 Task: In the Company family.co.jp, Create email and send with subject: 'Elevate Your Success: Introducing a Transformative Opportunity', and with mail content 'Good Morning!_x000D_
Ignite your passion for success. Our groundbreaking solution will unleash your potential and open doors to endless opportunities in your industry._x000D_
Best Regards', attach the document: Contract.pdf and insert image: visitingcard.jpg. Below Best Regards, write Wechat and insert the URL: www.wechat.com. Mark checkbox to create task to follow up : In 1 month.  Enter or choose an email address of recipient's from company's contact and send.. Logged in from softage.10@softage.net
Action: Mouse moved to (79, 66)
Screenshot: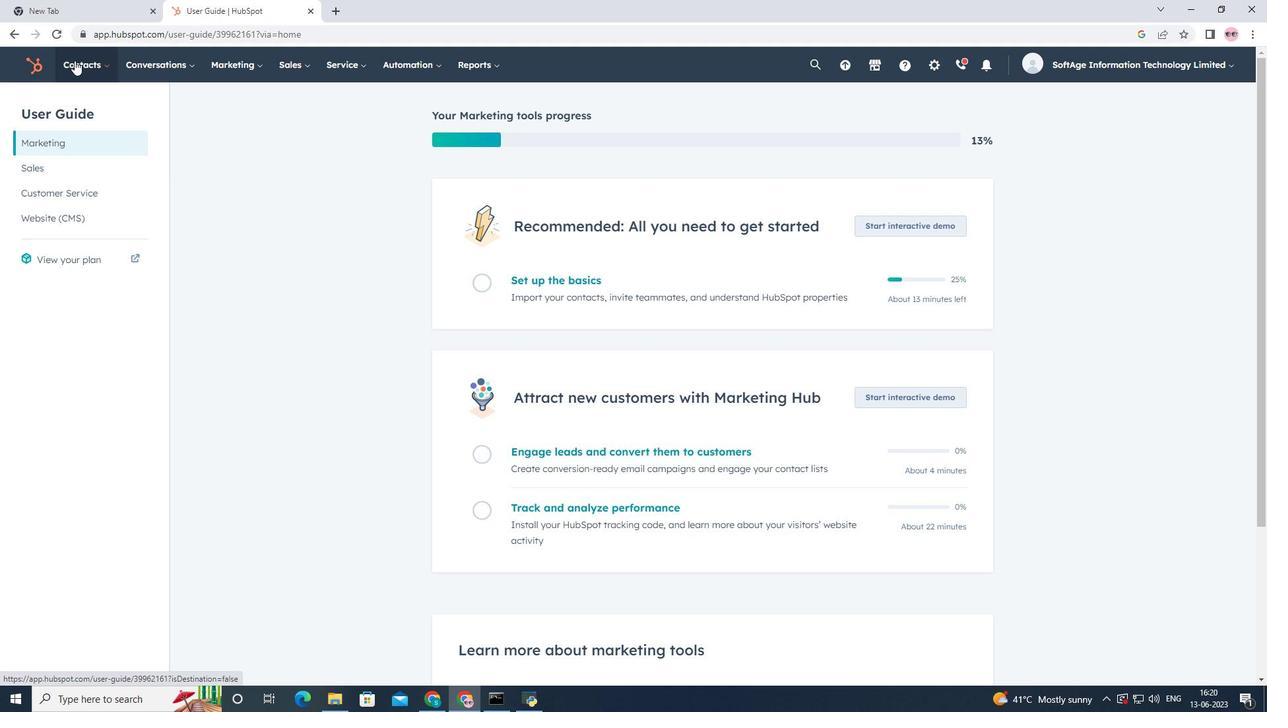 
Action: Mouse pressed left at (79, 66)
Screenshot: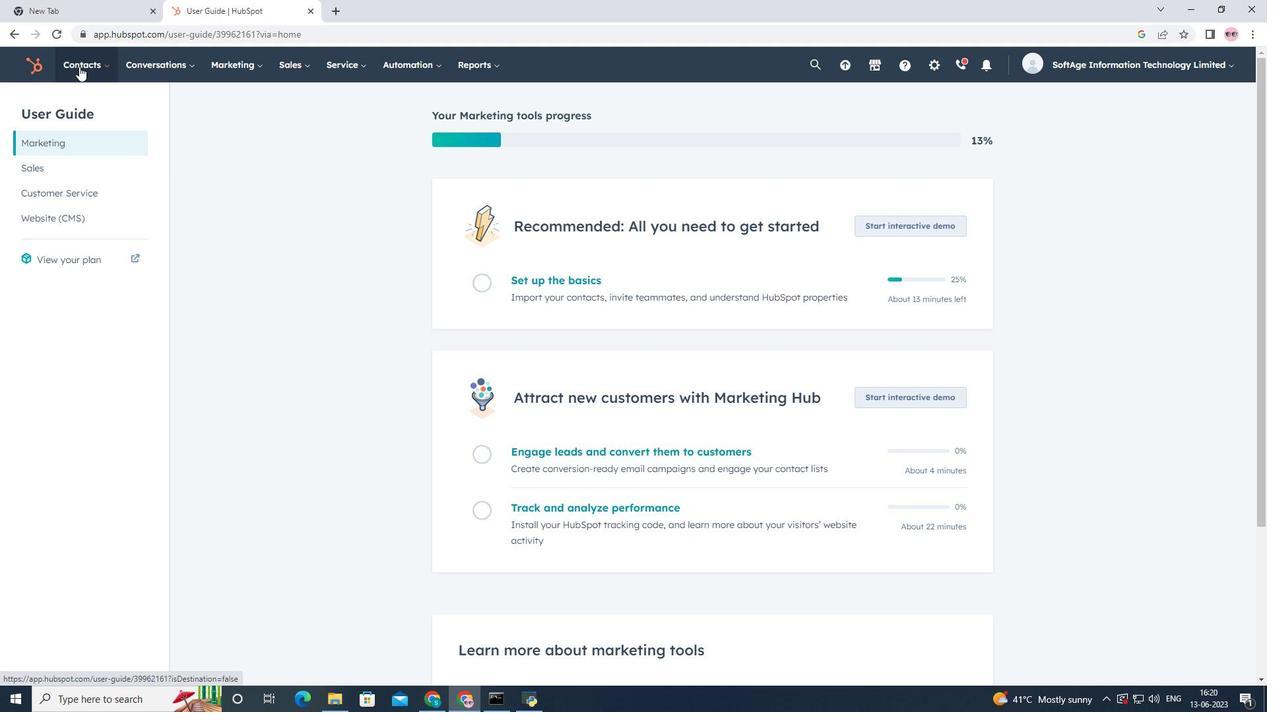 
Action: Mouse moved to (101, 127)
Screenshot: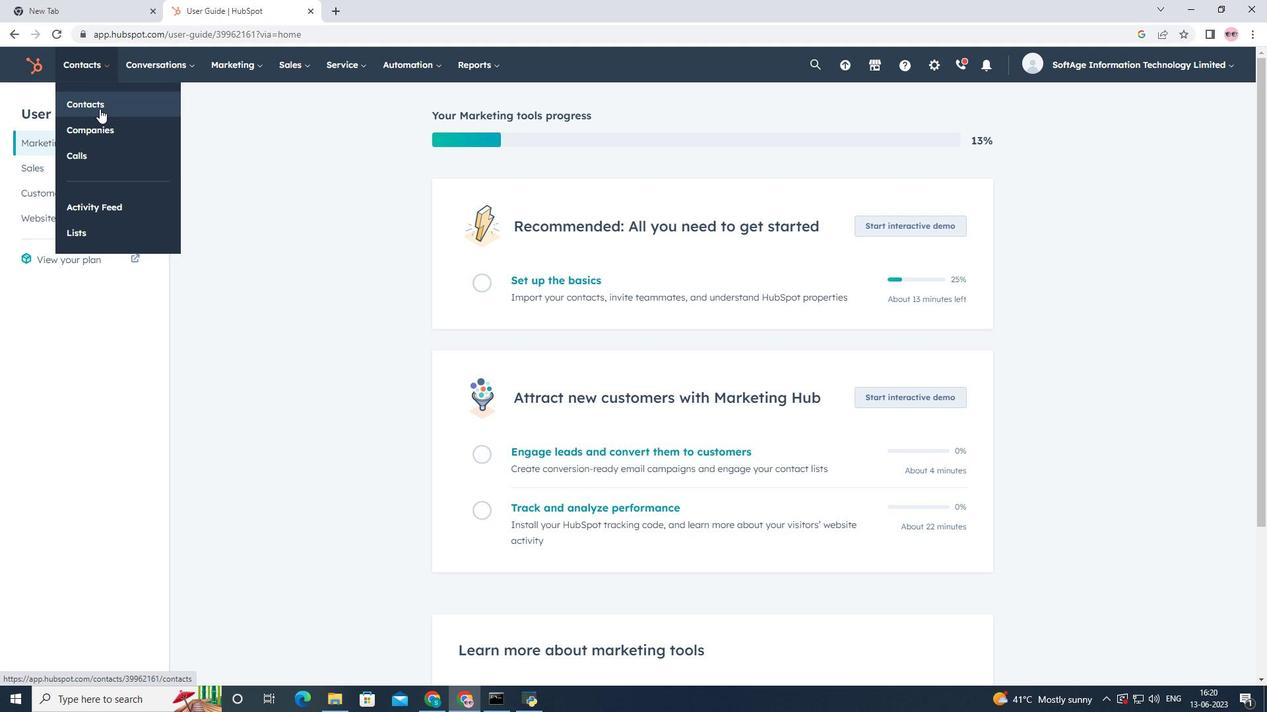 
Action: Mouse pressed left at (101, 127)
Screenshot: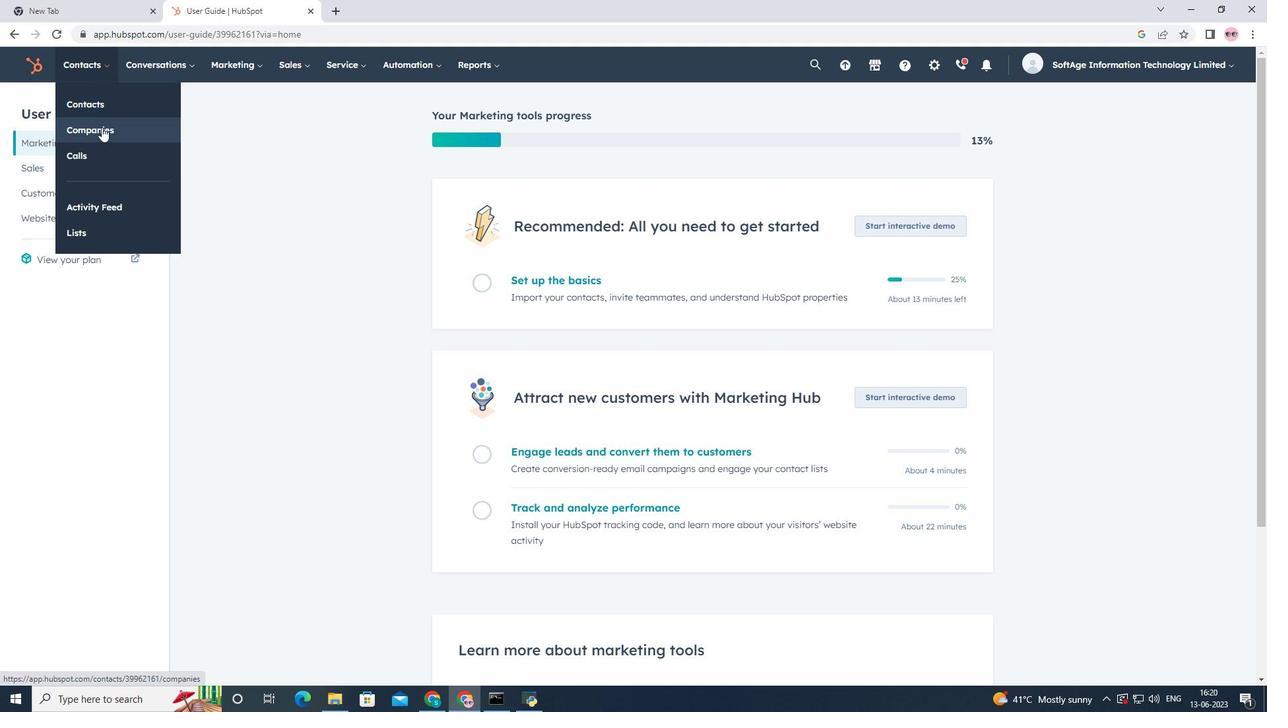 
Action: Mouse moved to (99, 211)
Screenshot: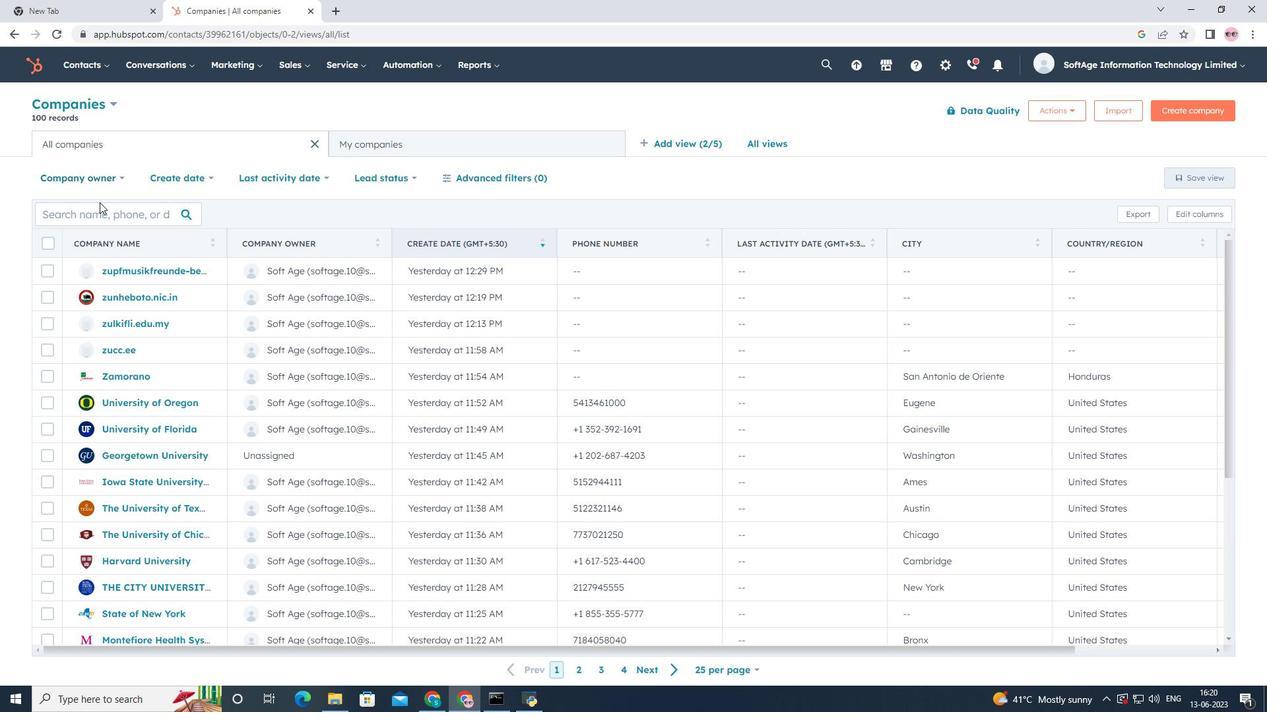 
Action: Mouse pressed left at (99, 211)
Screenshot: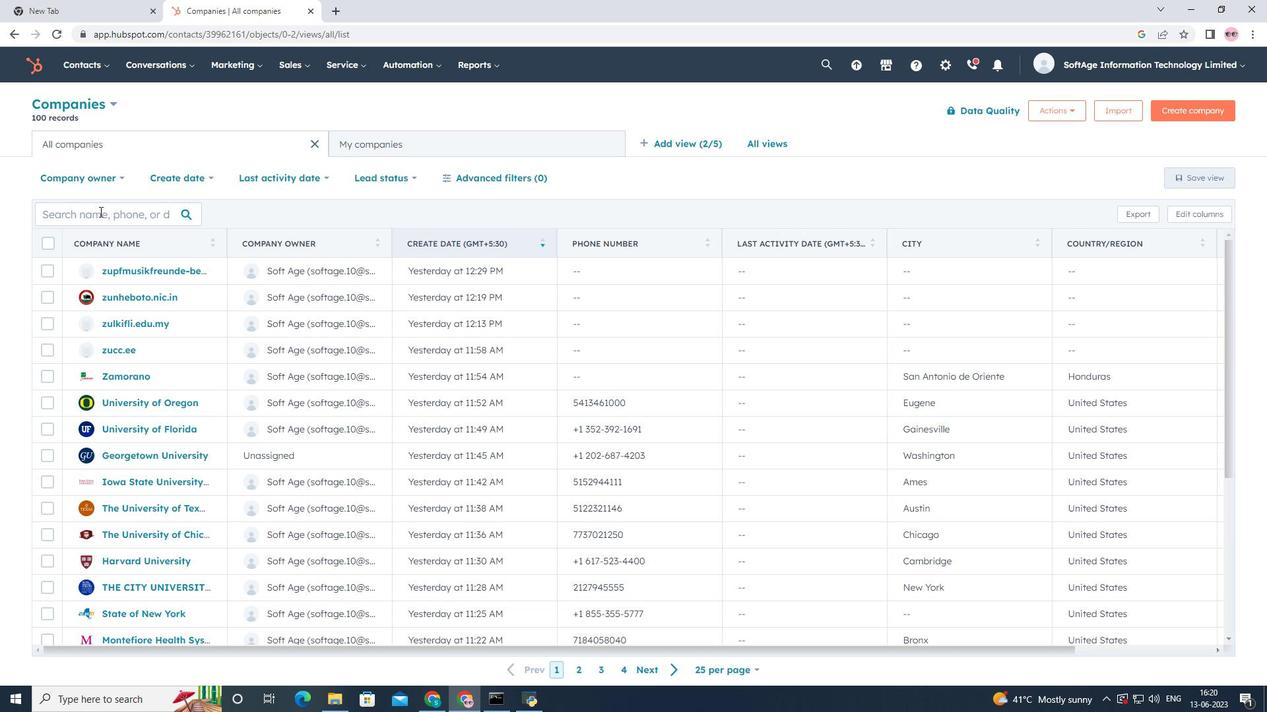 
Action: Key pressed family.co.jp
Screenshot: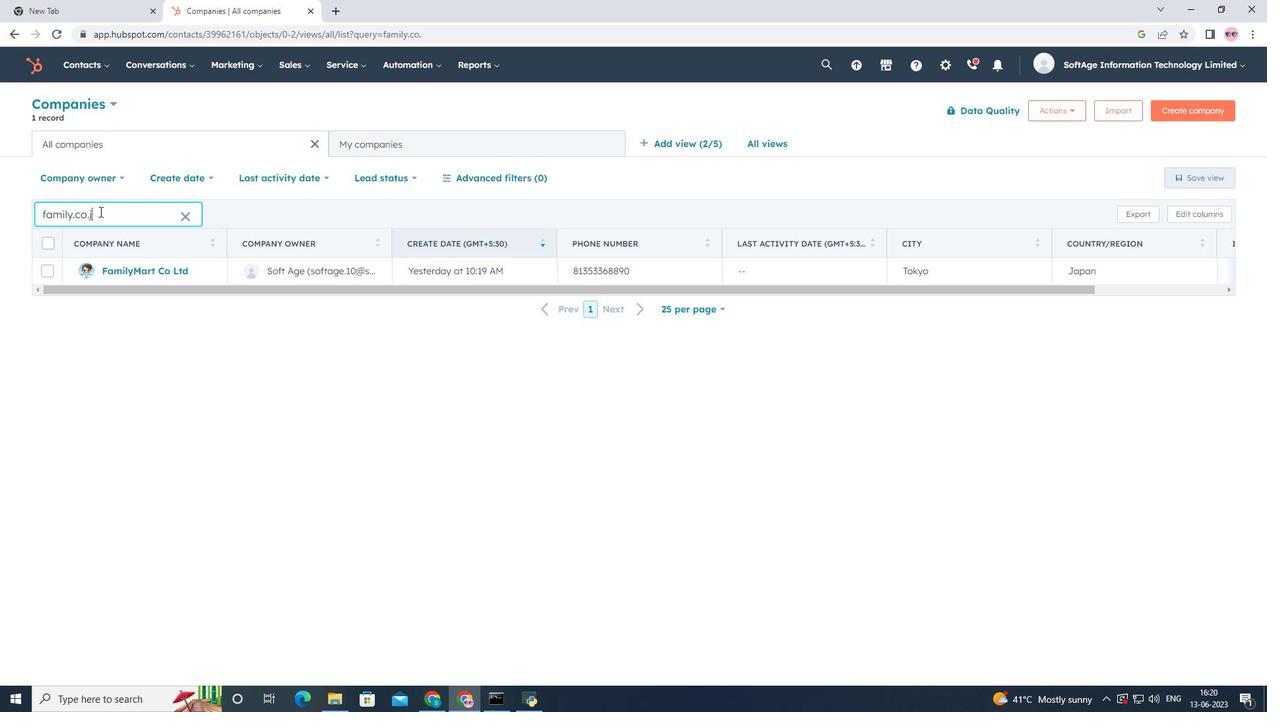 
Action: Mouse moved to (128, 273)
Screenshot: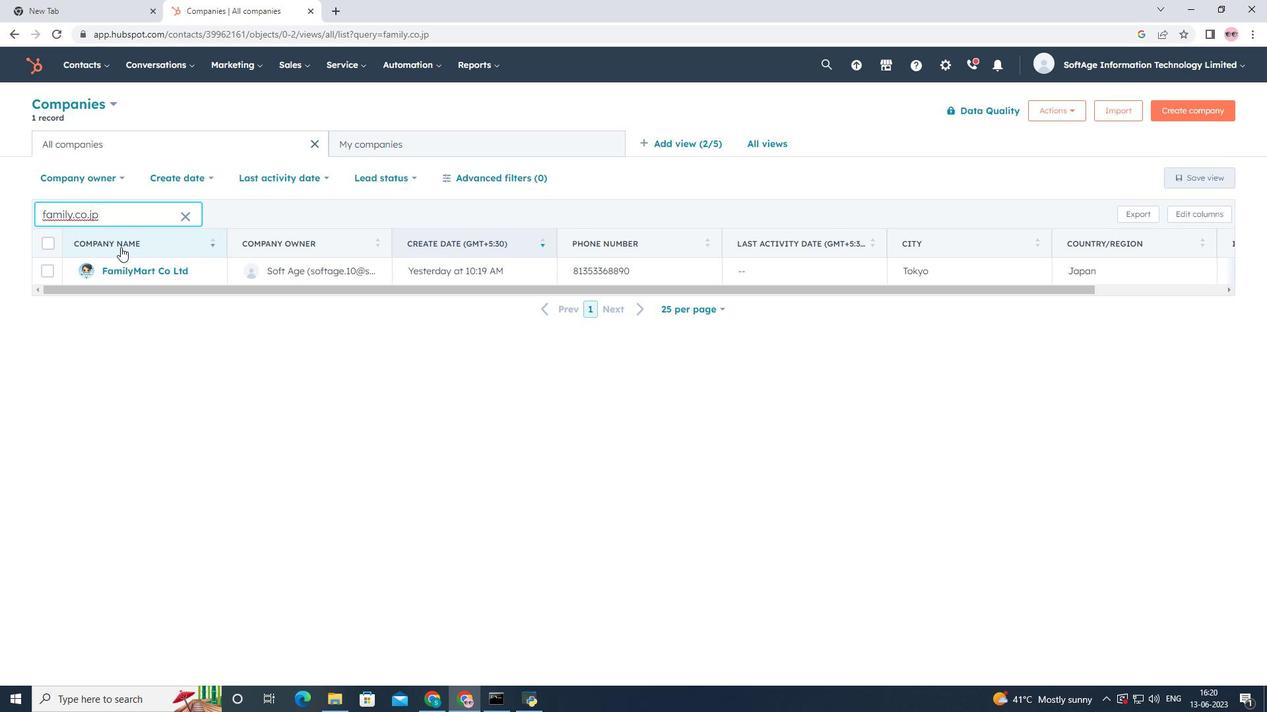 
Action: Mouse pressed left at (128, 273)
Screenshot: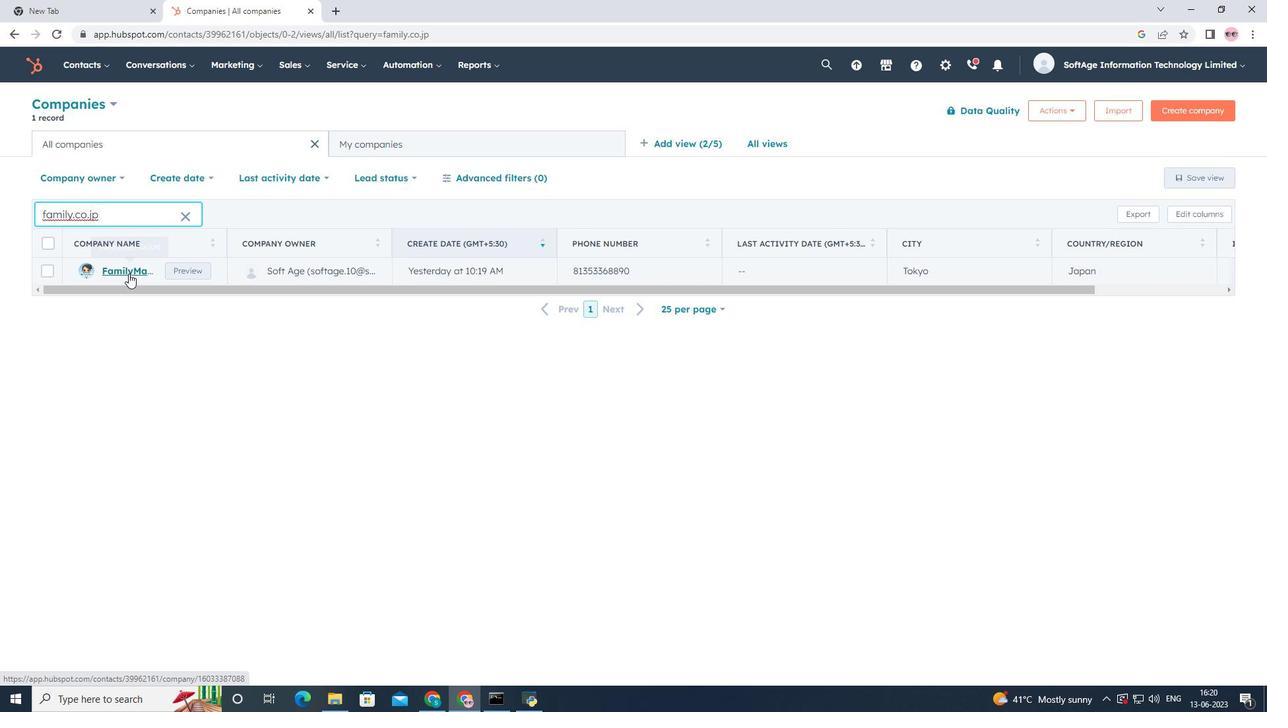 
Action: Mouse moved to (86, 224)
Screenshot: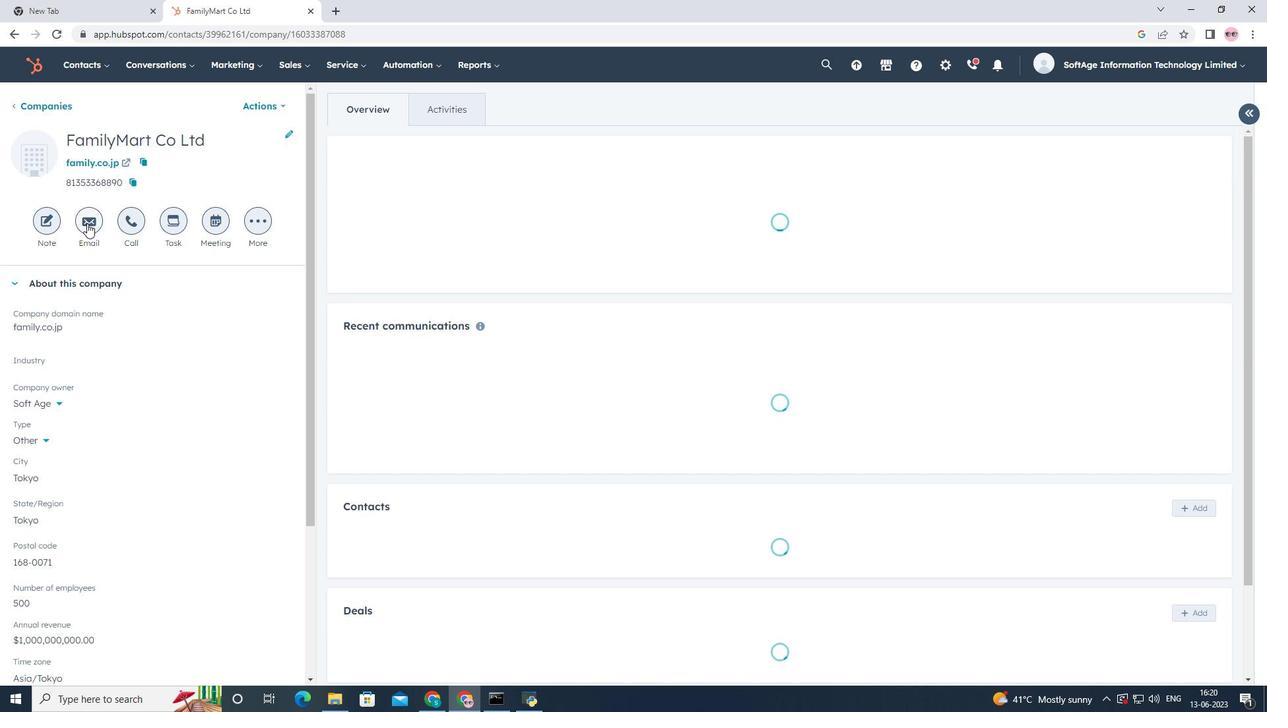 
Action: Mouse pressed left at (86, 224)
Screenshot: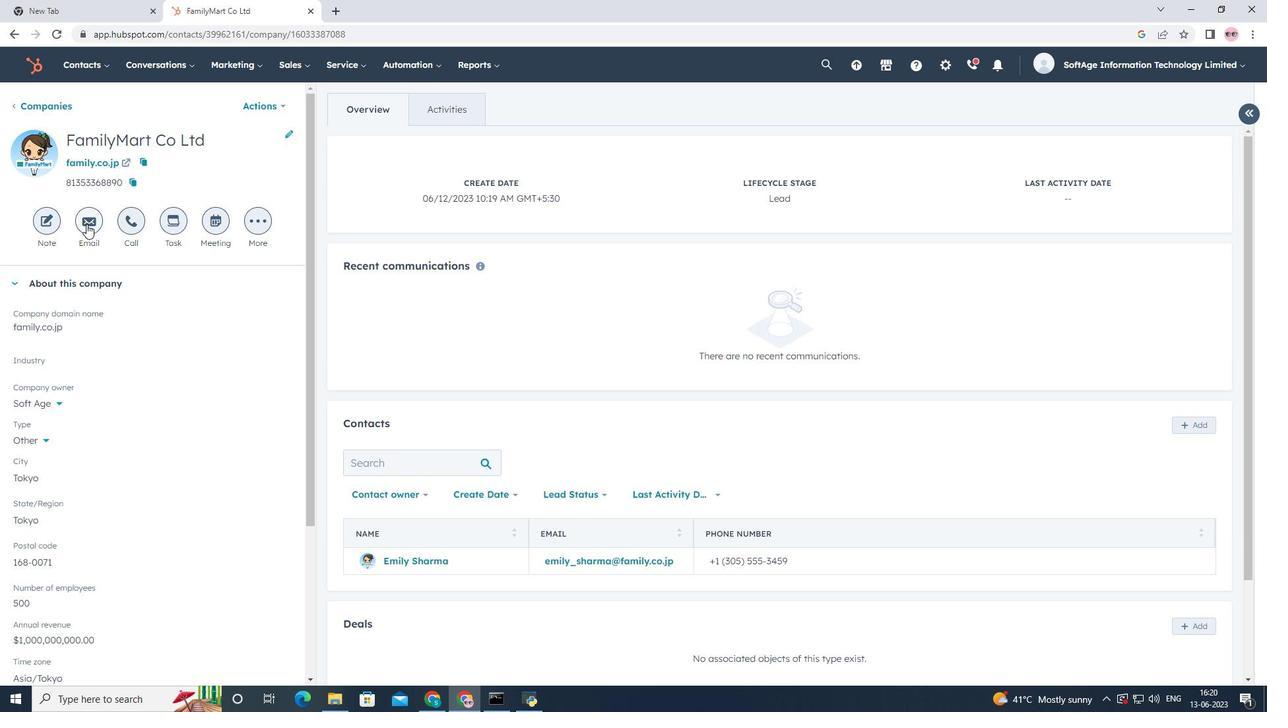 
Action: Mouse moved to (794, 448)
Screenshot: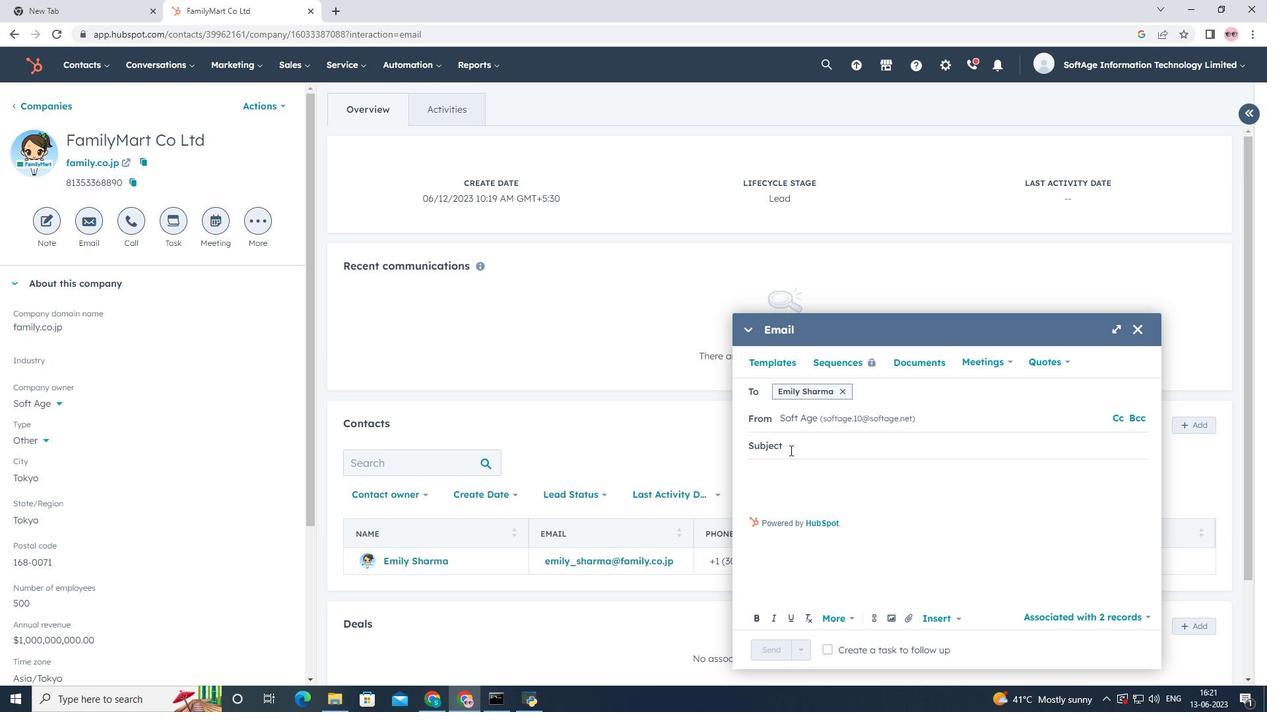 
Action: Mouse pressed left at (794, 448)
Screenshot: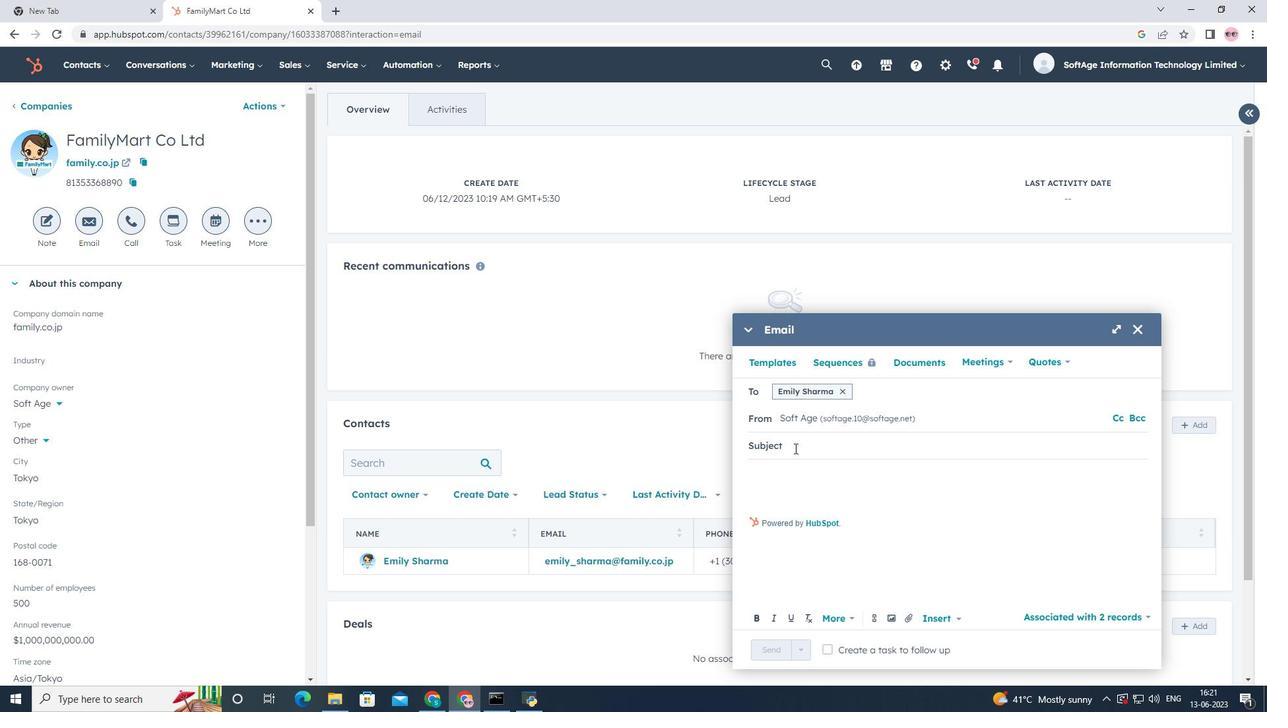 
Action: Key pressed <Key.shift>Elevate<Key.space>your<Key.space><Key.backspace><Key.backspace><Key.backspace><Key.backspace><Key.backspace><Key.shift><Key.shift><Key.shift>Your<Key.space><Key.shift><Key.shift><Key.shift><Key.shift><Key.shift><Key.shift><Key.shift><Key.shift><Key.shift><Key.shift><Key.shift><Key.shift><Key.shift><Key.shift><Key.shift><Key.shift><Key.shift><Key.shift><Key.shift><Key.shift><Key.shift><Key.shift><Key.shift><Key.shift><Key.shift><Key.shift><Key.shift><Key.shift>Success<Key.shift>:<Key.space><Key.shift><Key.shift><Key.shift><Key.shift><Key.shift><Key.shift><Key.shift><Key.shift><Key.shift><Key.shift><Key.shift><Key.shift><Key.shift><Key.shift><Key.shift><Key.shift><Key.shift><Key.shift><Key.shift><Key.shift><Key.shift><Key.shift><Key.shift><Key.shift><Key.shift><Key.shift><Key.shift><Key.shift><Key.shift><Key.shift><Key.shift><Key.shift>Introducing<Key.space>a<Key.space><Key.shift>Transformative<Key.space><Key.shift>Opportunity
Screenshot: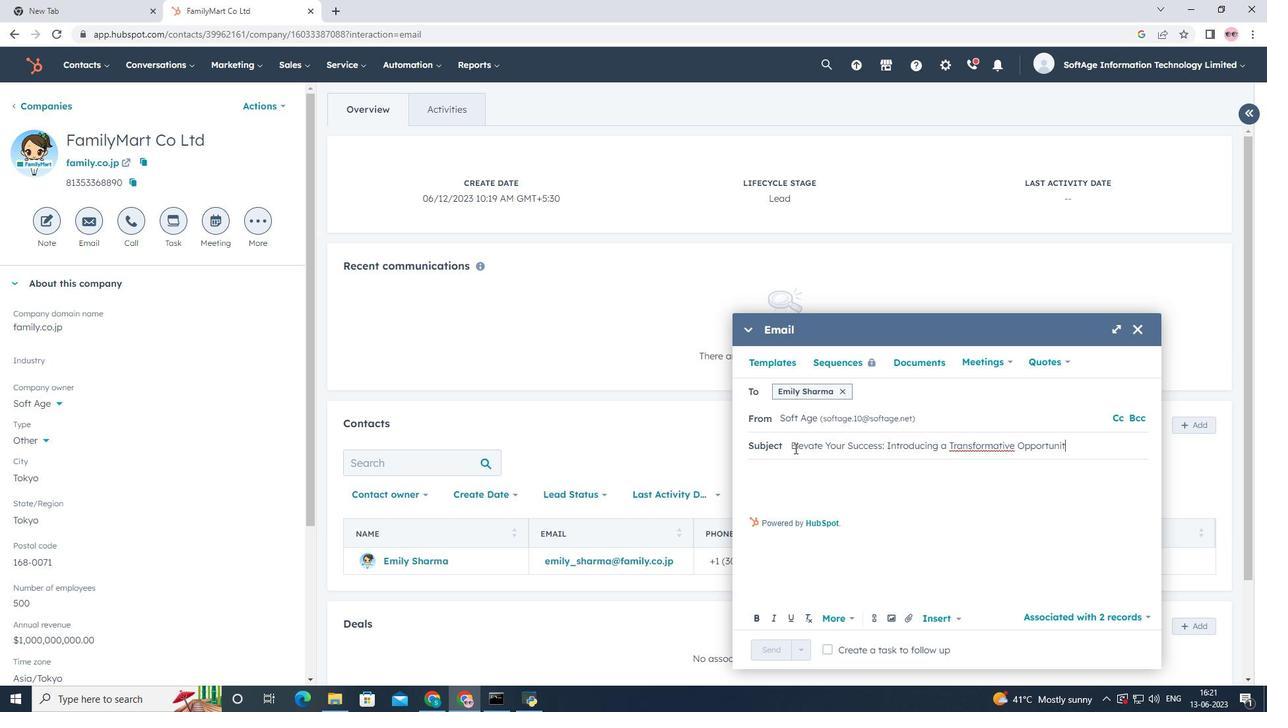 
Action: Mouse moved to (813, 475)
Screenshot: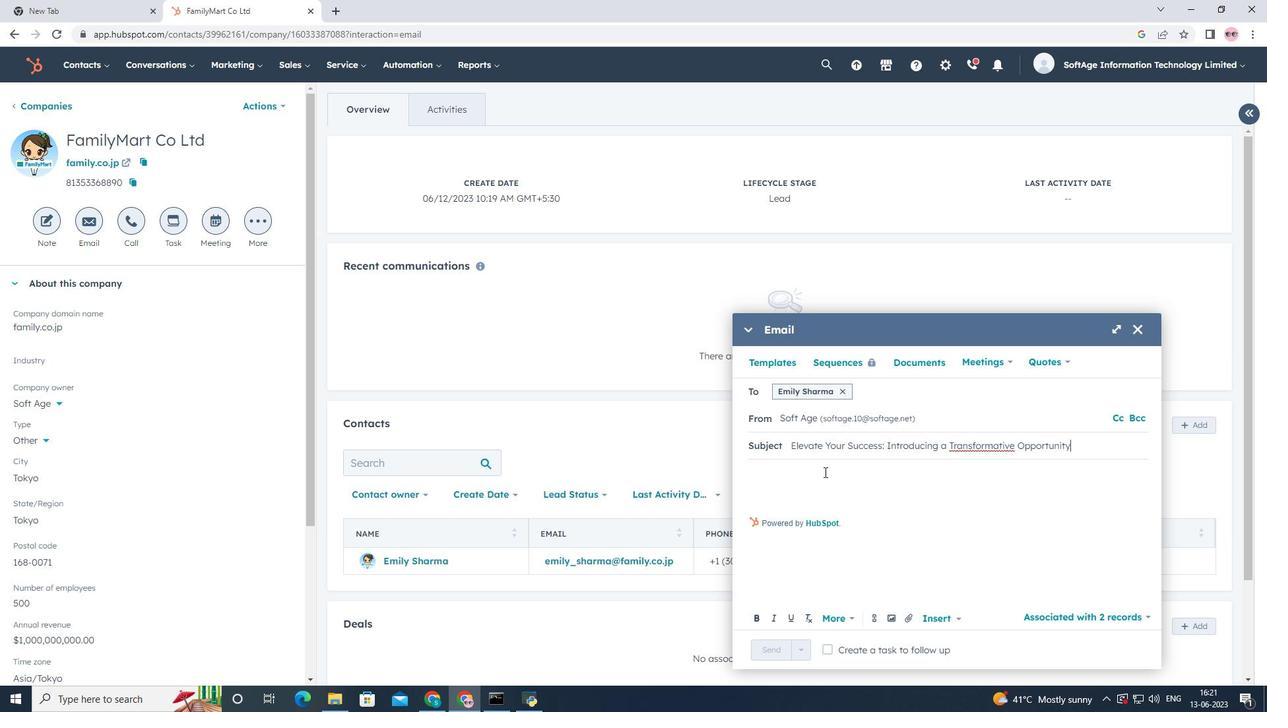 
Action: Mouse pressed left at (813, 475)
Screenshot: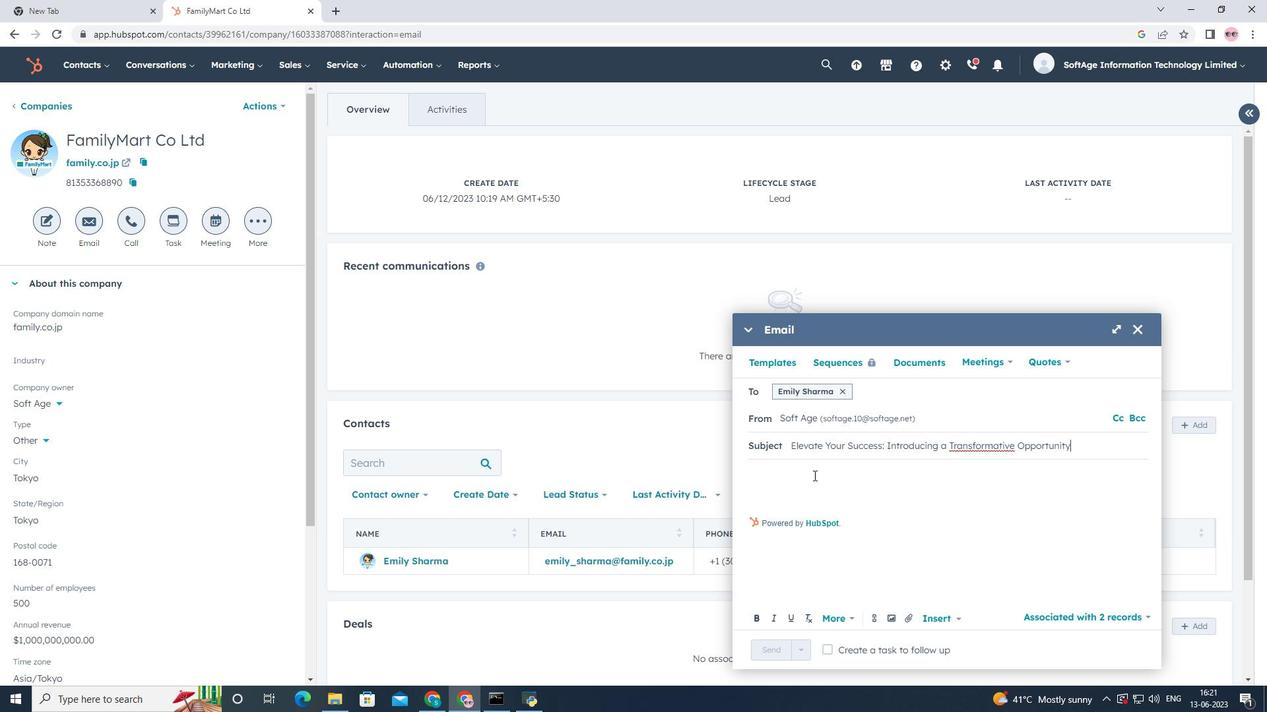 
Action: Key pressed <Key.shift><Key.shift><Key.shift>Good<Key.space><Key.shift>Morning<Key.shift><Key.shift><Key.shift><Key.shift>!<Key.enter><Key.shift><Key.shift><Key.shift><Key.shift><Key.shift><Key.shift><Key.shift><Key.shift><Key.shift><Key.shift><Key.shift><Key.shift>Ignite<Key.space>your<Key.space>passion<Key.space>for<Key.space>success.<Key.space><Key.shift>Our<Key.space>groundbreaking<Key.space>solution<Key.space>will<Key.space>unleash<Key.space>your<Key.space>potential<Key.space>and<Key.space>open<Key.space>doors<Key.space>to<Key.space>endless<Key.space>opportunities<Key.space>in<Key.space>your<Key.space>industry.<Key.enter><Key.shift>Best<Key.space><Key.shift><Key.shift><Key.shift><Key.shift><Key.shift><Key.shift><Key.shift><Key.shift><Key.shift><Key.shift><Key.shift><Key.shift><Key.shift><Key.shift><Key.shift><Key.shift><Key.shift>Regards
Screenshot: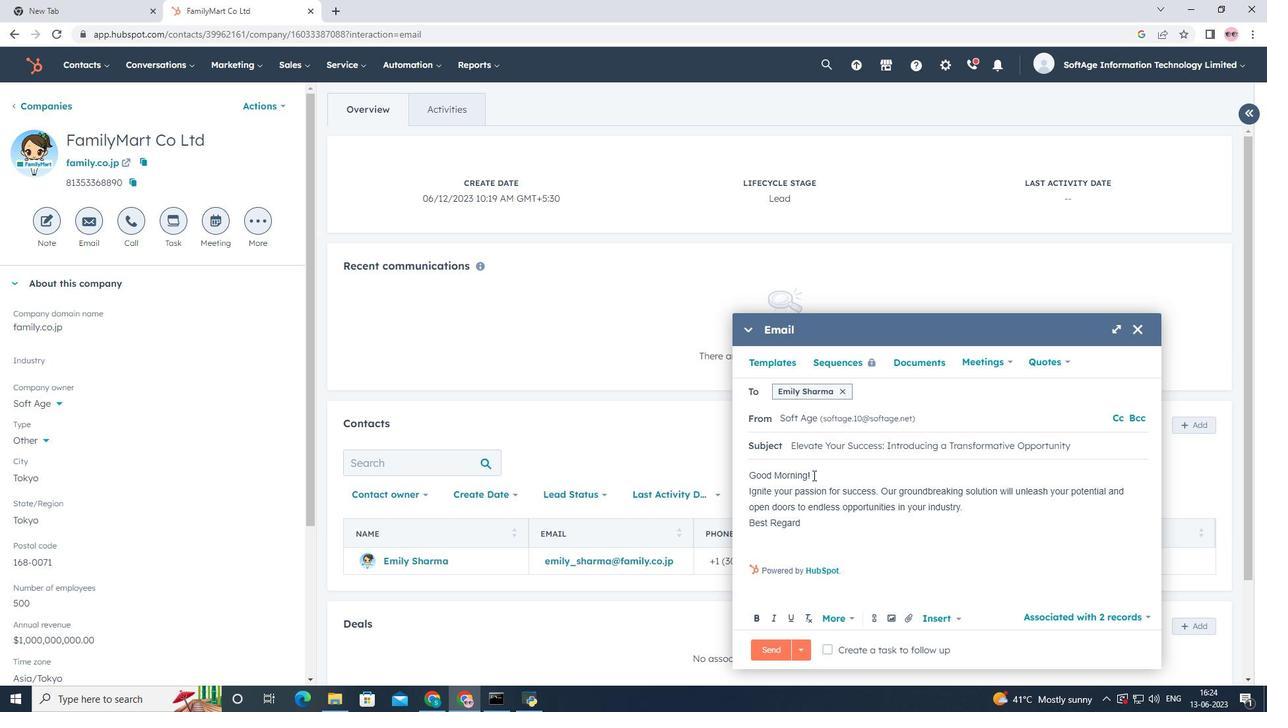 
Action: Mouse moved to (821, 521)
Screenshot: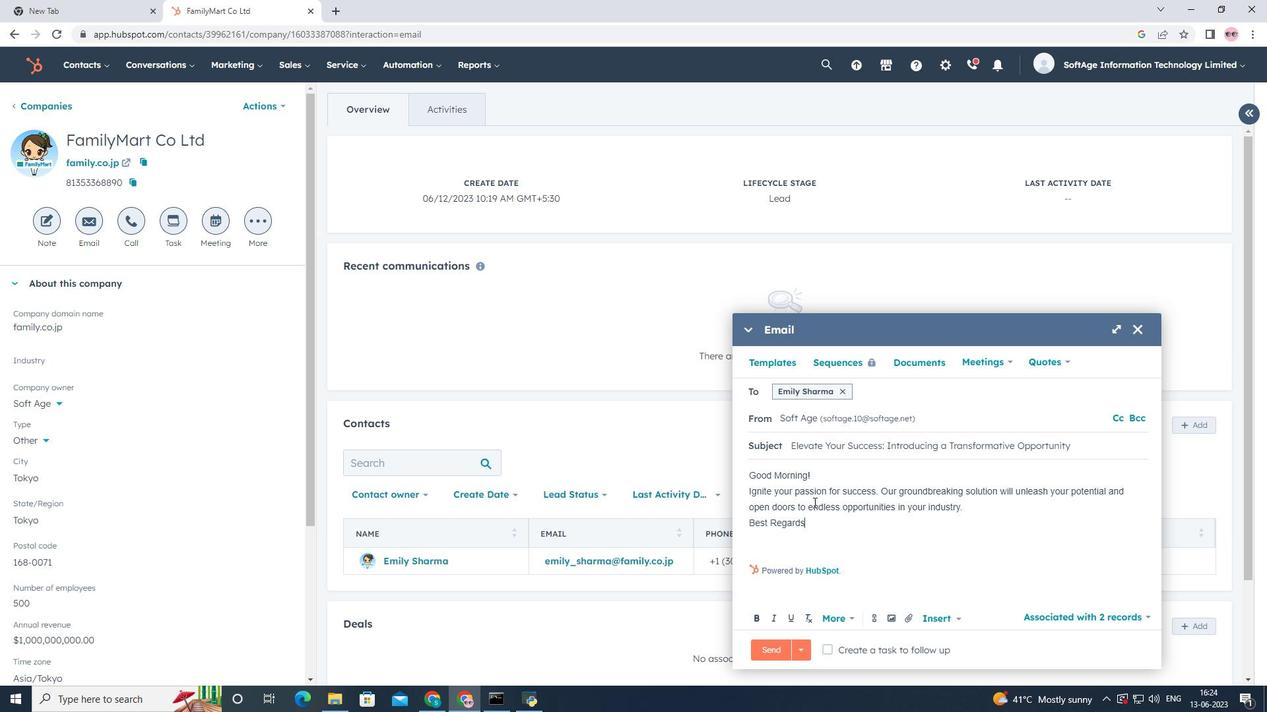 
Action: Key pressed <Key.enter>
Screenshot: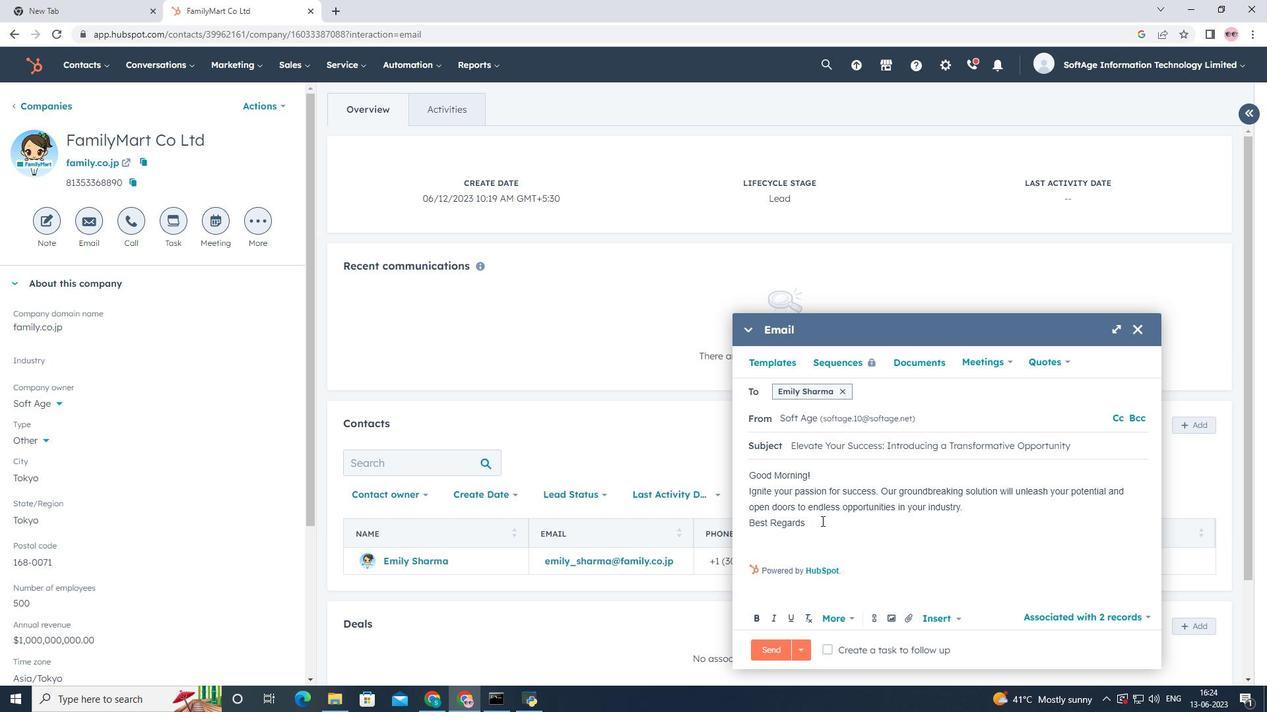 
Action: Mouse moved to (904, 622)
Screenshot: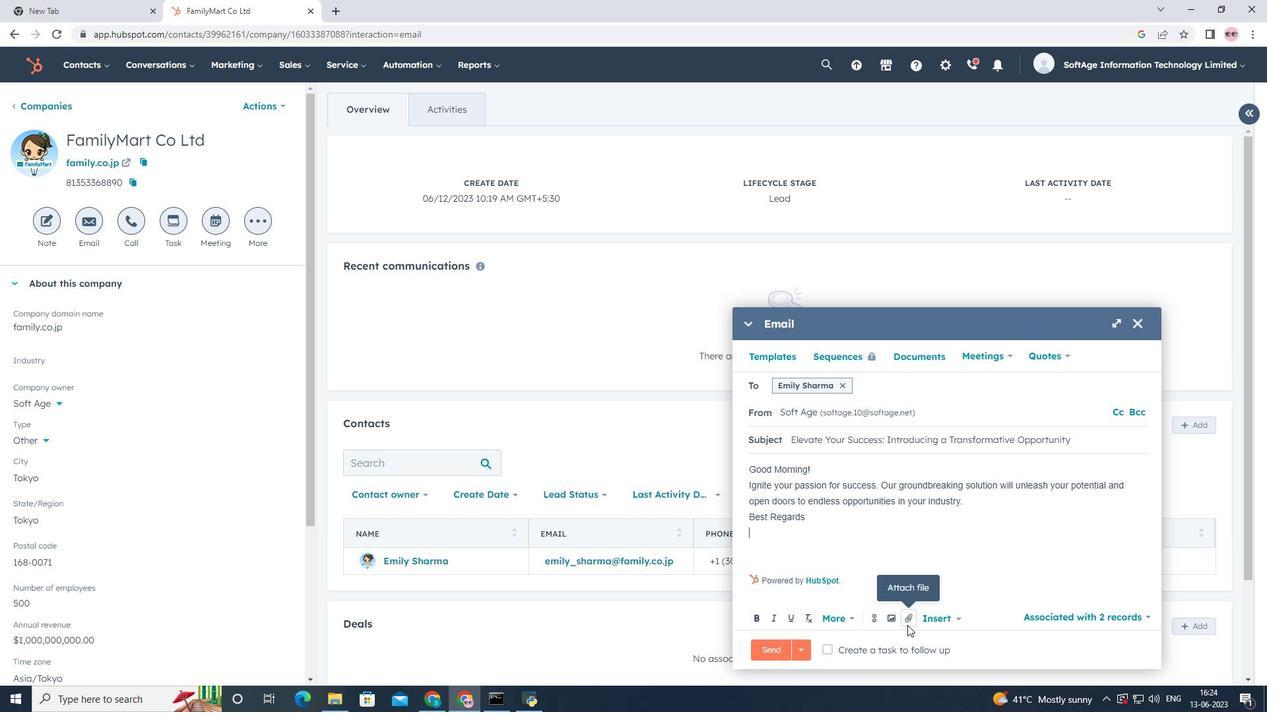 
Action: Mouse pressed left at (904, 622)
Screenshot: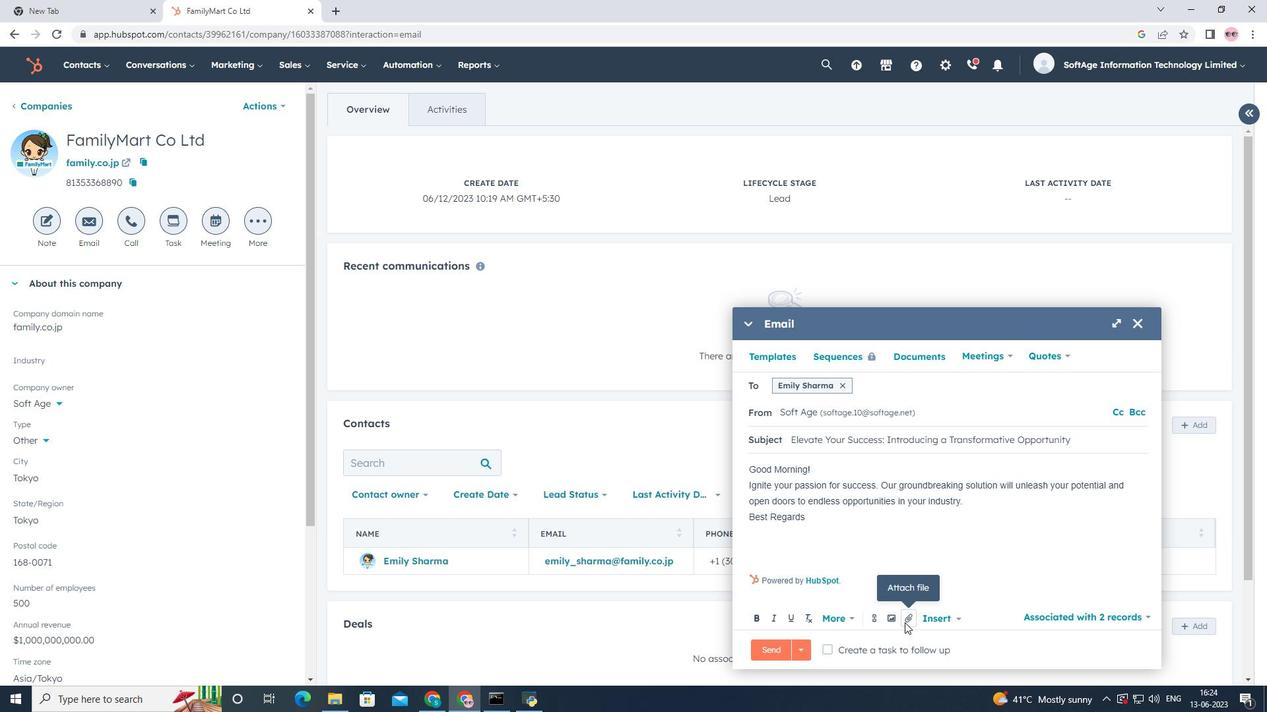 
Action: Mouse moved to (930, 587)
Screenshot: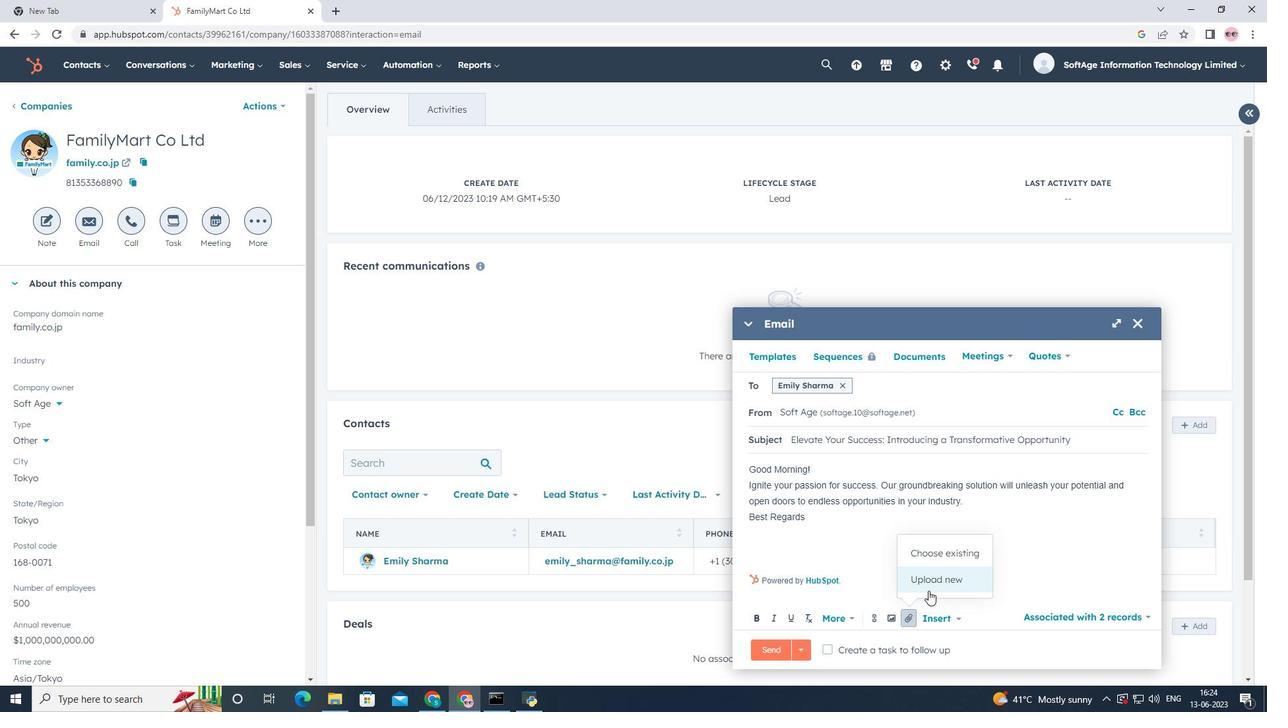 
Action: Mouse pressed left at (930, 587)
Screenshot: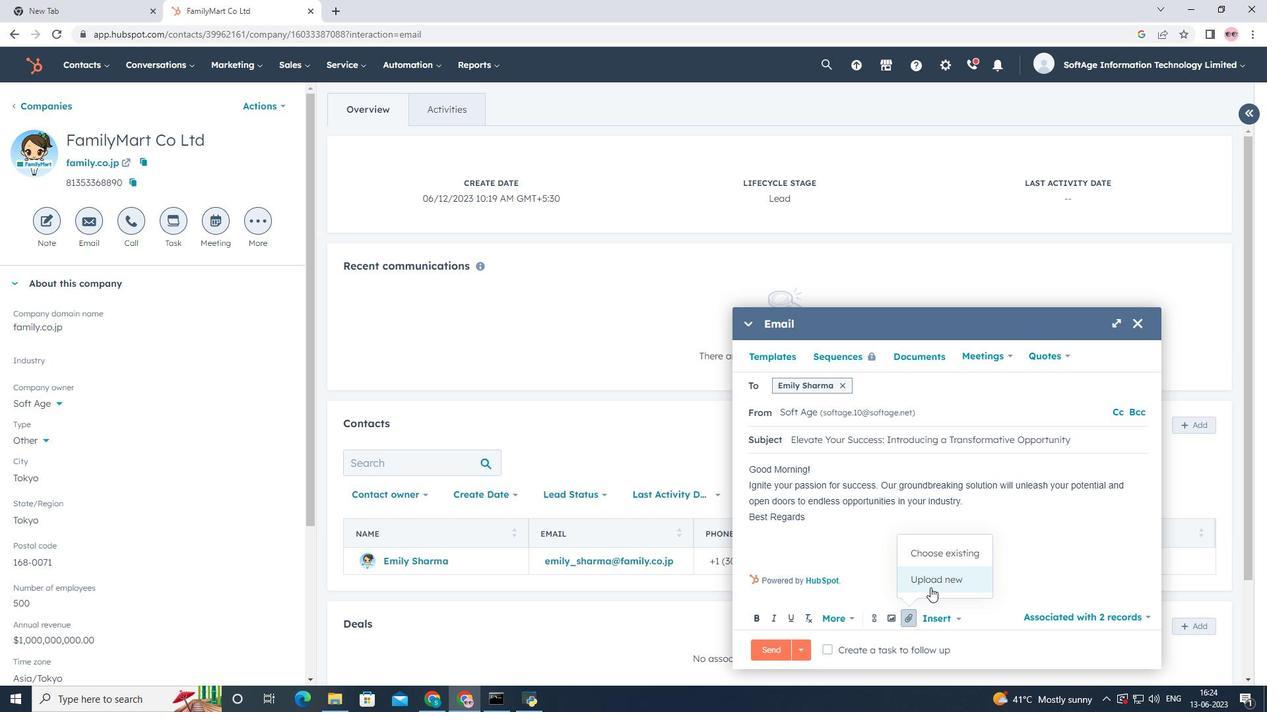 
Action: Mouse moved to (62, 165)
Screenshot: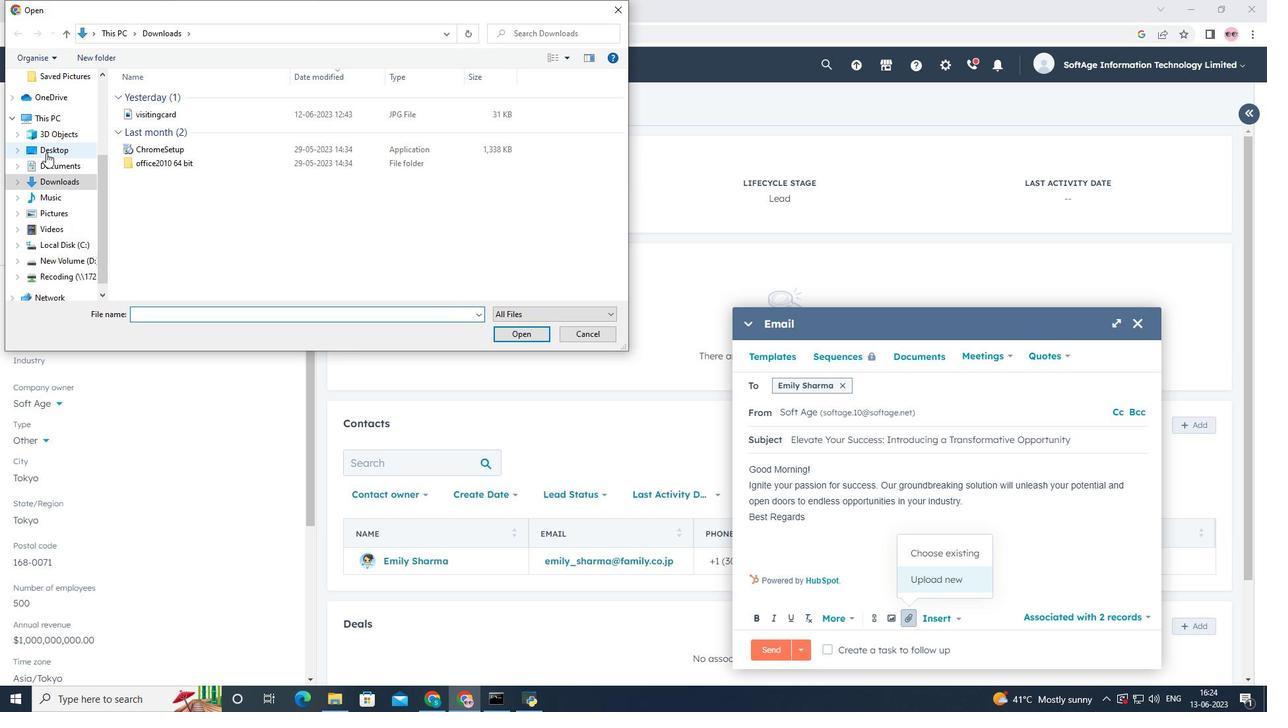 
Action: Mouse pressed left at (62, 165)
Screenshot: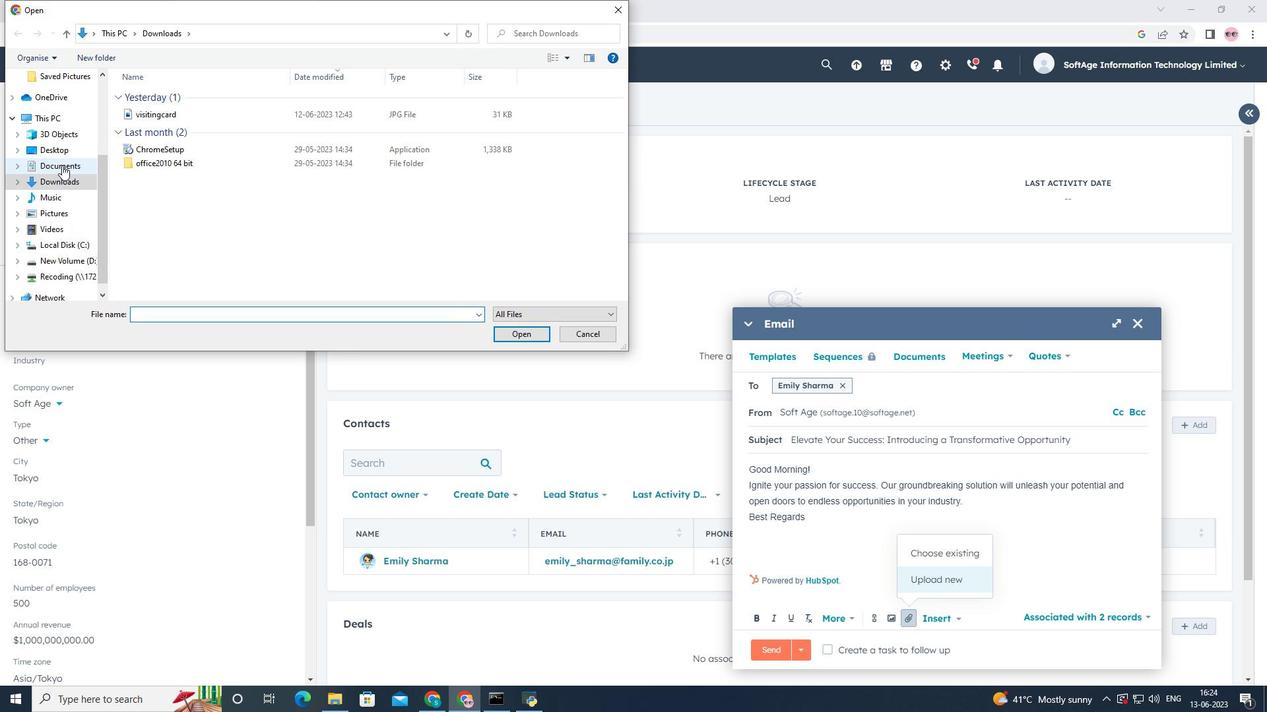
Action: Mouse moved to (169, 126)
Screenshot: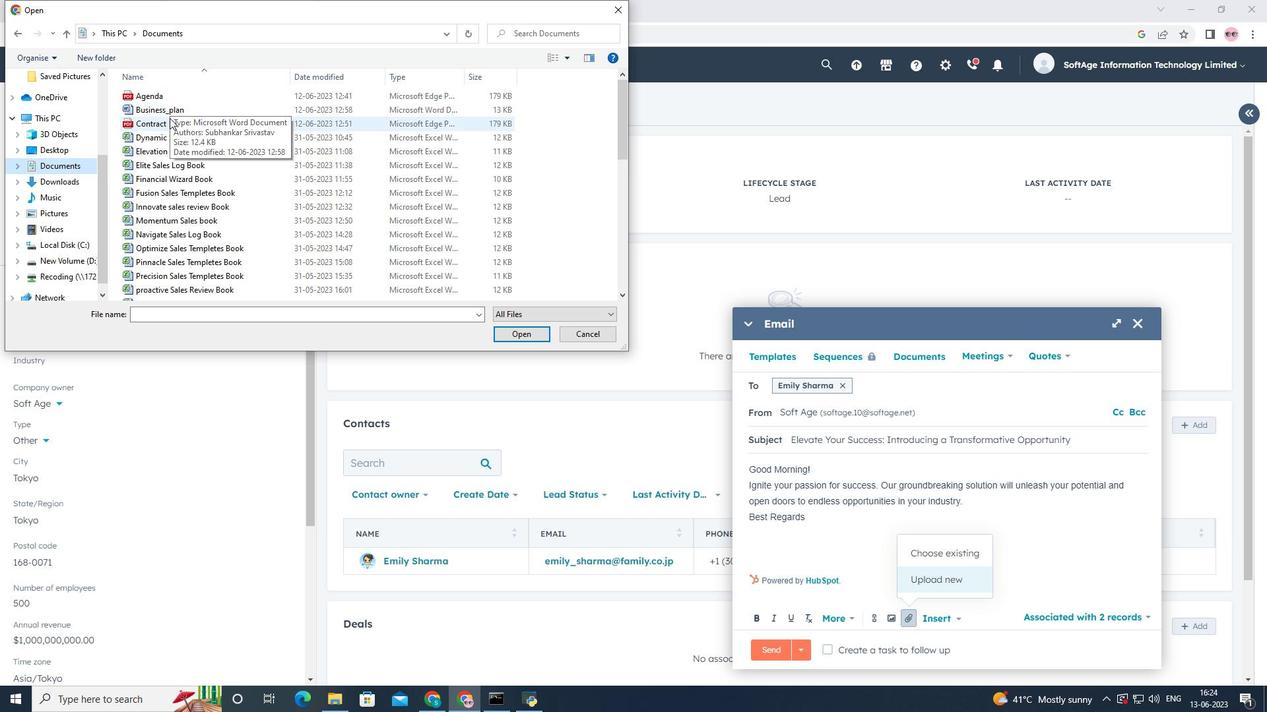 
Action: Mouse pressed left at (169, 126)
Screenshot: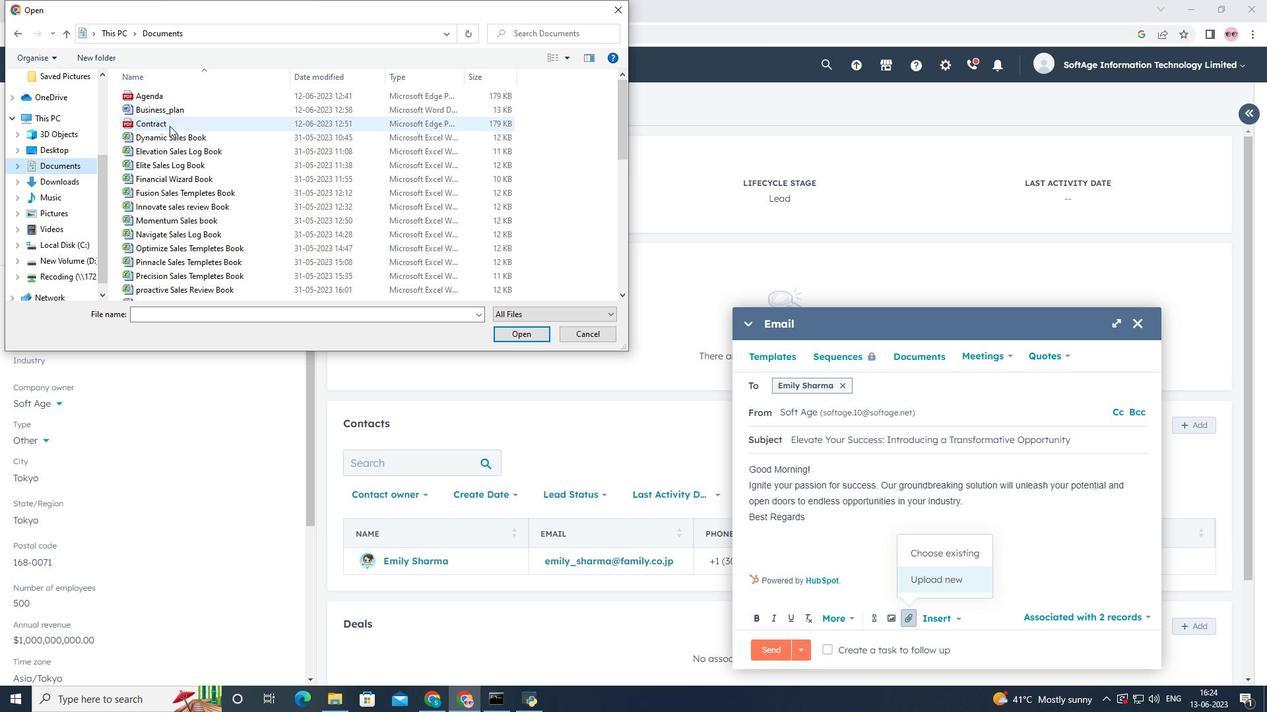 
Action: Mouse moved to (508, 329)
Screenshot: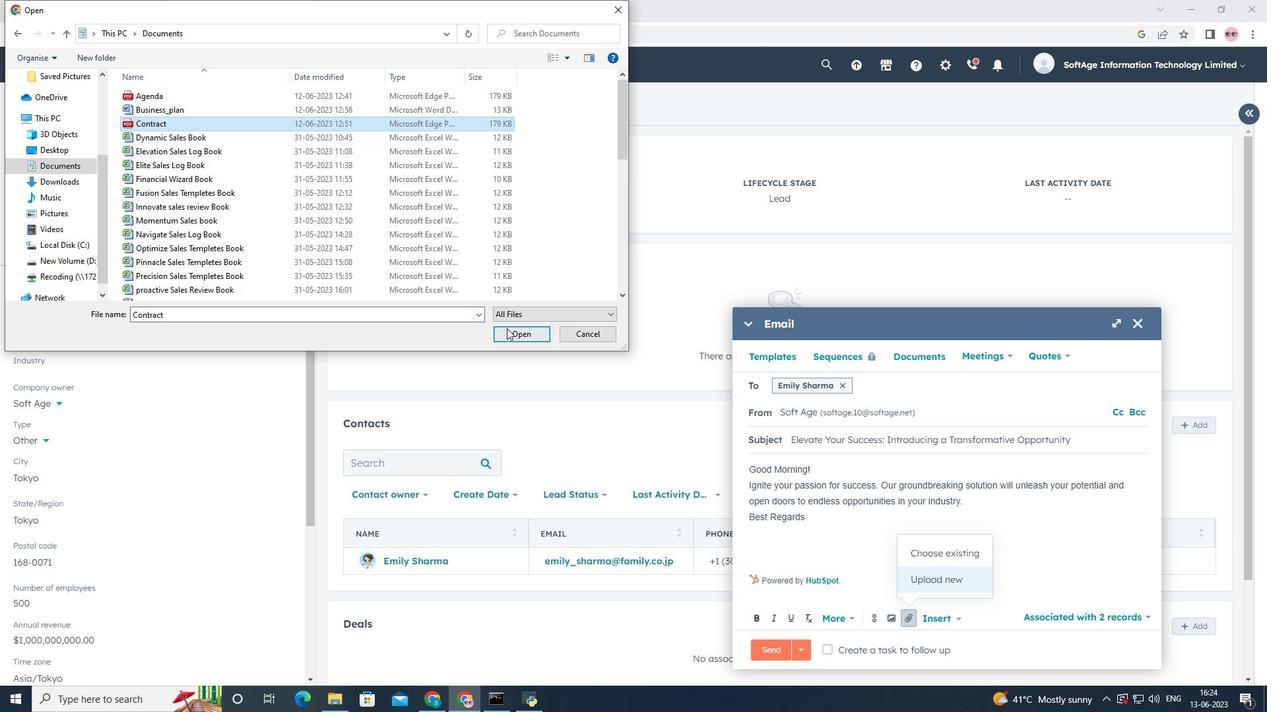 
Action: Mouse pressed left at (508, 329)
Screenshot: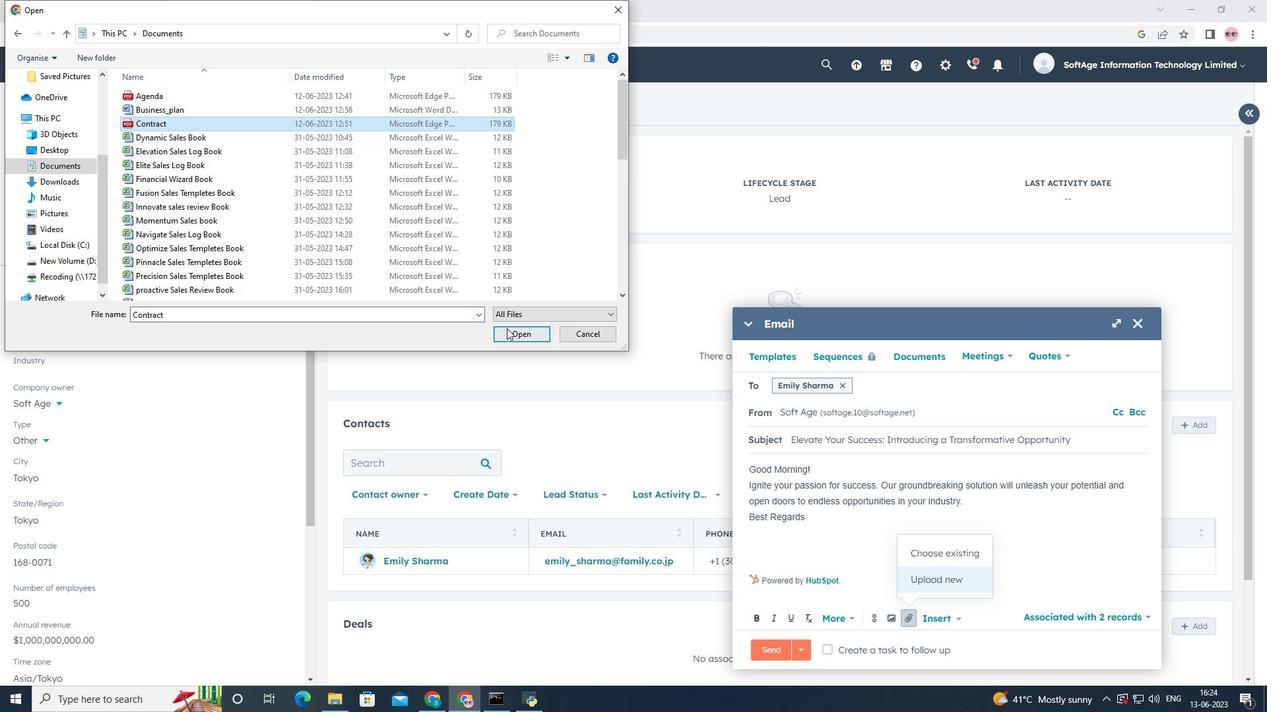 
Action: Mouse moved to (894, 585)
Screenshot: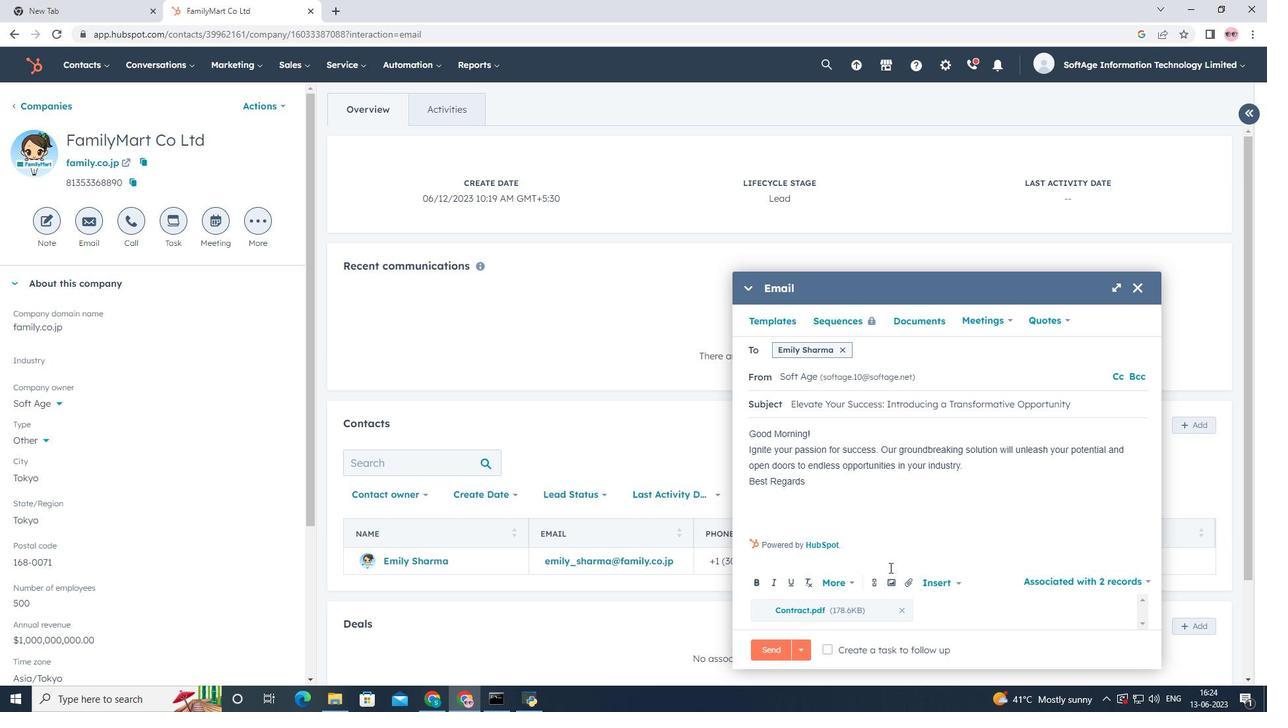 
Action: Mouse pressed left at (894, 585)
Screenshot: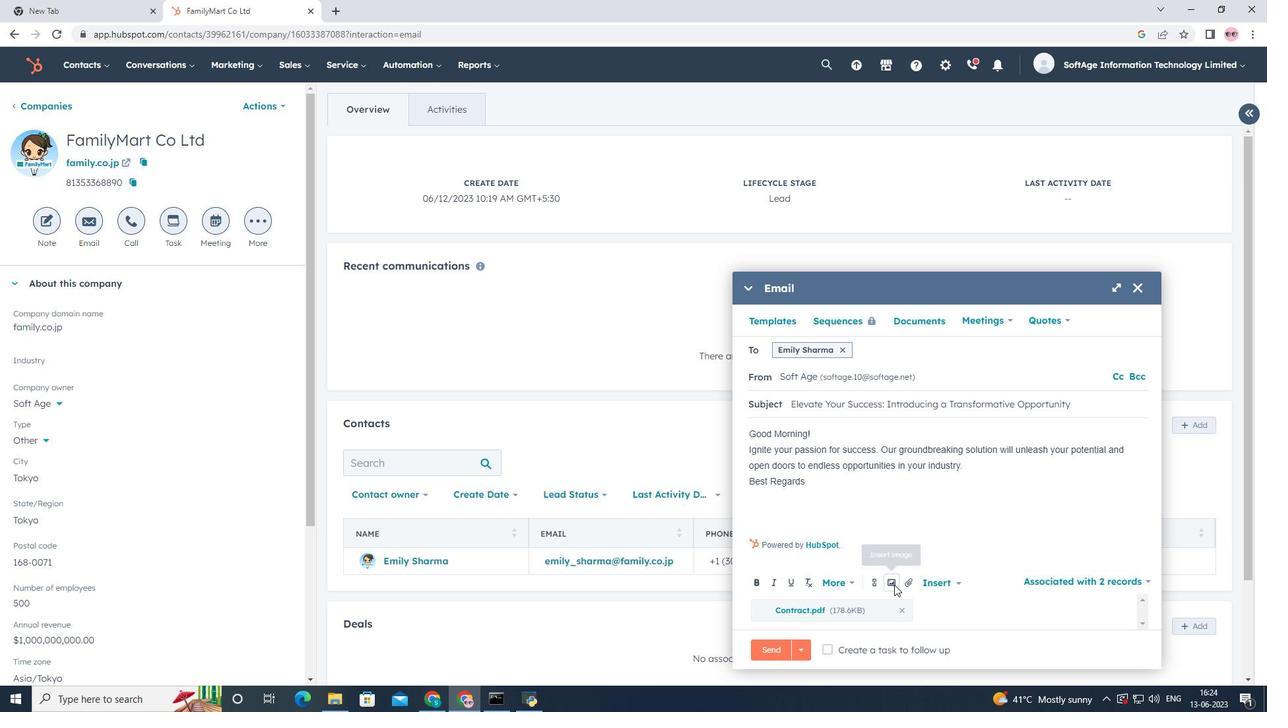 
Action: Mouse moved to (880, 551)
Screenshot: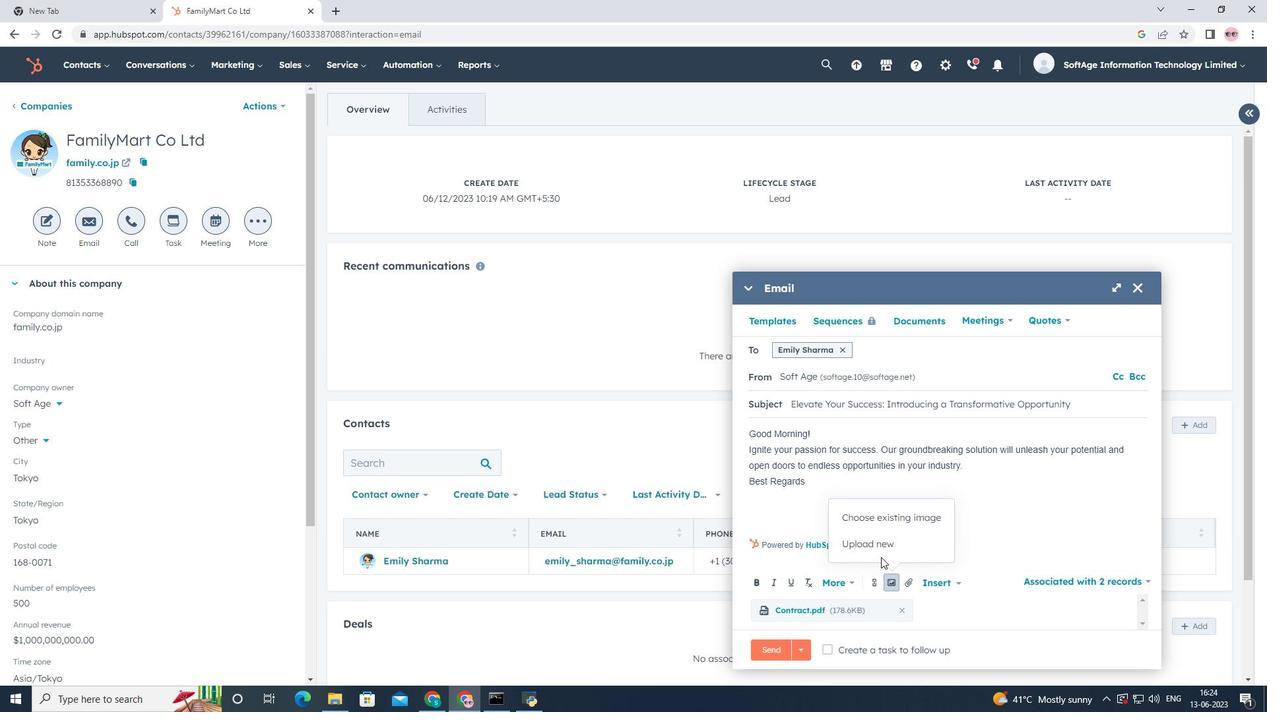 
Action: Mouse pressed left at (880, 551)
Screenshot: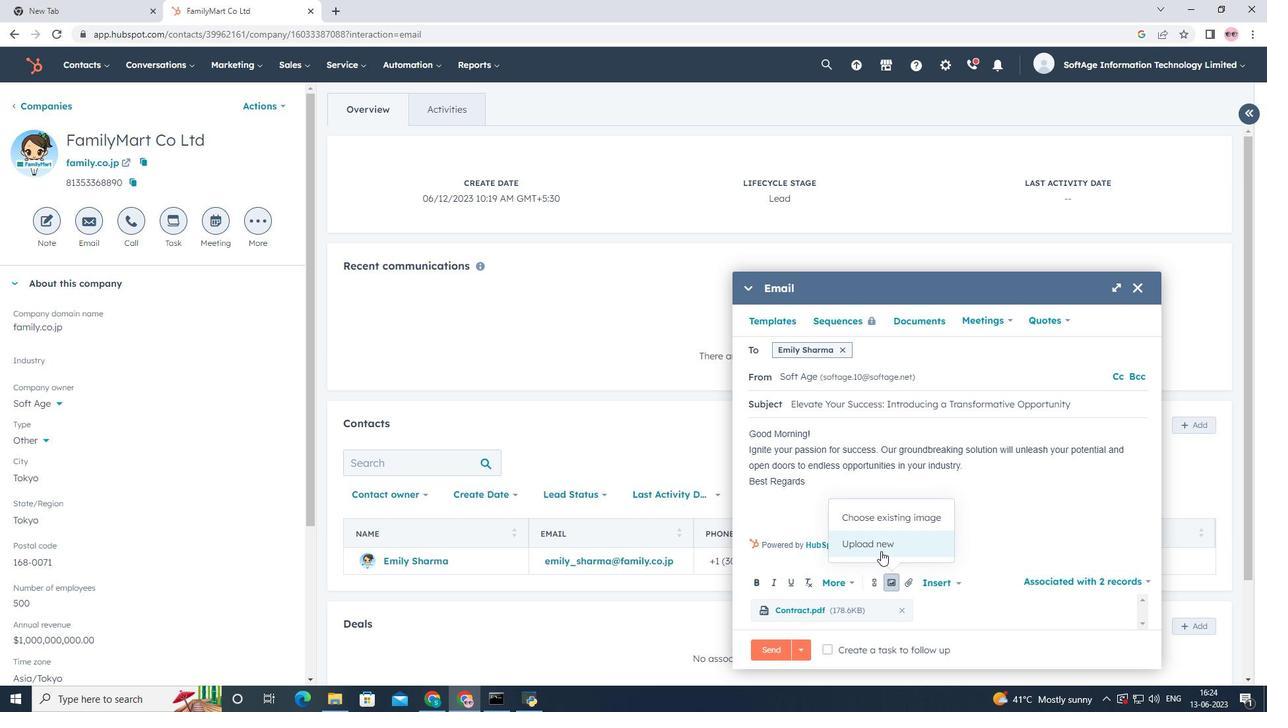 
Action: Mouse moved to (58, 181)
Screenshot: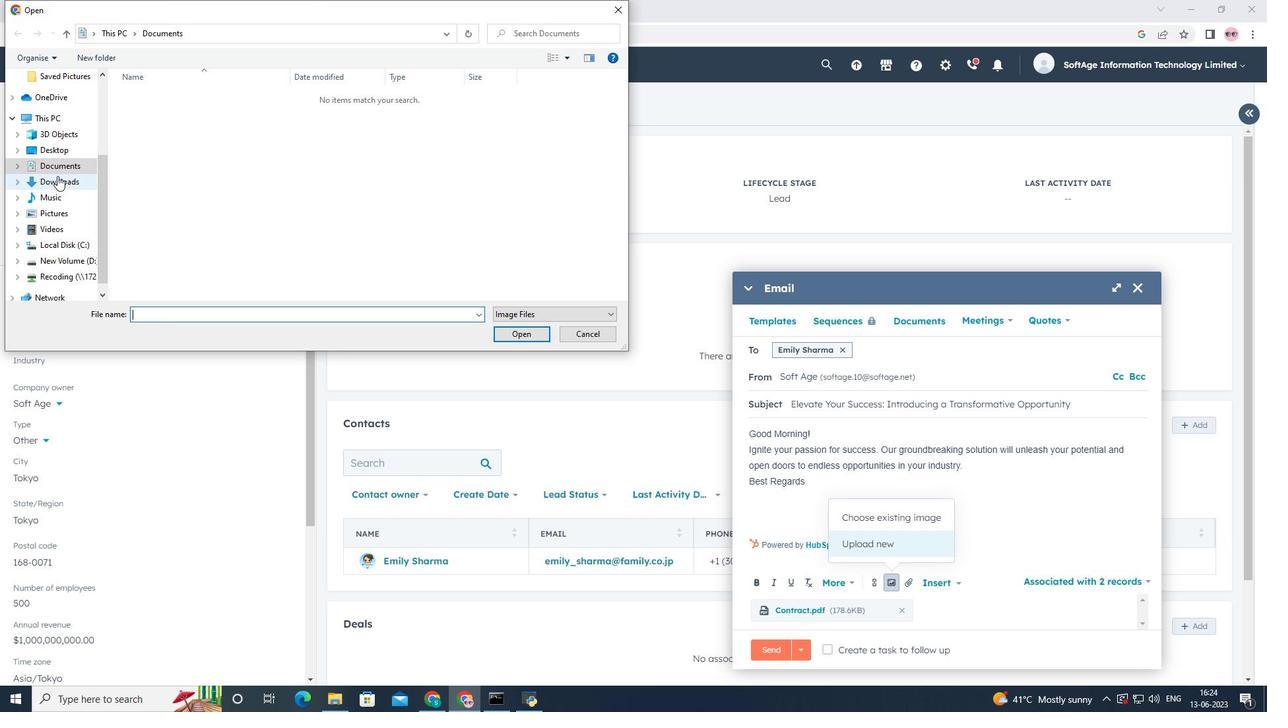 
Action: Mouse pressed left at (58, 181)
Screenshot: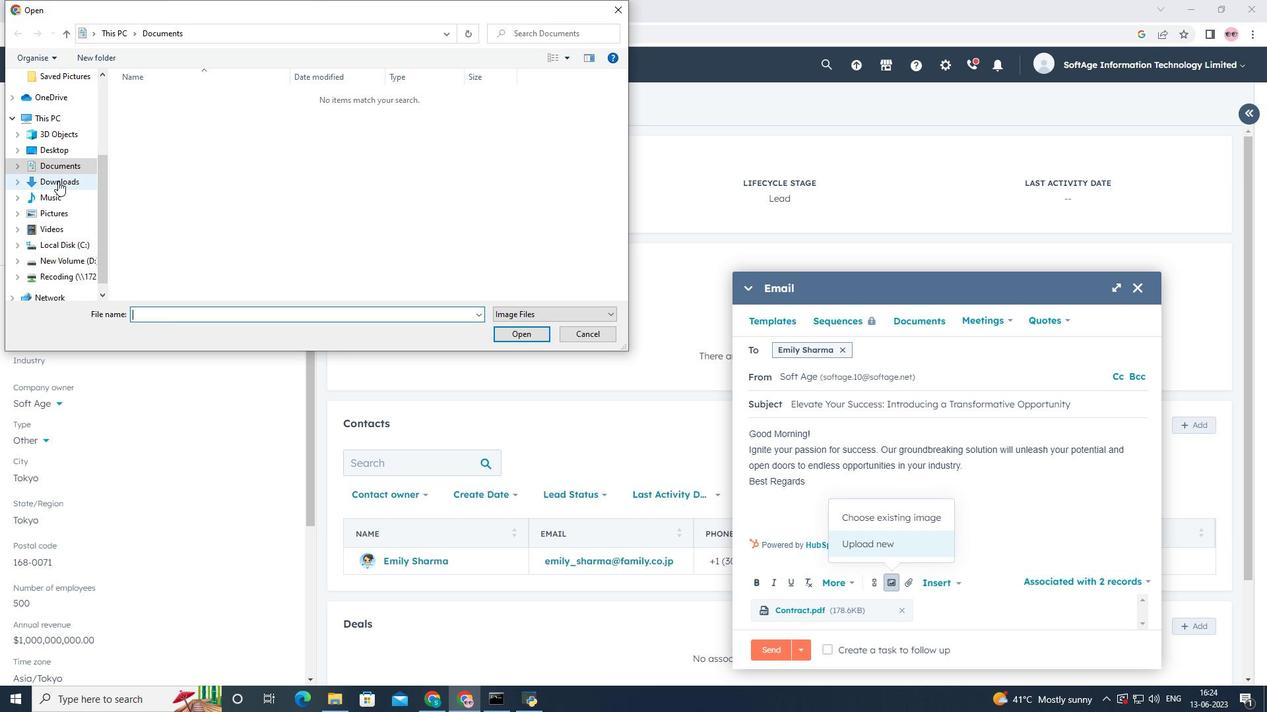 
Action: Mouse moved to (154, 115)
Screenshot: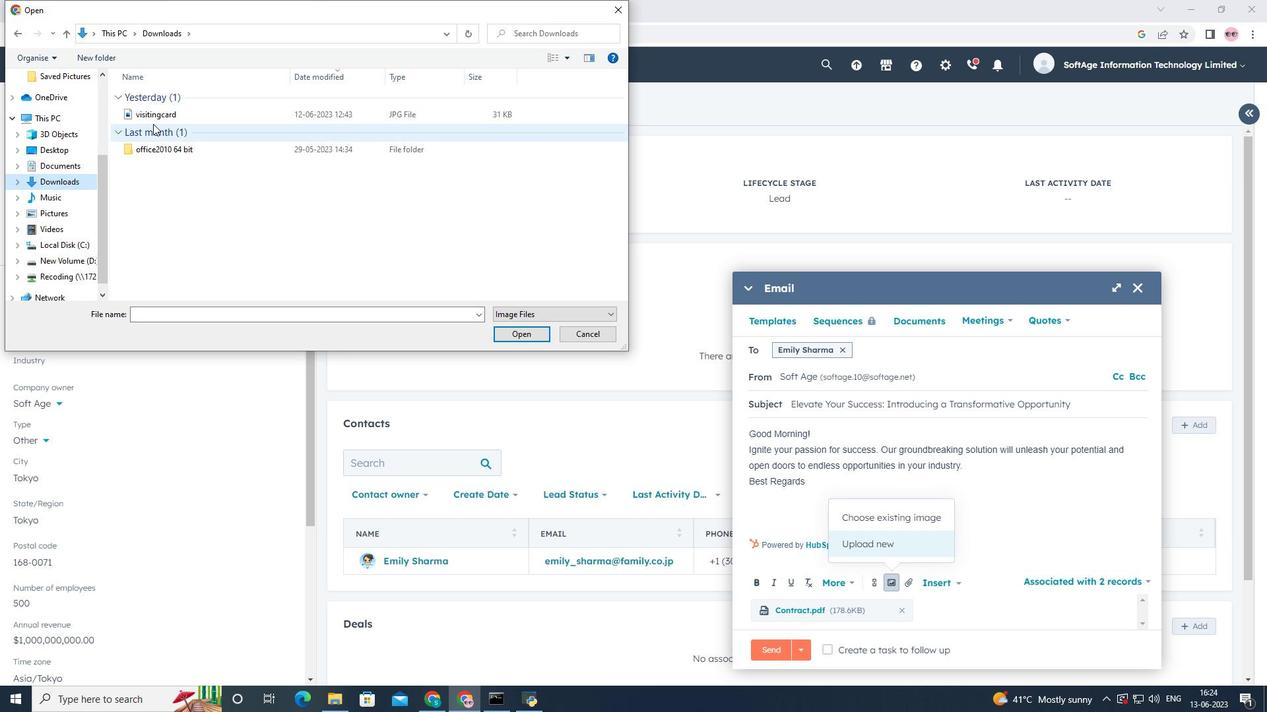 
Action: Mouse pressed left at (154, 115)
Screenshot: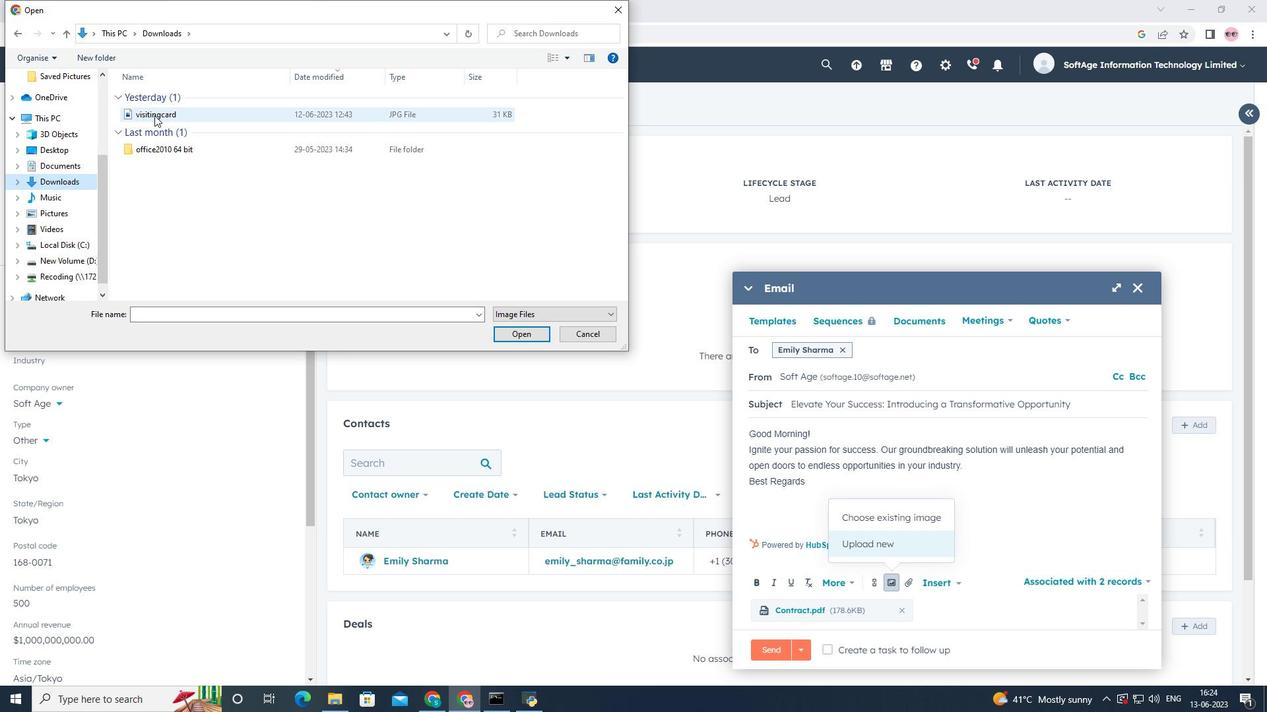 
Action: Mouse moved to (535, 336)
Screenshot: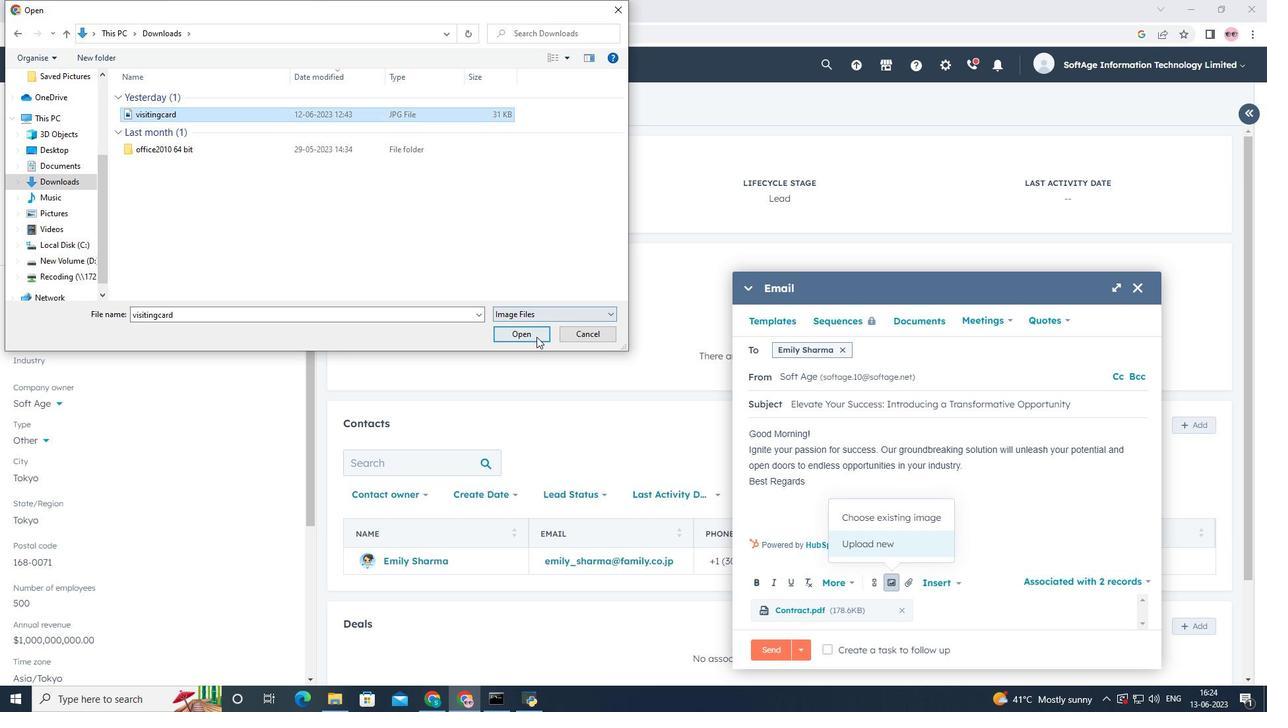 
Action: Mouse pressed left at (535, 336)
Screenshot: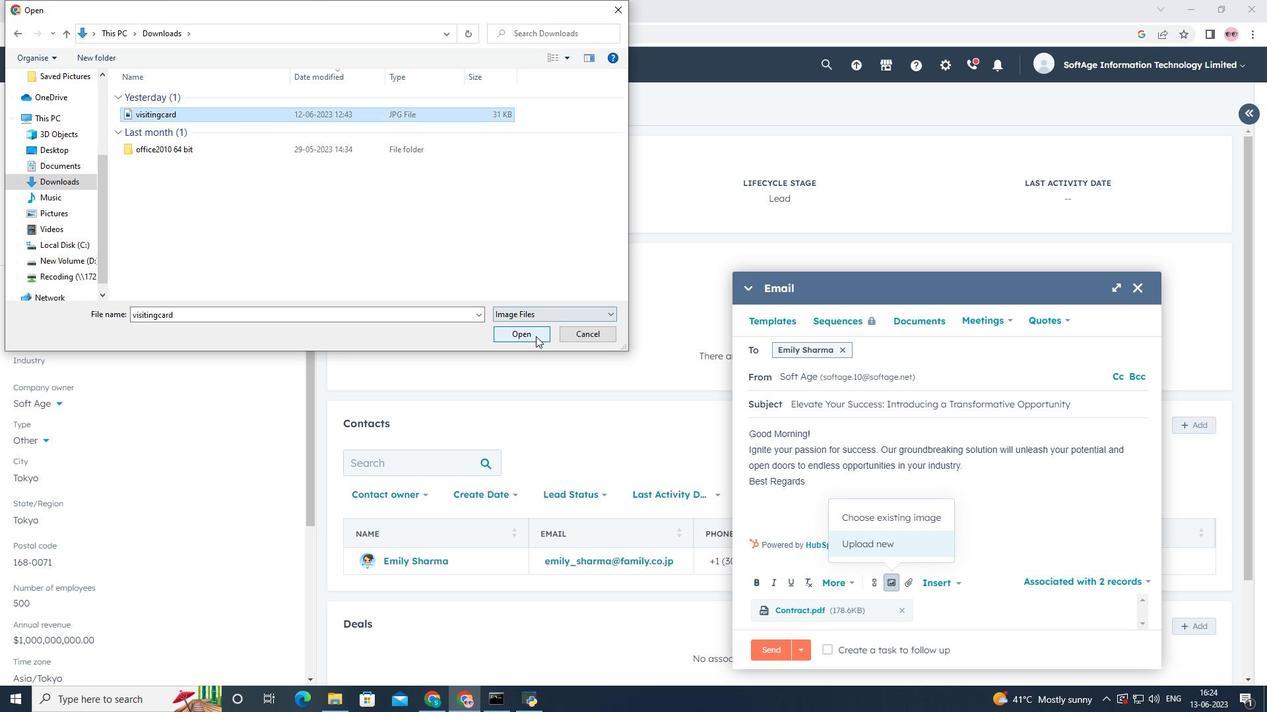 
Action: Mouse moved to (753, 360)
Screenshot: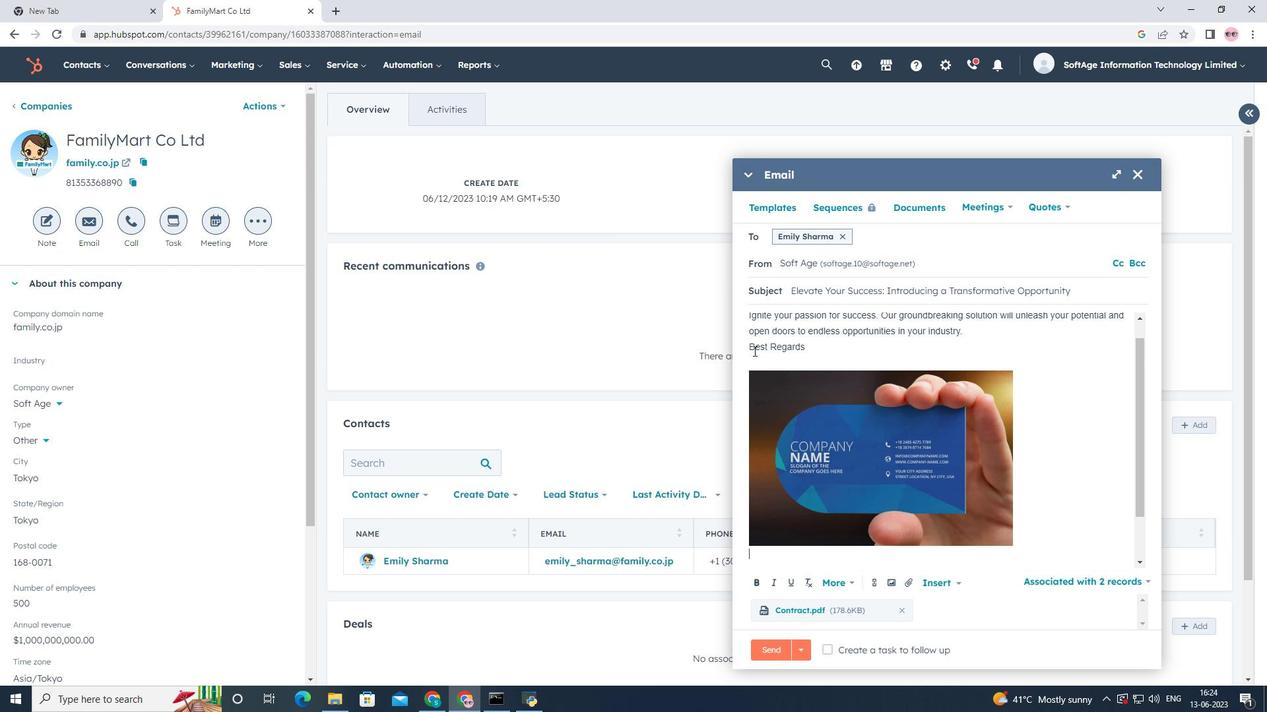 
Action: Mouse pressed left at (753, 360)
Screenshot: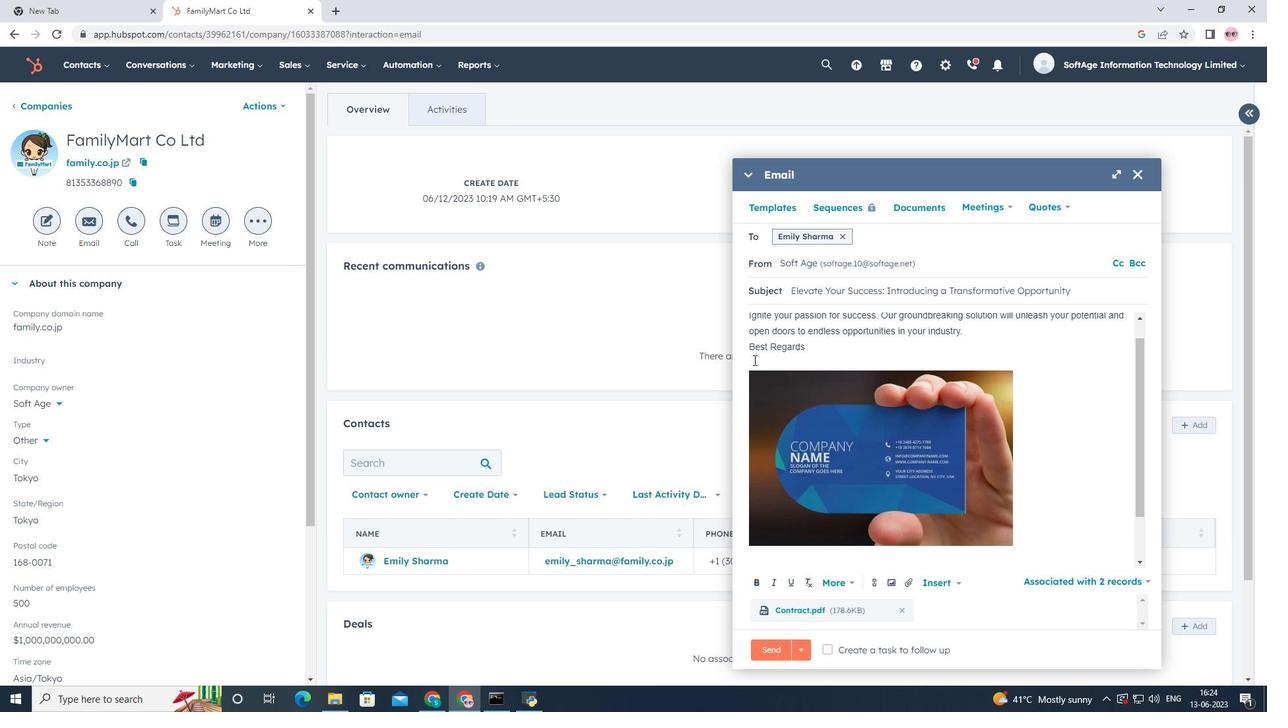 
Action: Mouse moved to (863, 461)
Screenshot: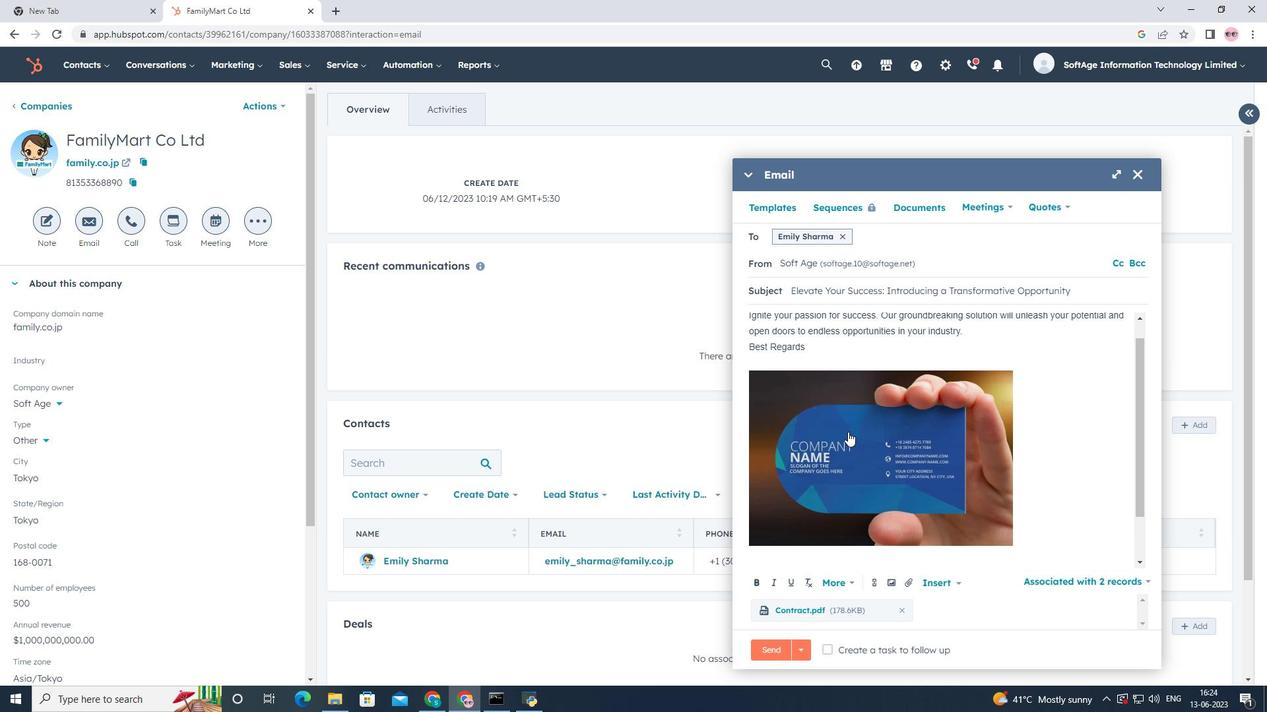 
Action: Key pressed we<Key.backspace><Key.backspace><Key.shift>Wechat
Screenshot: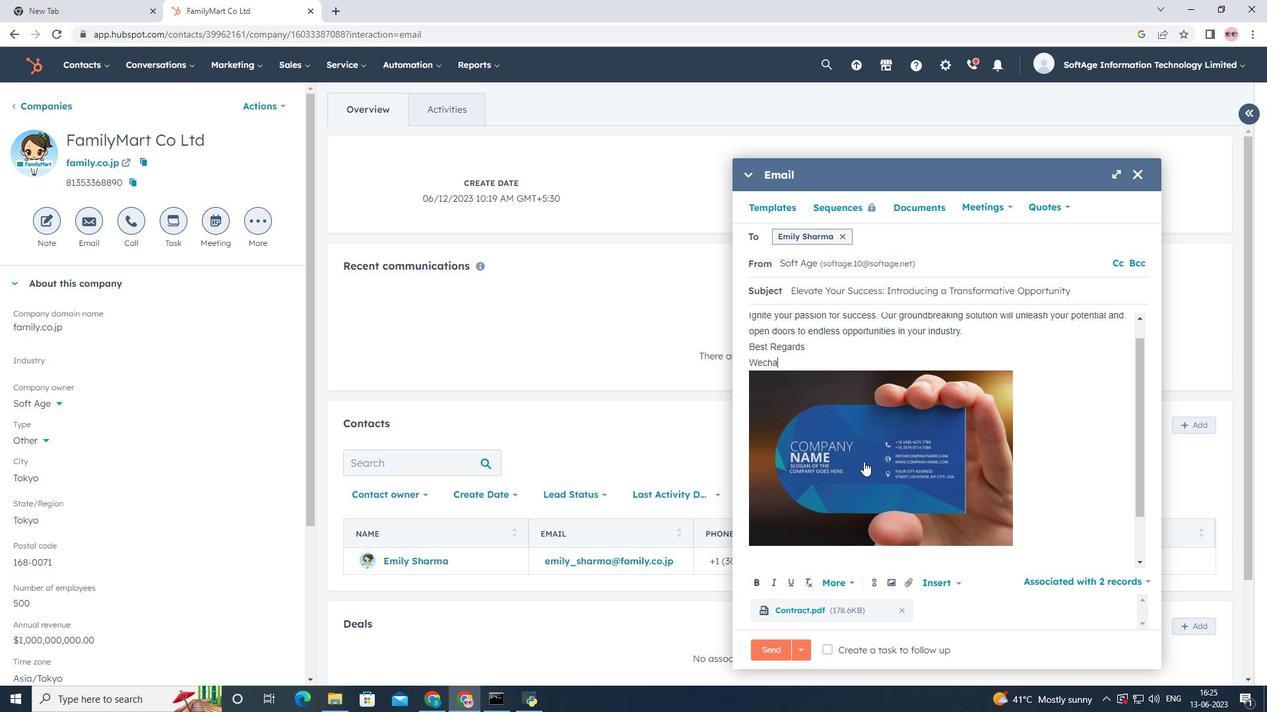 
Action: Mouse moved to (816, 468)
Screenshot: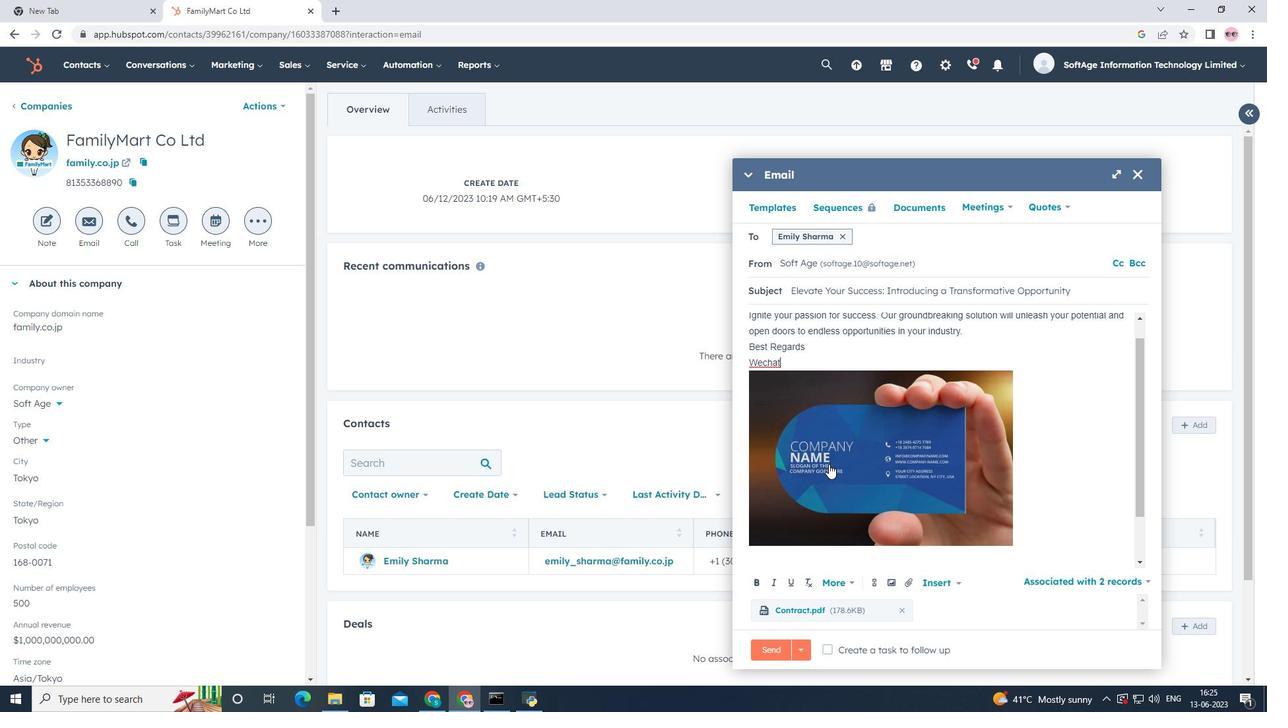 
Action: Key pressed <Key.space>
Screenshot: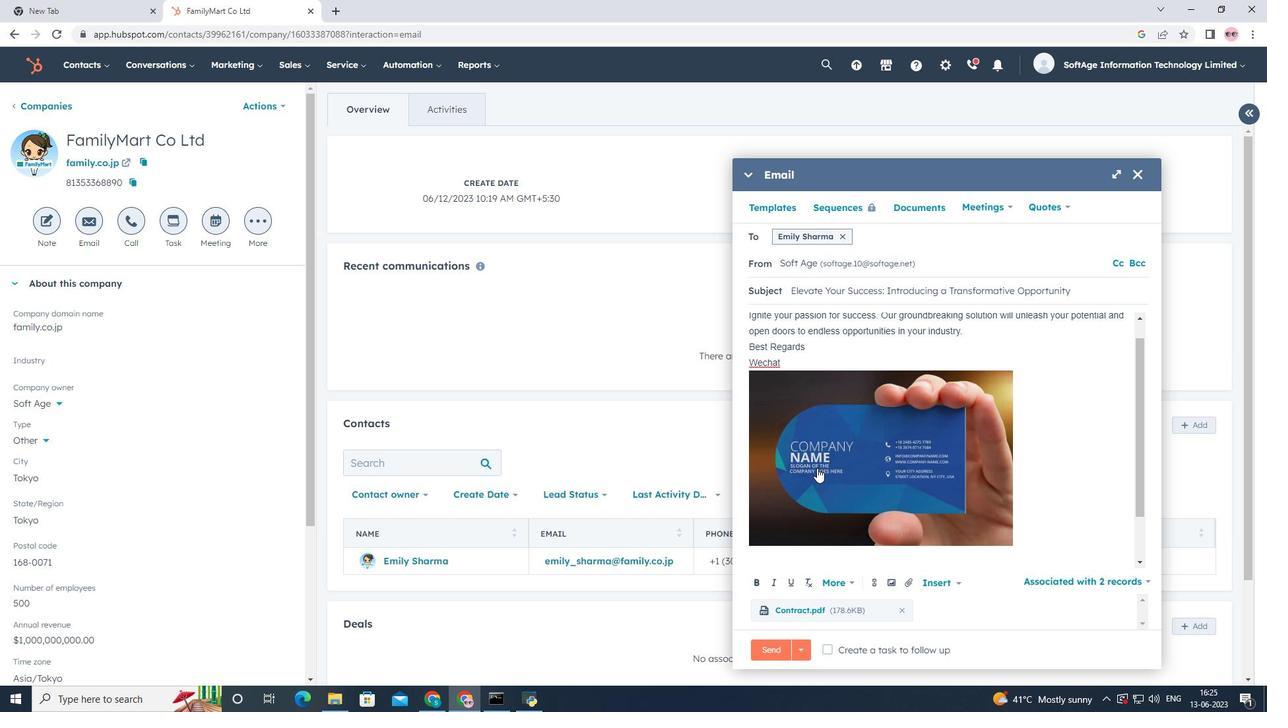 
Action: Mouse moved to (876, 585)
Screenshot: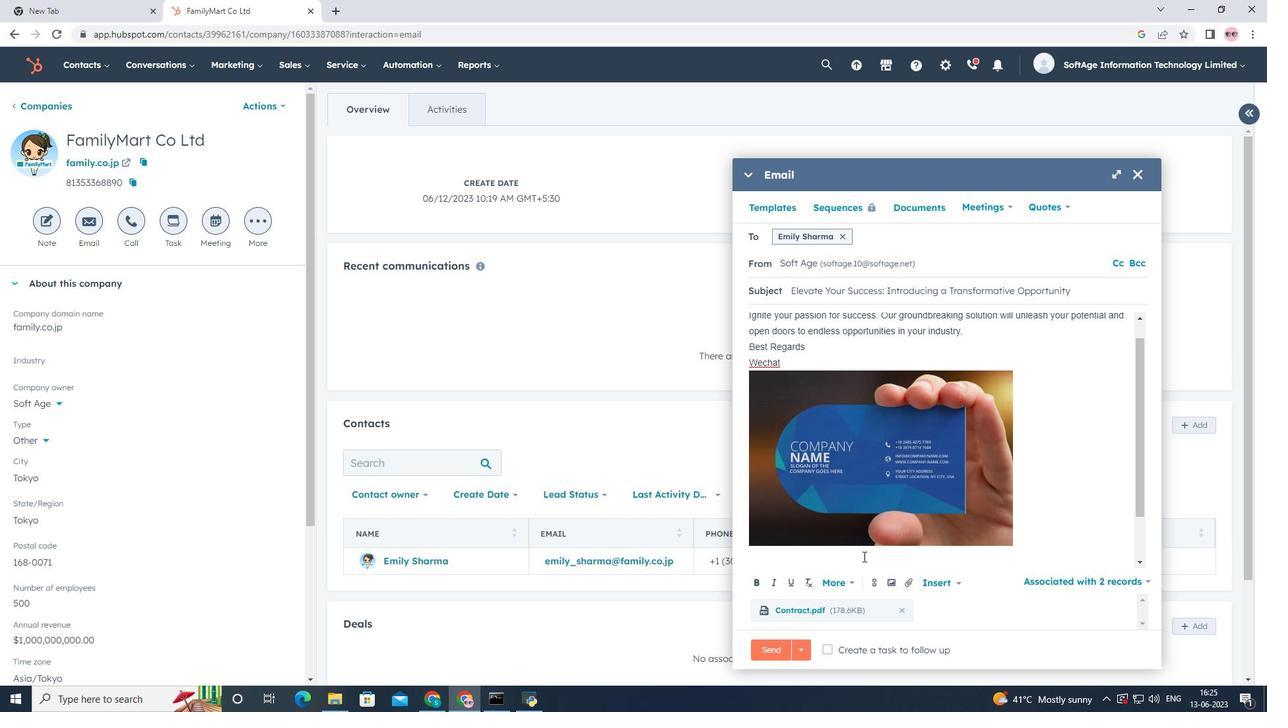
Action: Mouse pressed left at (876, 585)
Screenshot: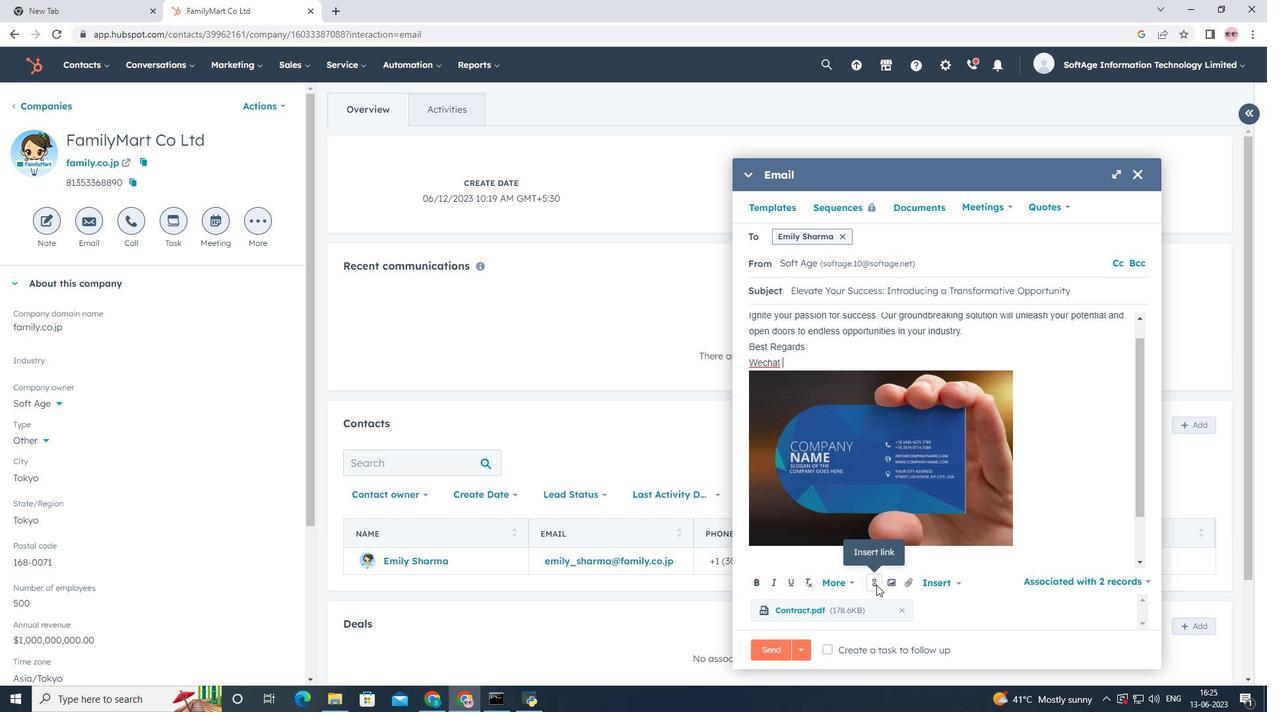 
Action: Mouse moved to (911, 506)
Screenshot: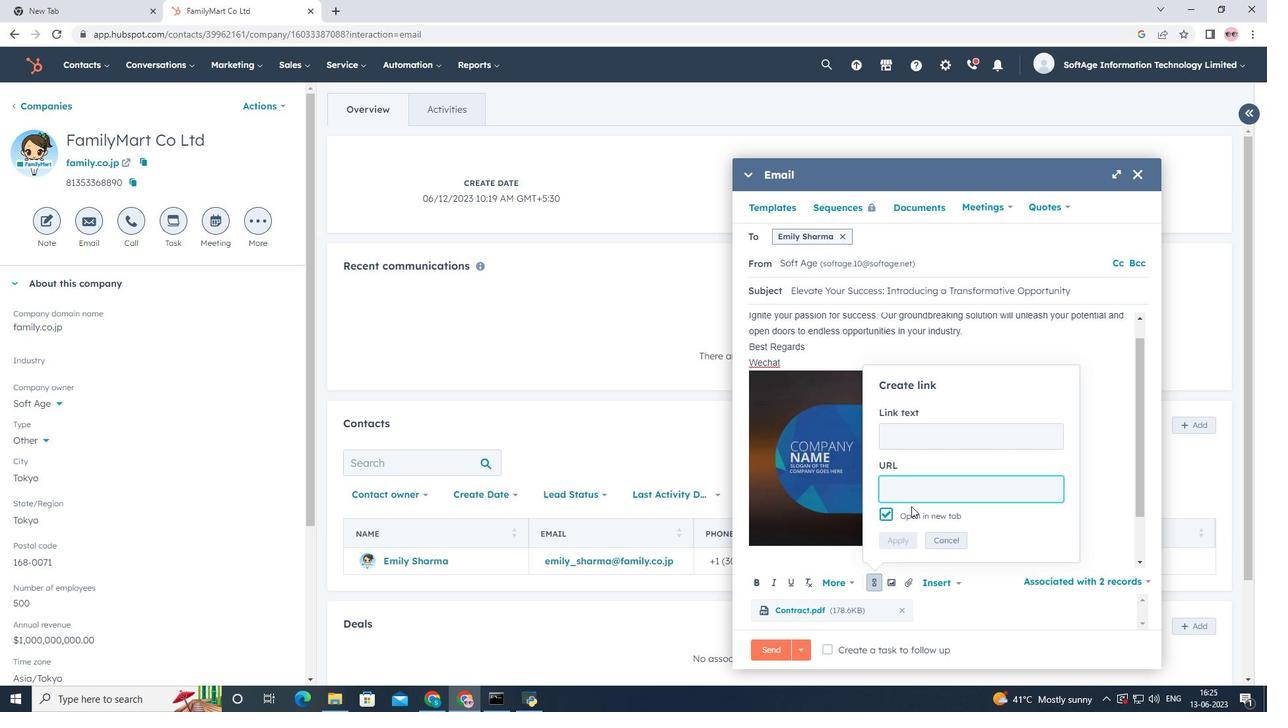 
Action: Key pressed www.wechat.com
Screenshot: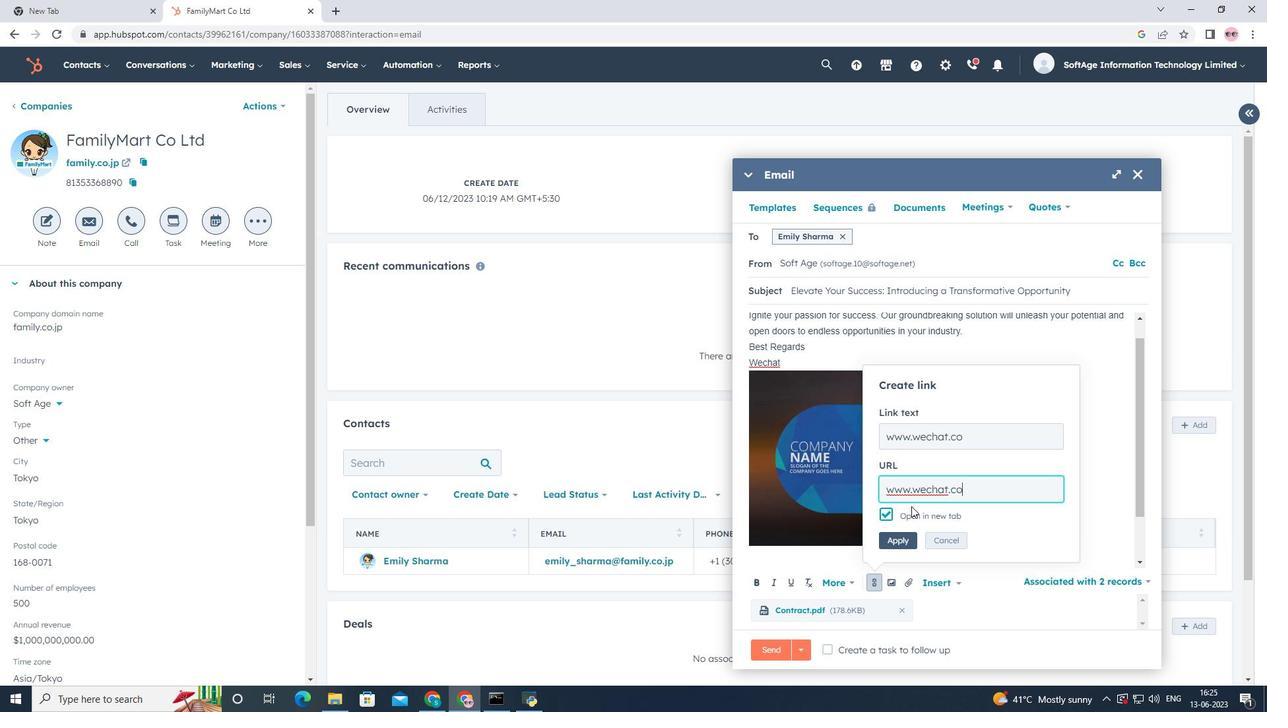 
Action: Mouse moved to (902, 536)
Screenshot: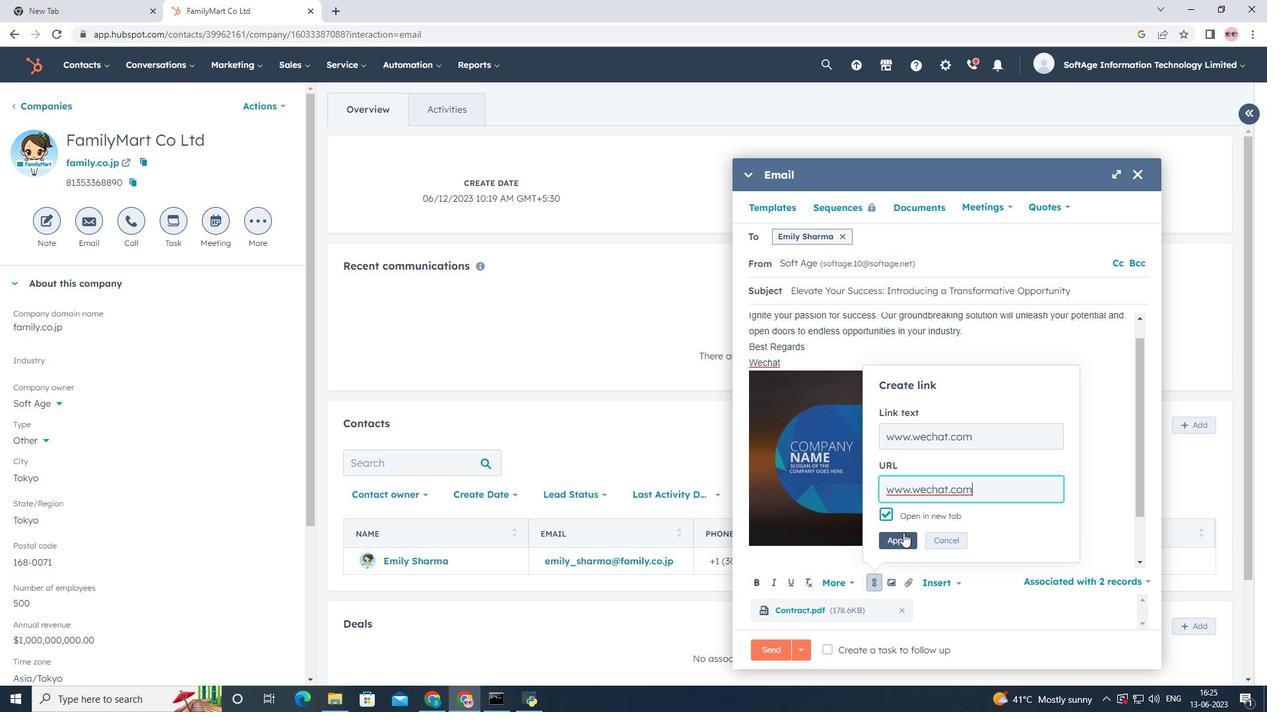 
Action: Mouse pressed left at (902, 536)
Screenshot: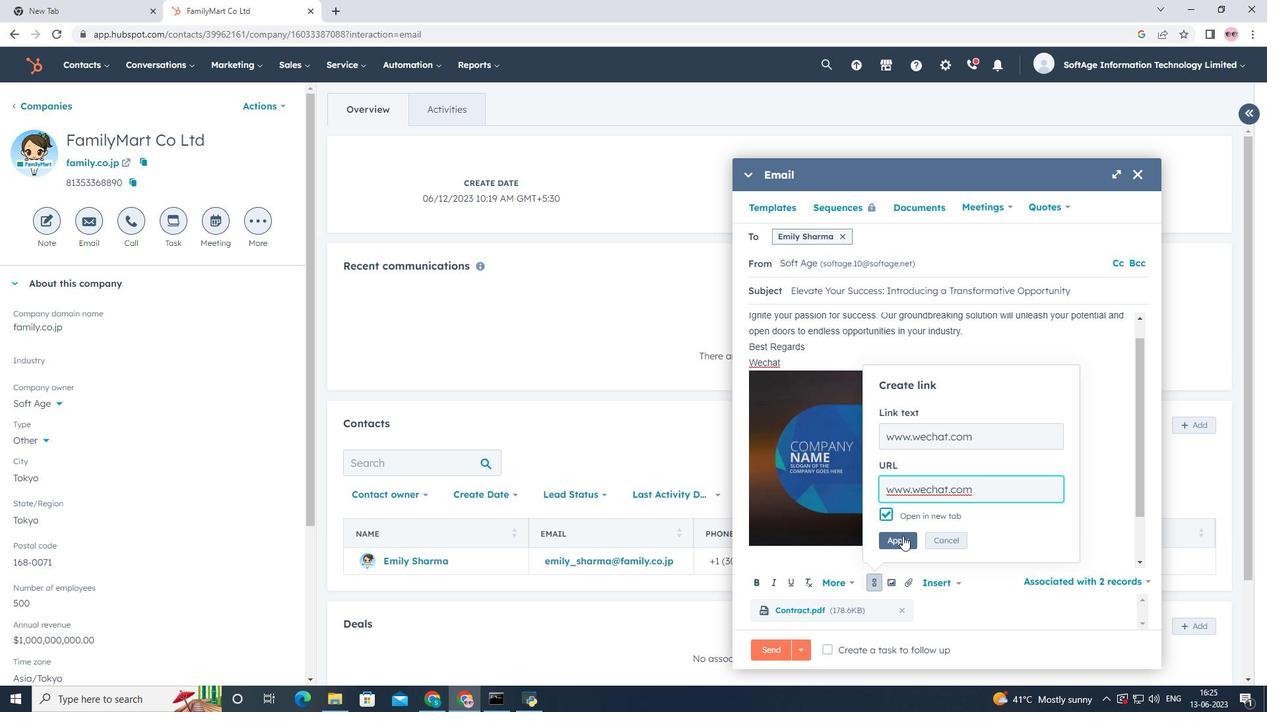 
Action: Mouse moved to (903, 502)
Screenshot: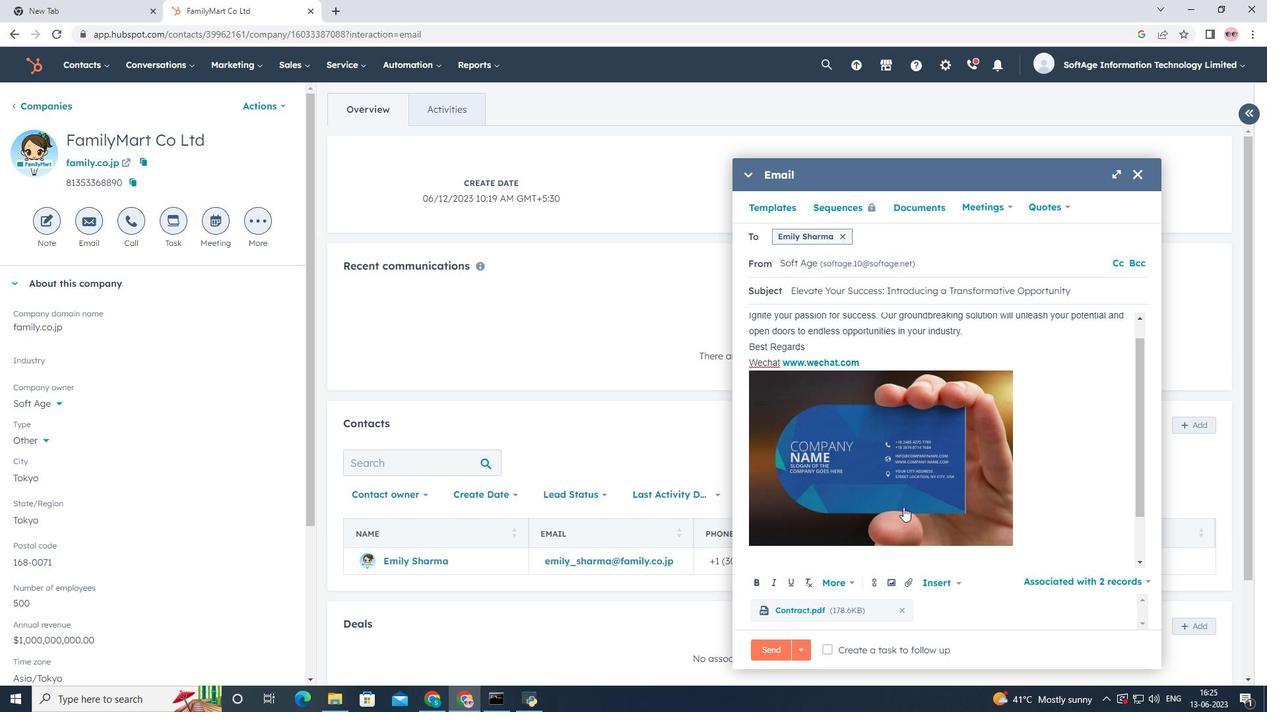 
Action: Mouse scrolled (903, 501) with delta (0, 0)
Screenshot: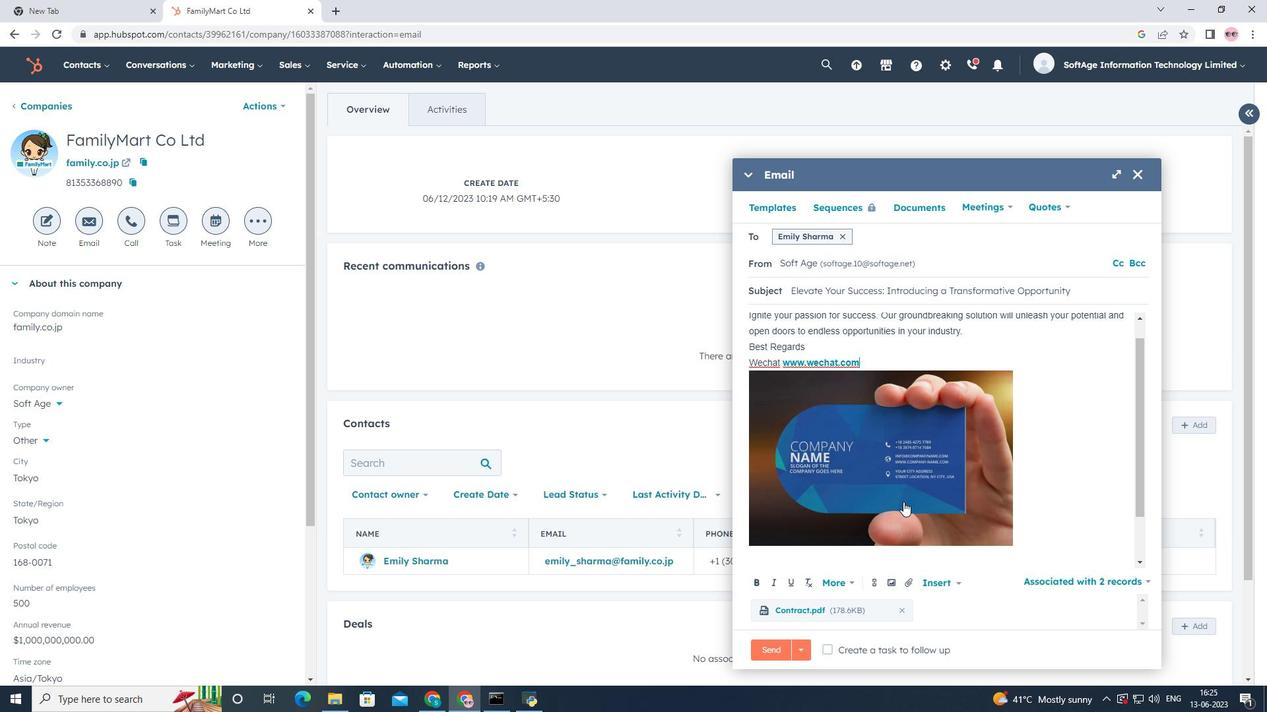 
Action: Mouse scrolled (903, 501) with delta (0, 0)
Screenshot: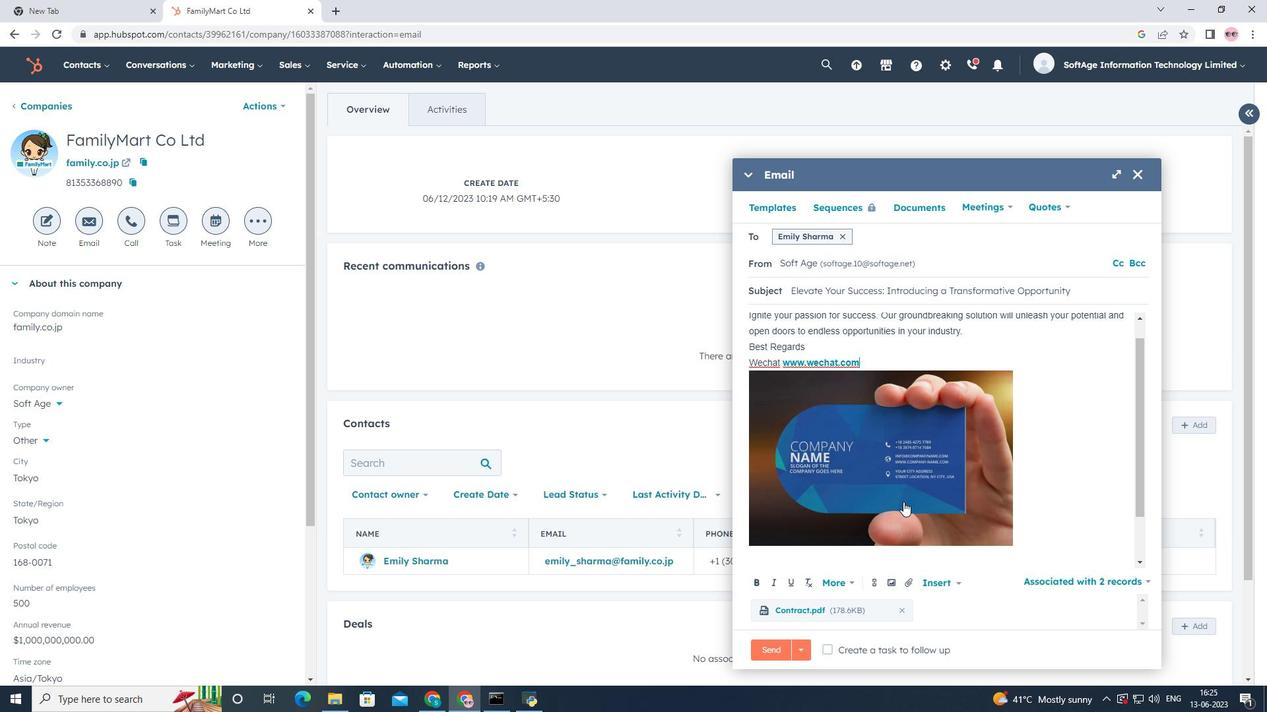 
Action: Mouse scrolled (903, 501) with delta (0, 0)
Screenshot: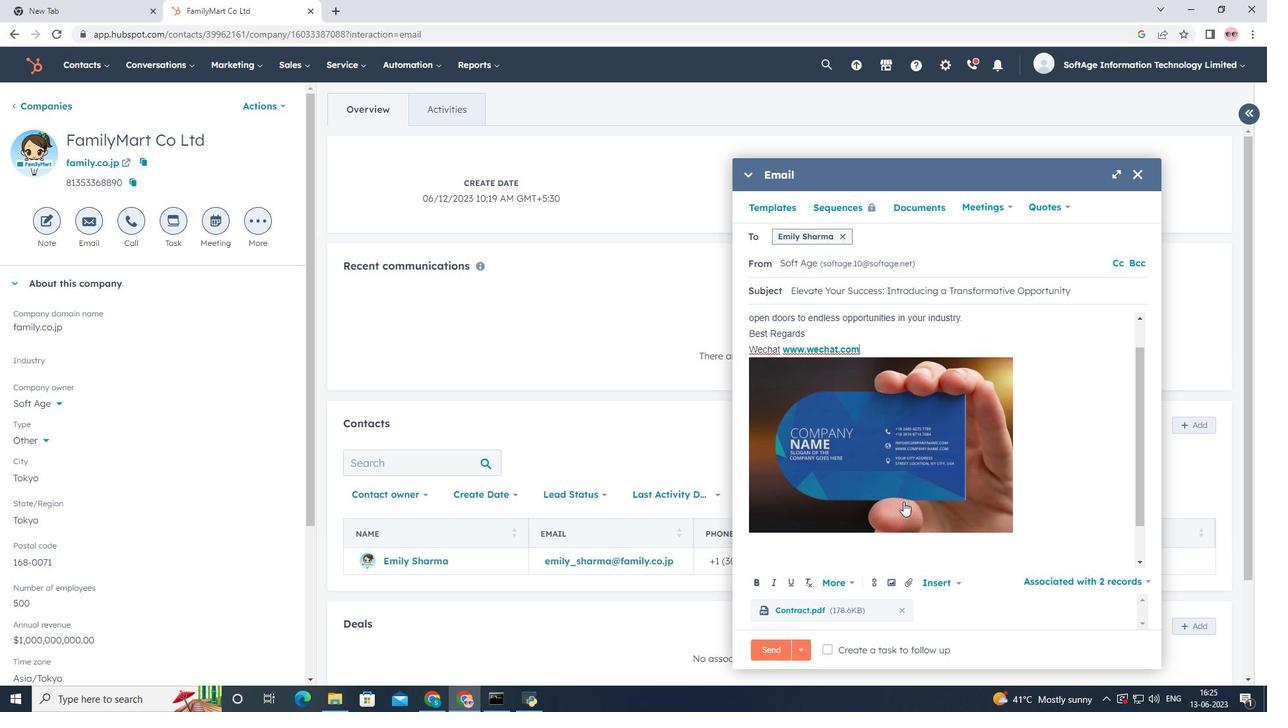 
Action: Mouse scrolled (903, 501) with delta (0, 0)
Screenshot: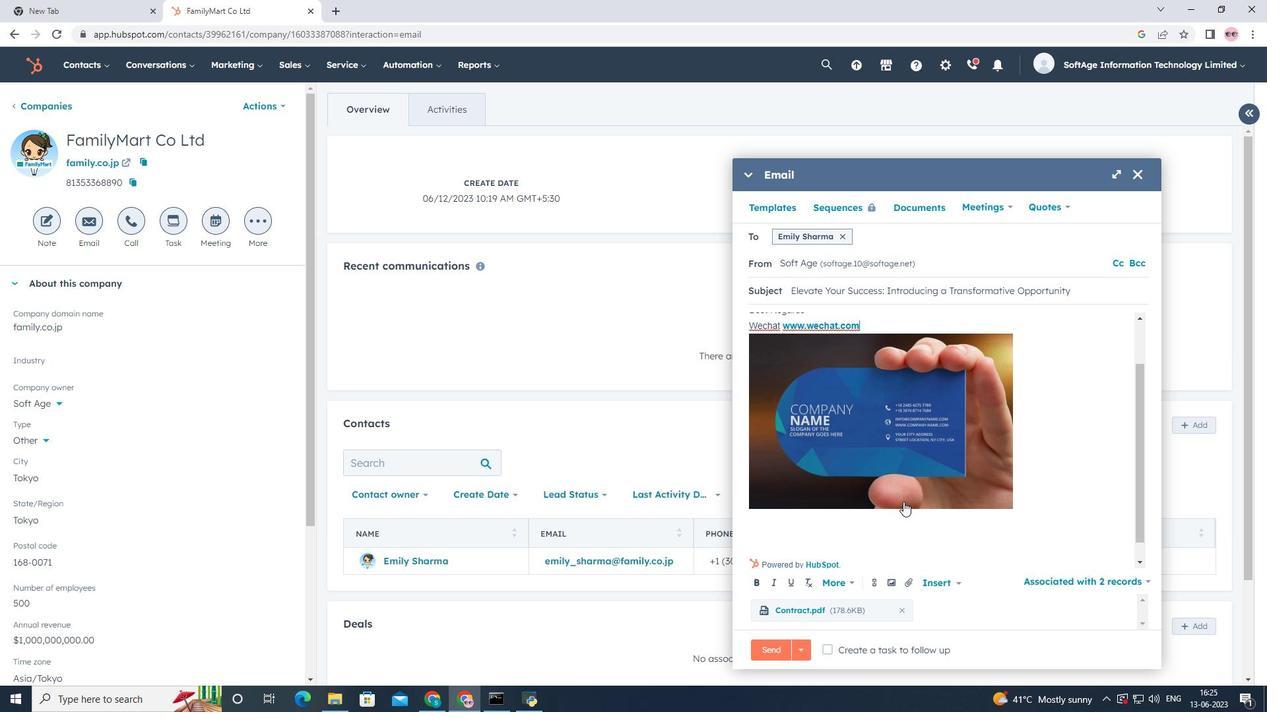 
Action: Mouse scrolled (903, 502) with delta (0, 0)
Screenshot: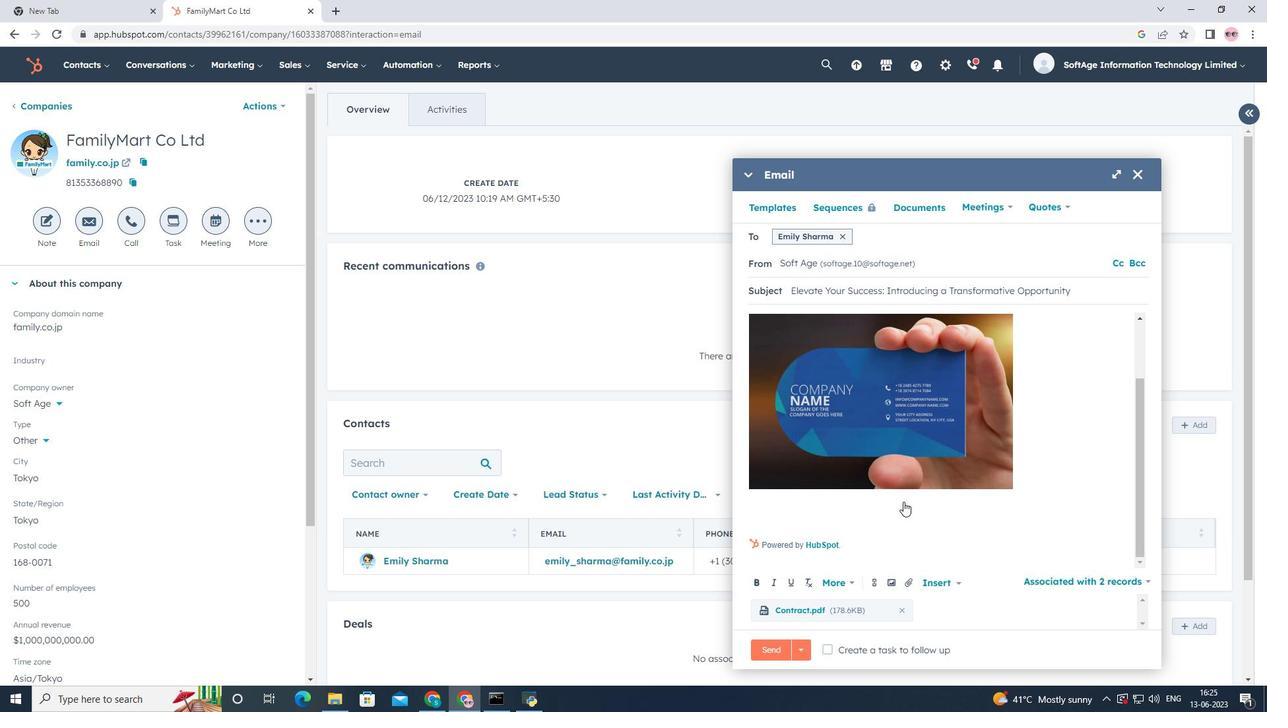 
Action: Mouse scrolled (903, 502) with delta (0, 0)
Screenshot: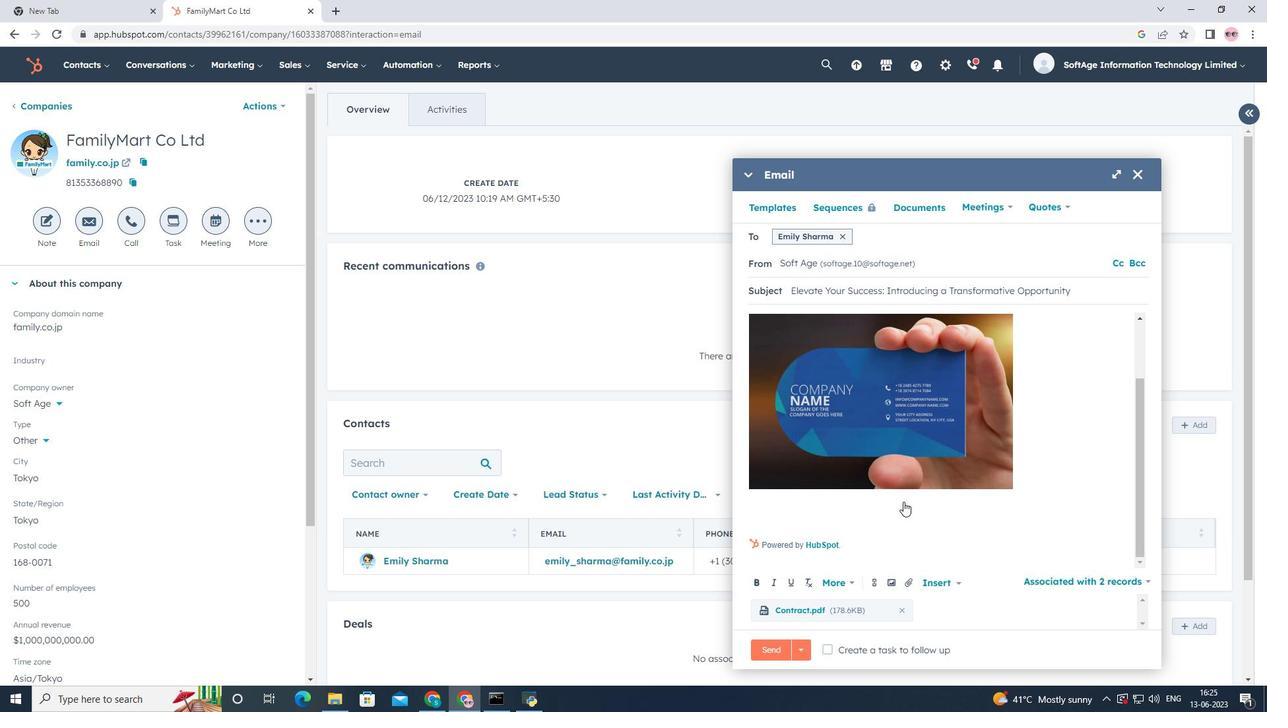 
Action: Mouse scrolled (903, 502) with delta (0, 0)
Screenshot: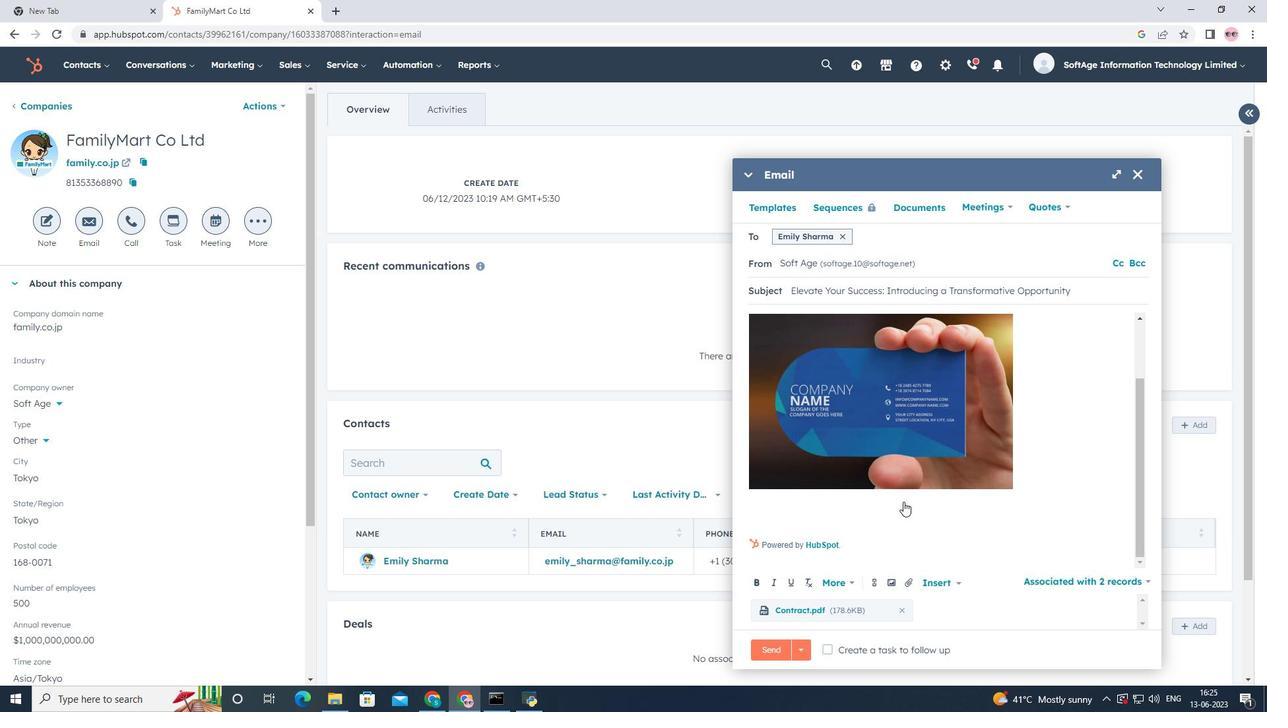 
Action: Mouse moved to (905, 646)
Screenshot: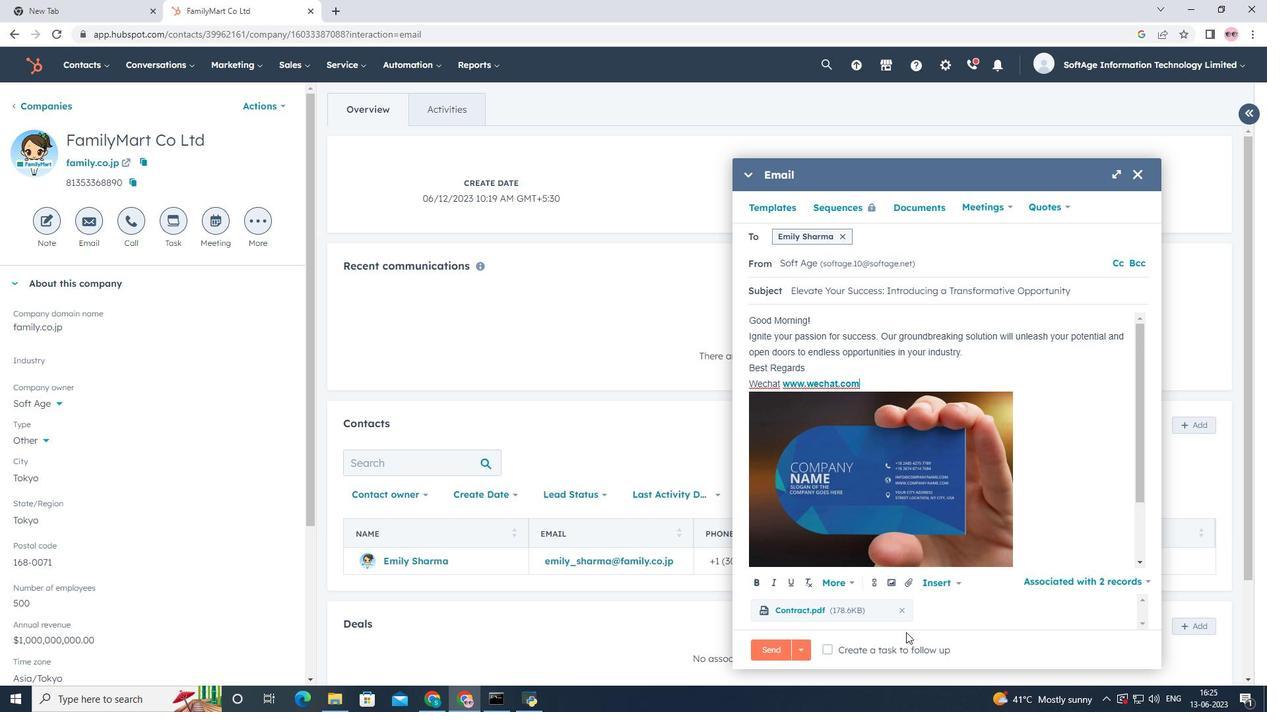 
Action: Mouse pressed left at (905, 646)
Screenshot: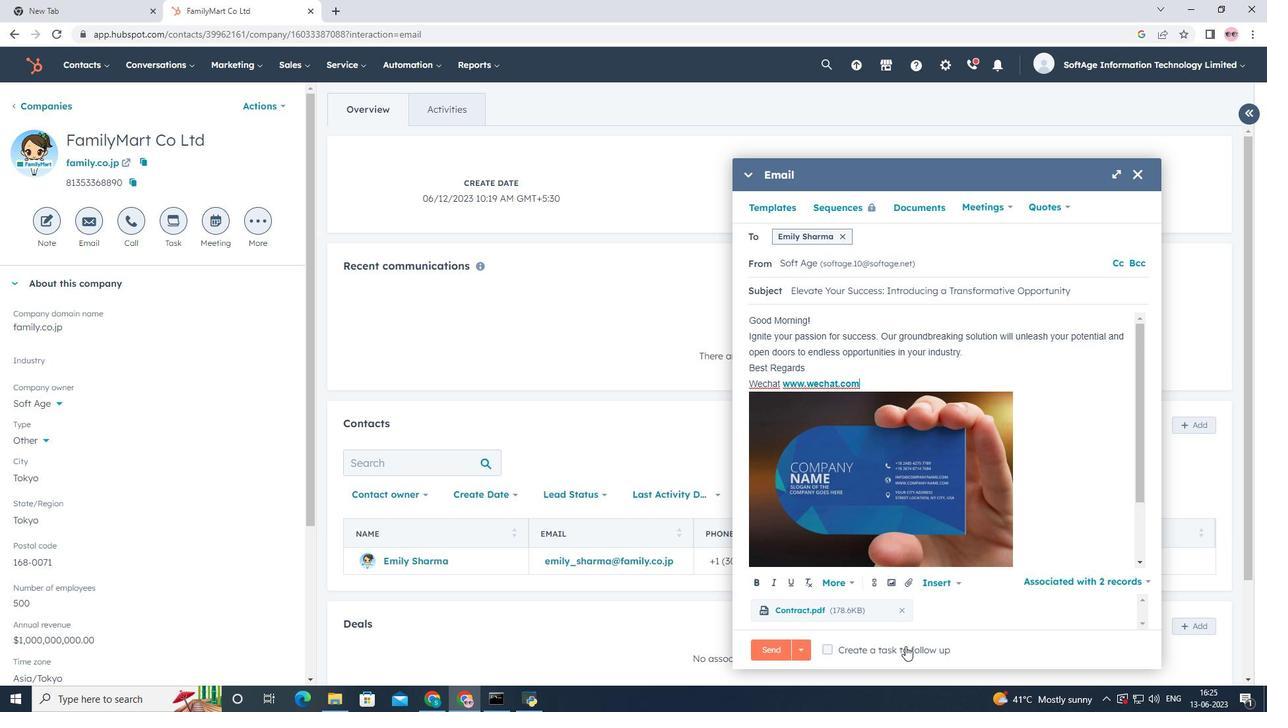 
Action: Mouse moved to (997, 646)
Screenshot: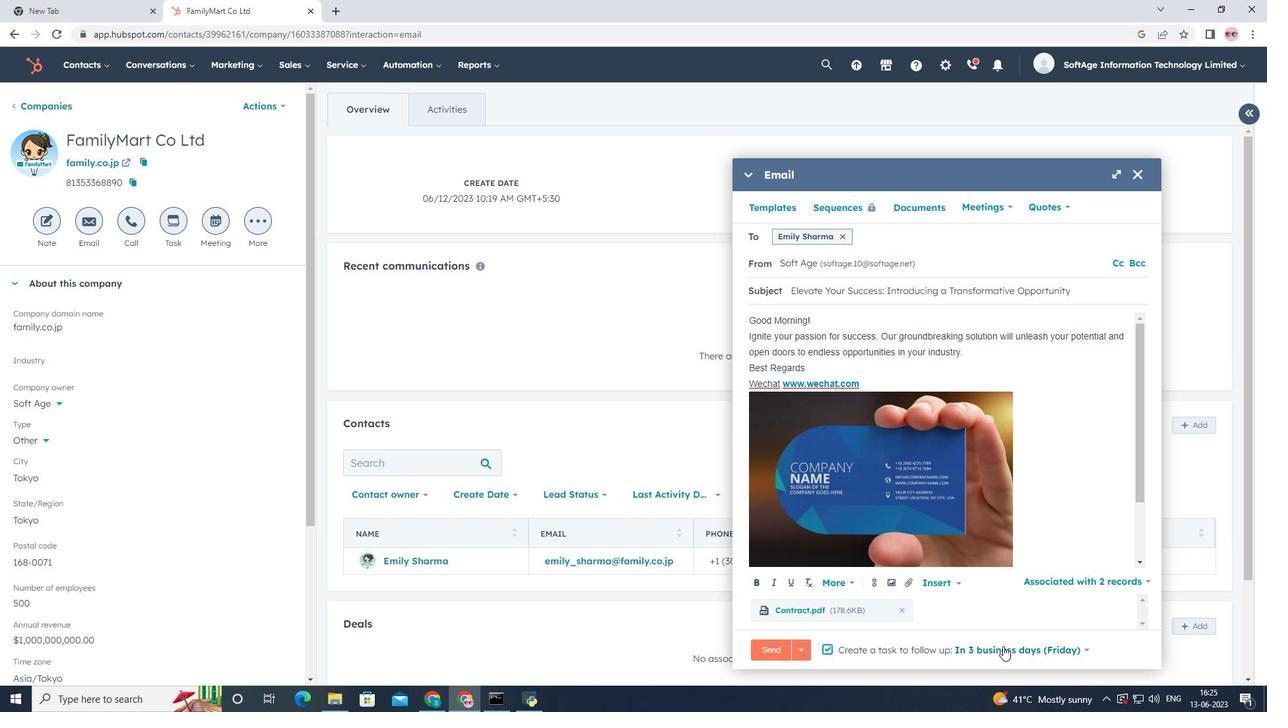 
Action: Mouse pressed left at (997, 646)
Screenshot: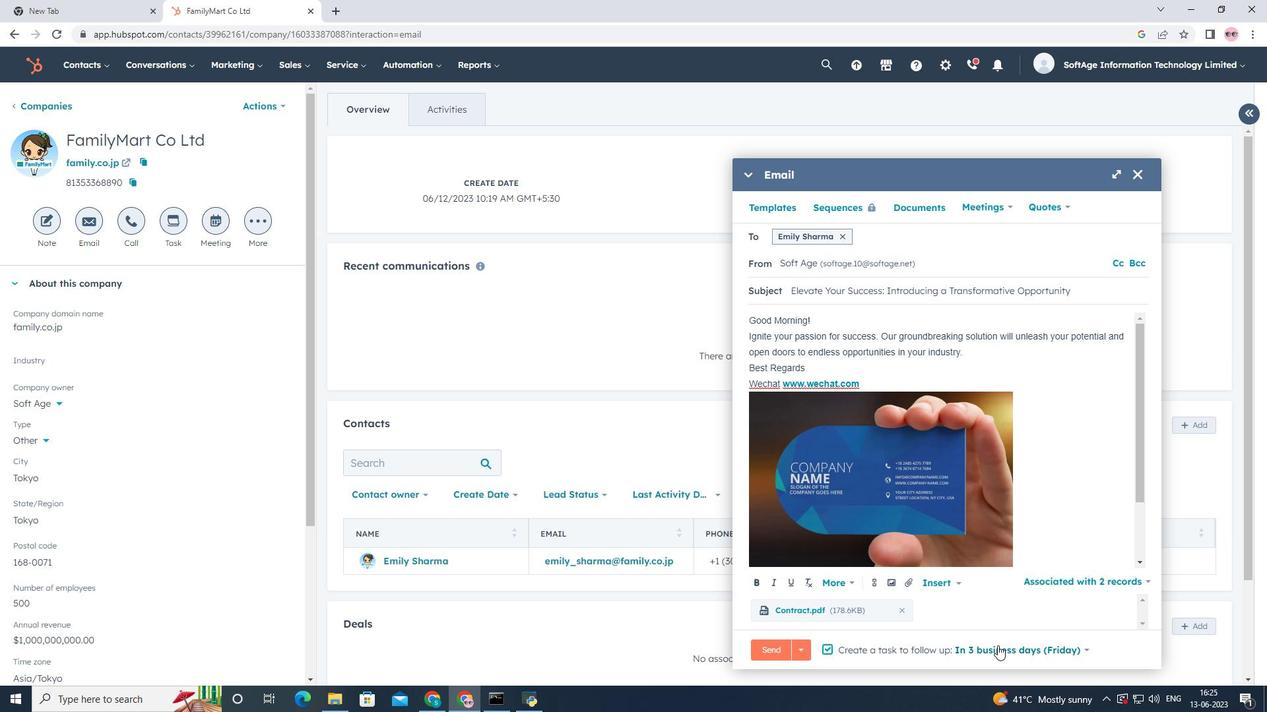 
Action: Mouse moved to (991, 600)
Screenshot: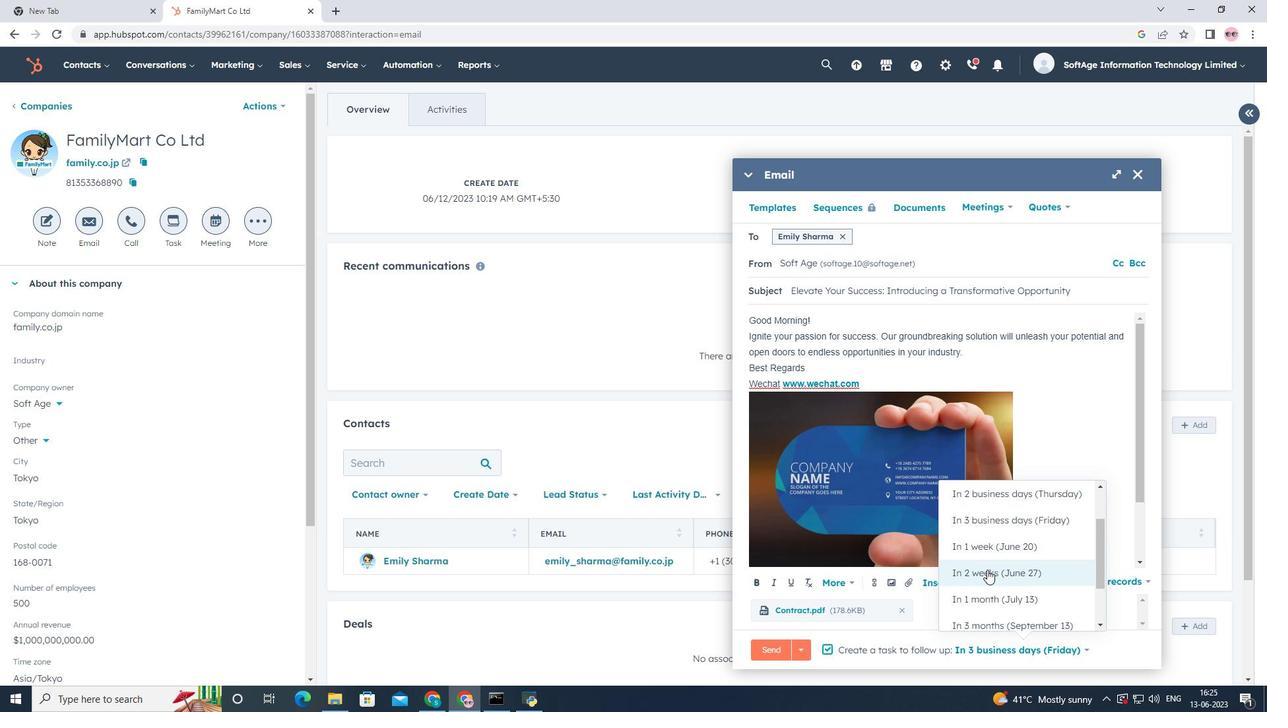 
Action: Mouse pressed left at (991, 600)
Screenshot: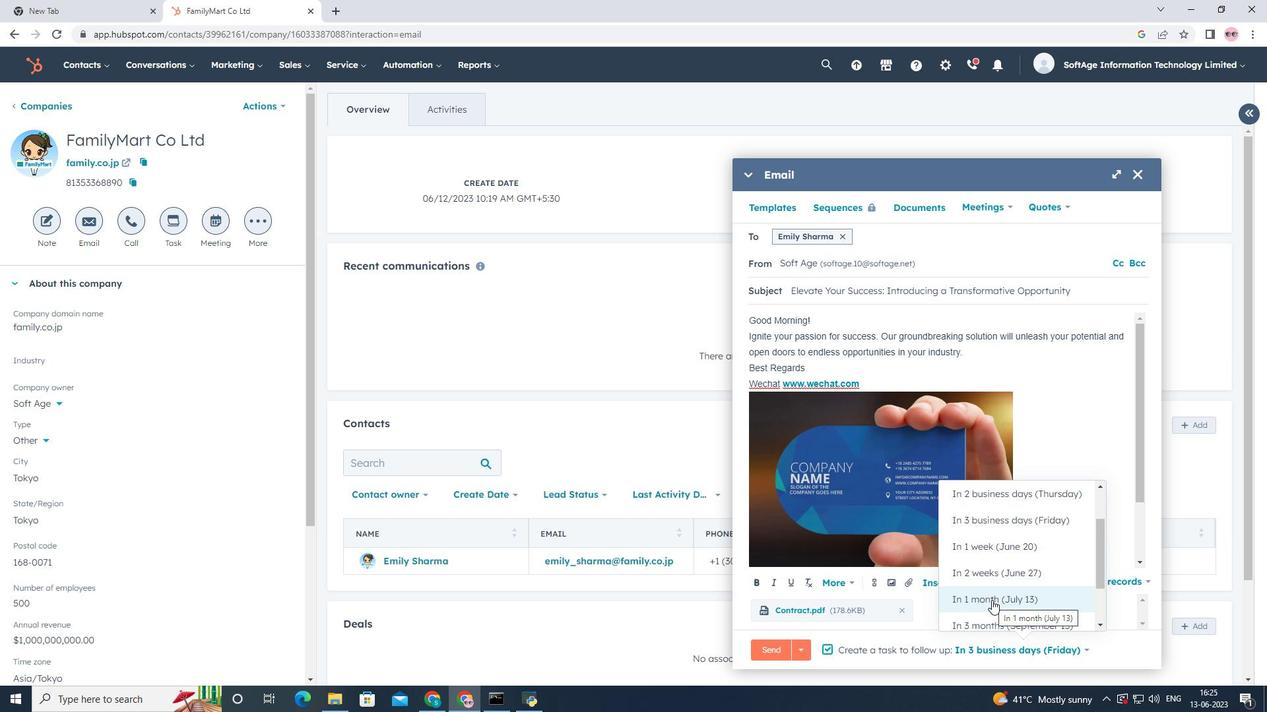 
Action: Mouse scrolled (991, 599) with delta (0, 0)
Screenshot: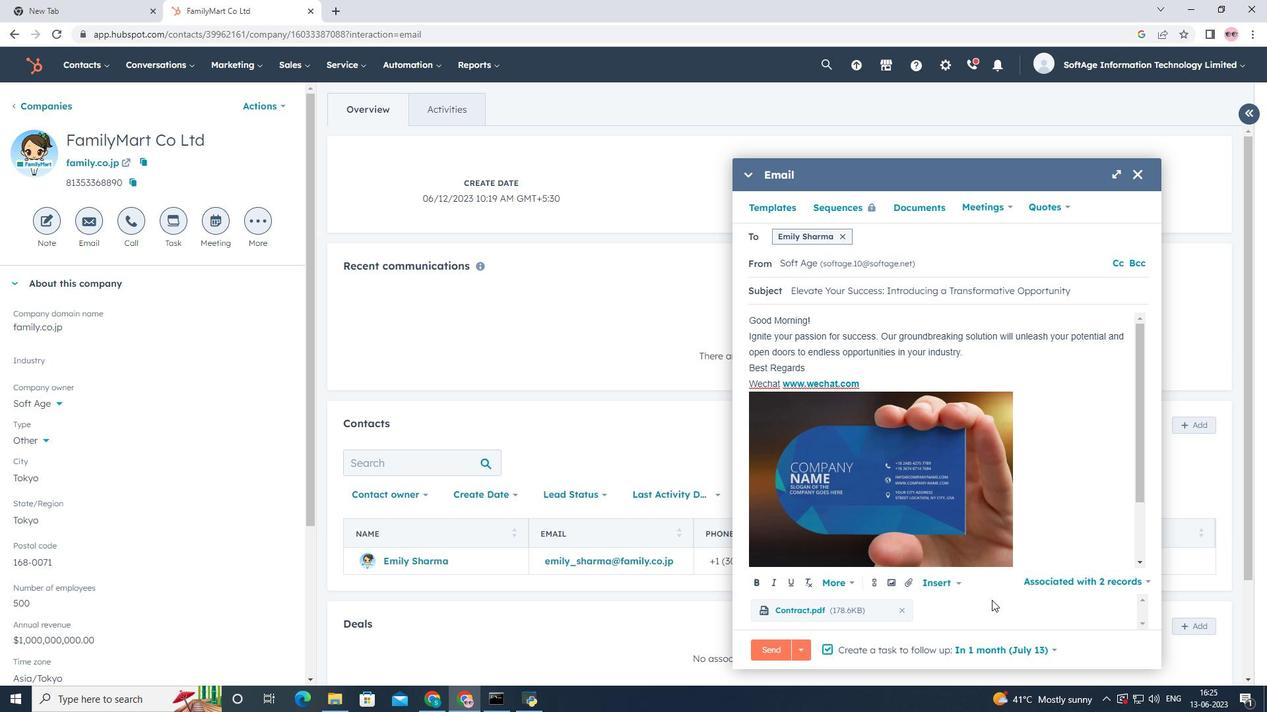 
Action: Mouse scrolled (991, 599) with delta (0, 0)
Screenshot: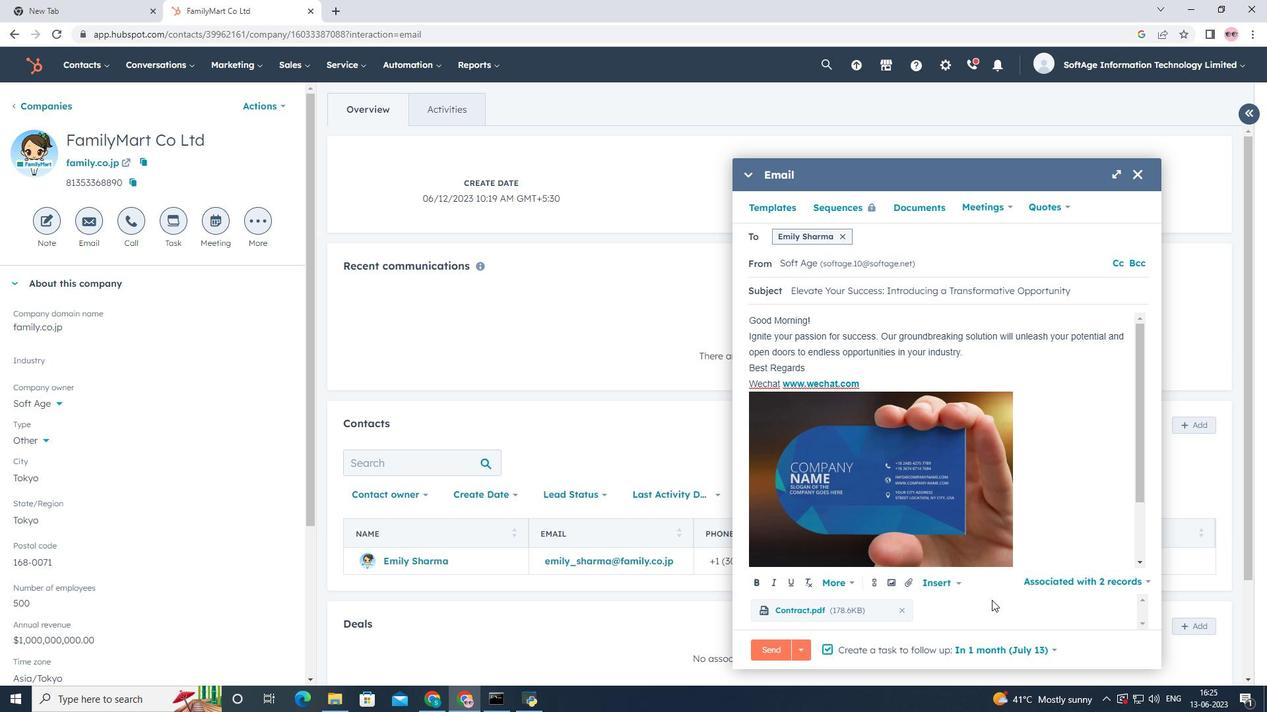 
Action: Mouse scrolled (991, 601) with delta (0, 0)
Screenshot: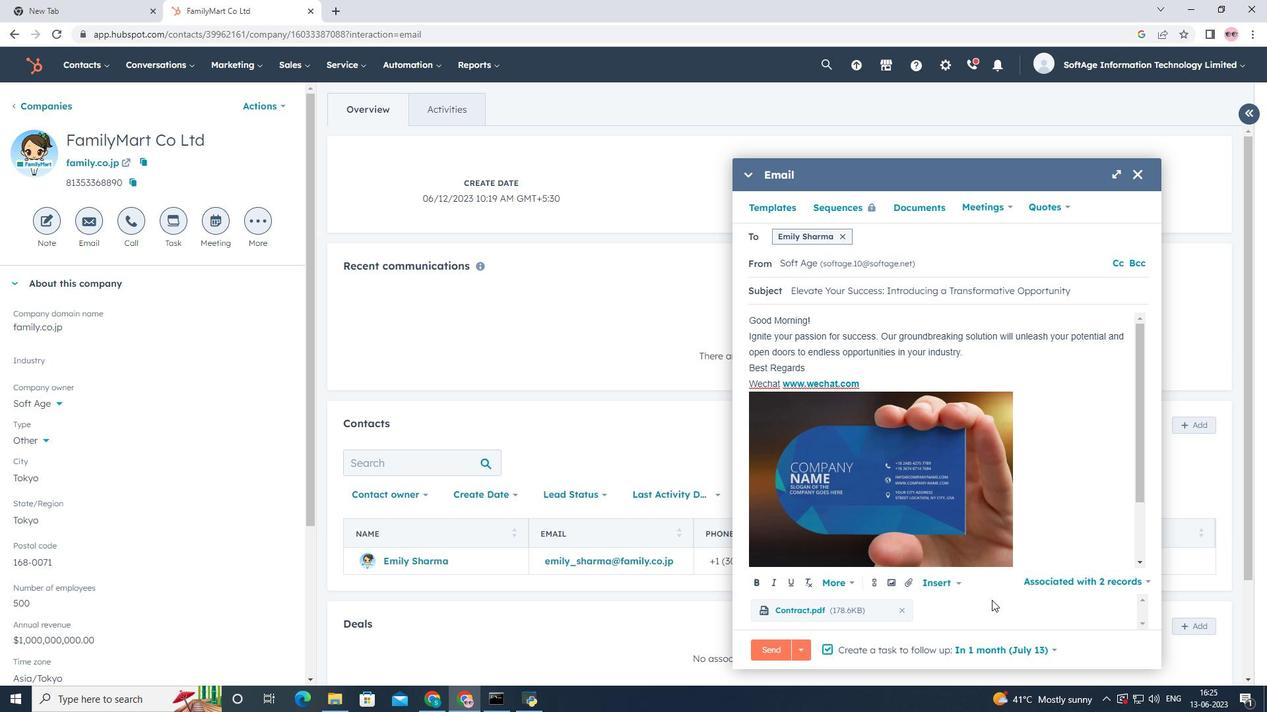 
Action: Mouse scrolled (991, 601) with delta (0, 0)
Screenshot: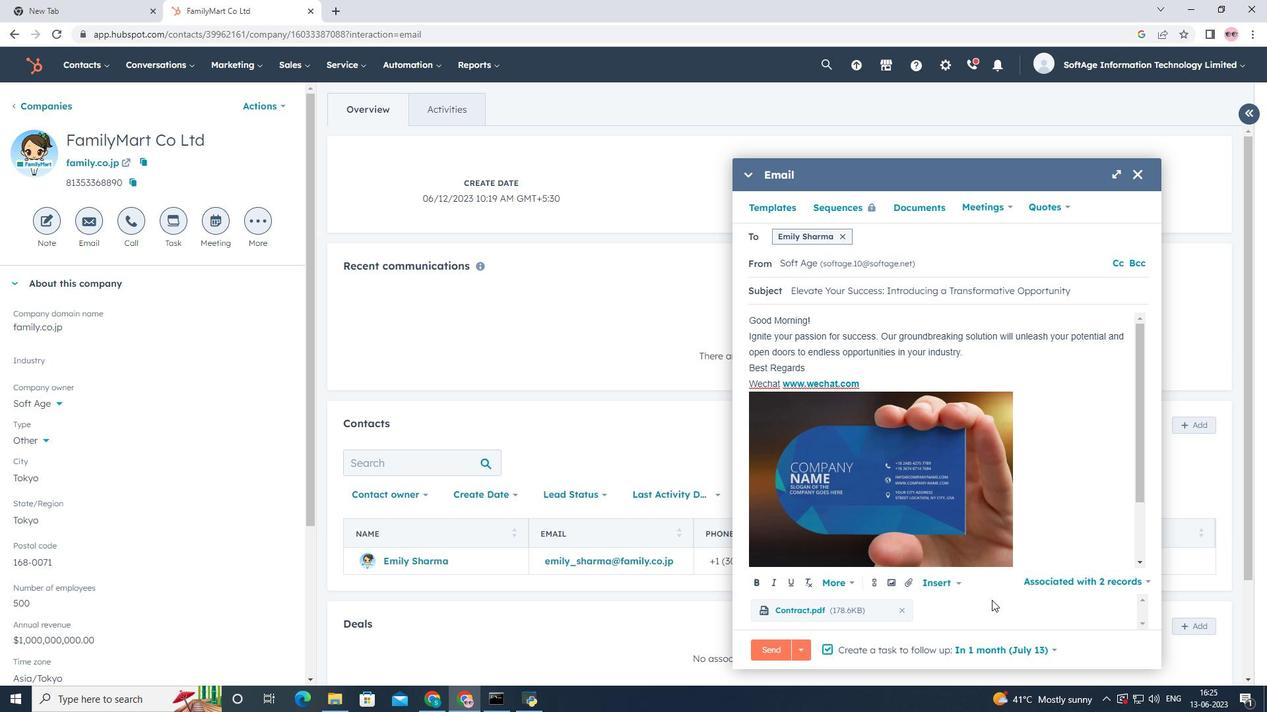 
Action: Mouse scrolled (991, 601) with delta (0, 0)
Screenshot: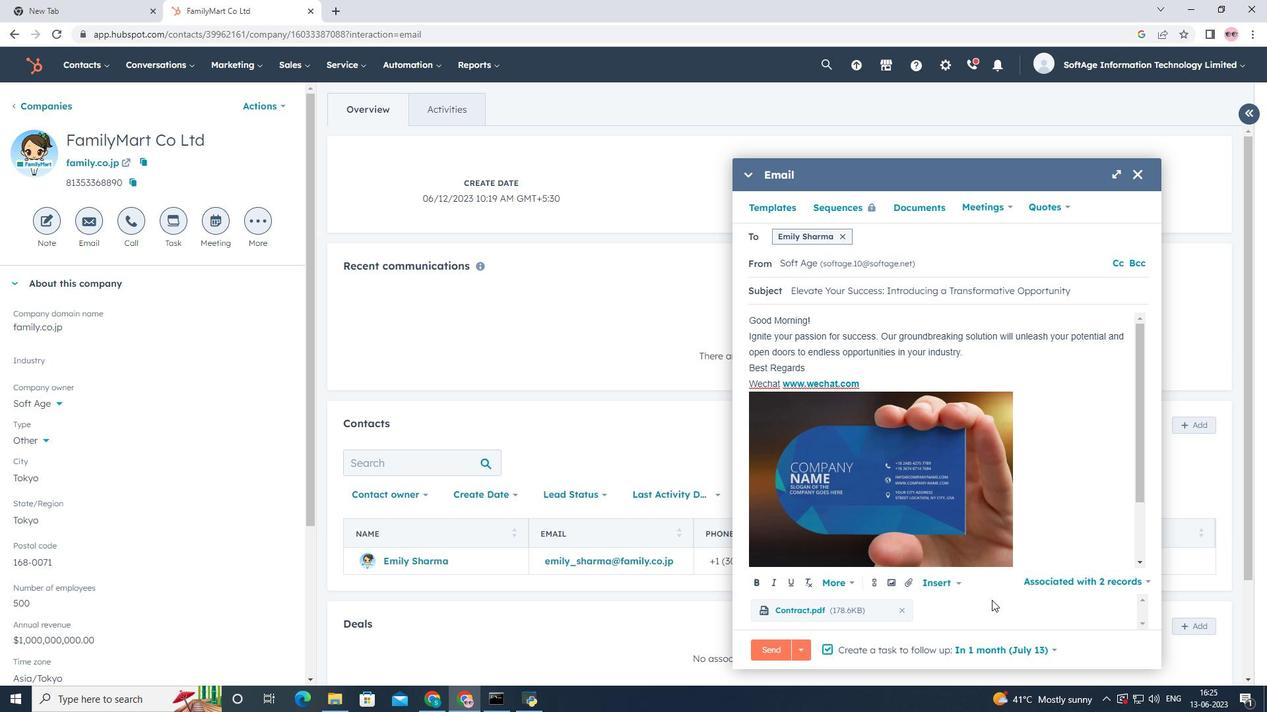 
Action: Mouse scrolled (991, 601) with delta (0, 0)
Screenshot: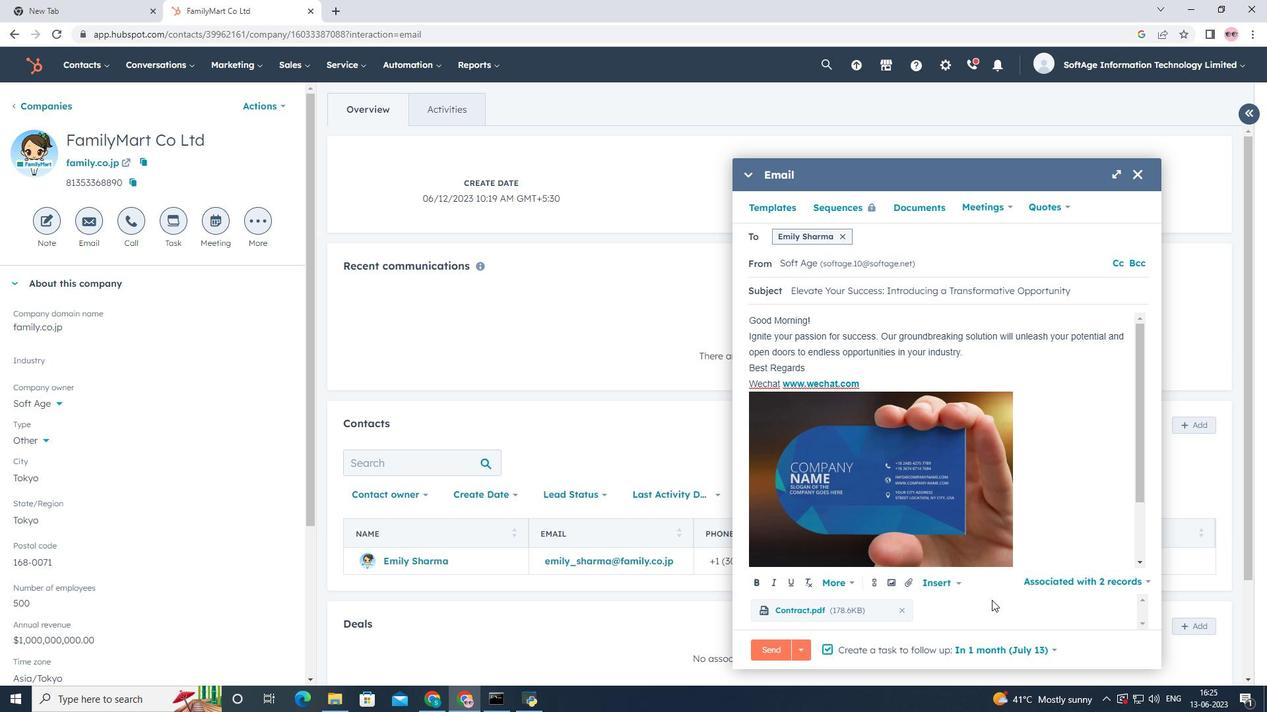 
Action: Mouse moved to (839, 236)
Screenshot: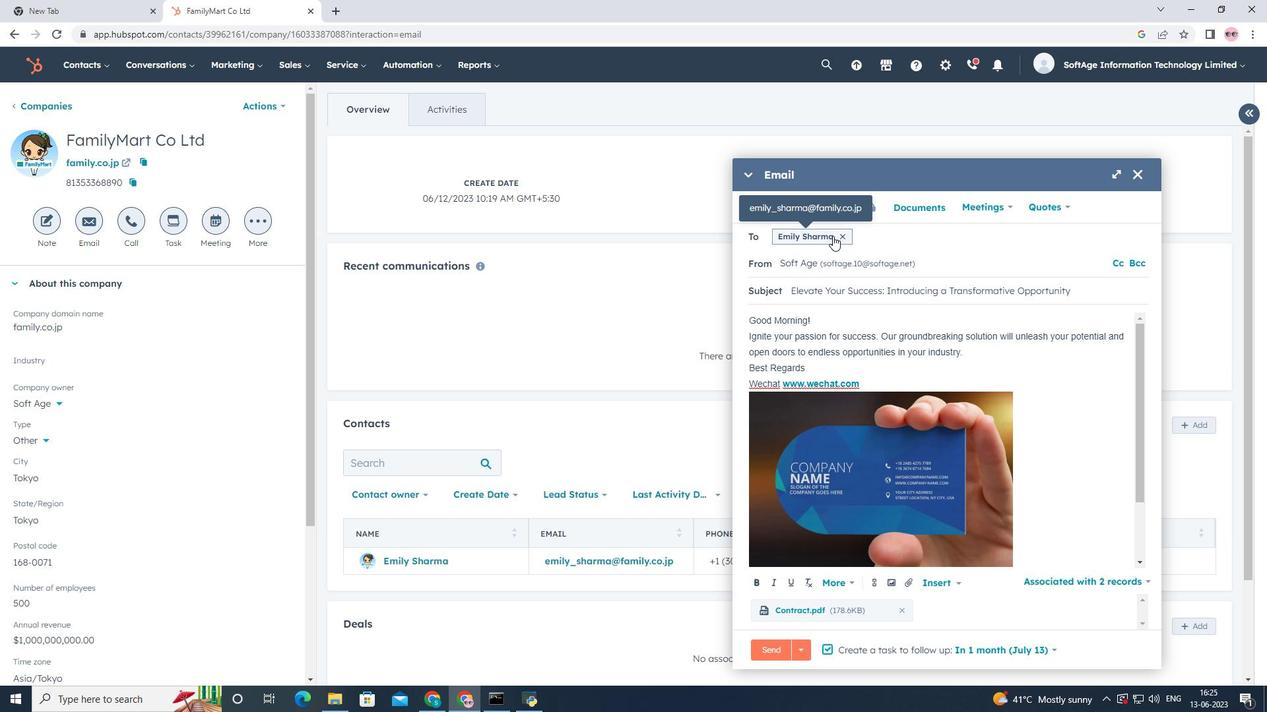 
Action: Mouse pressed left at (839, 236)
Screenshot: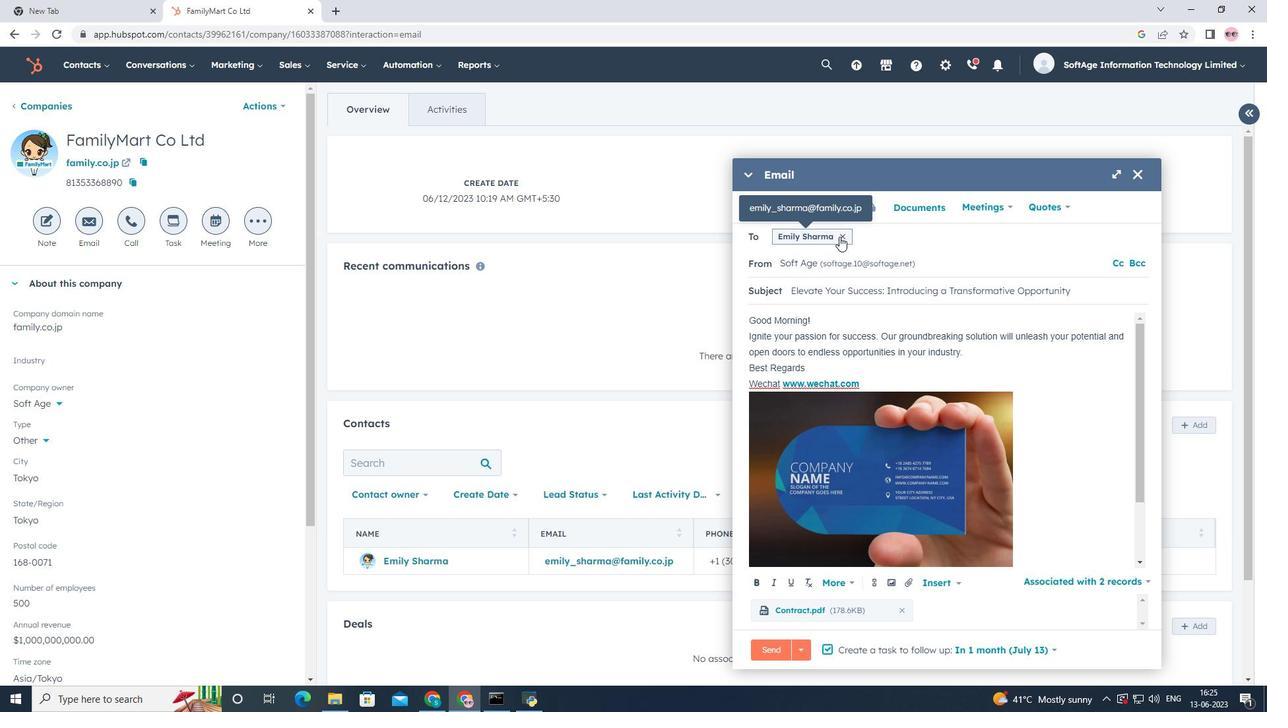 
Action: Mouse moved to (824, 236)
Screenshot: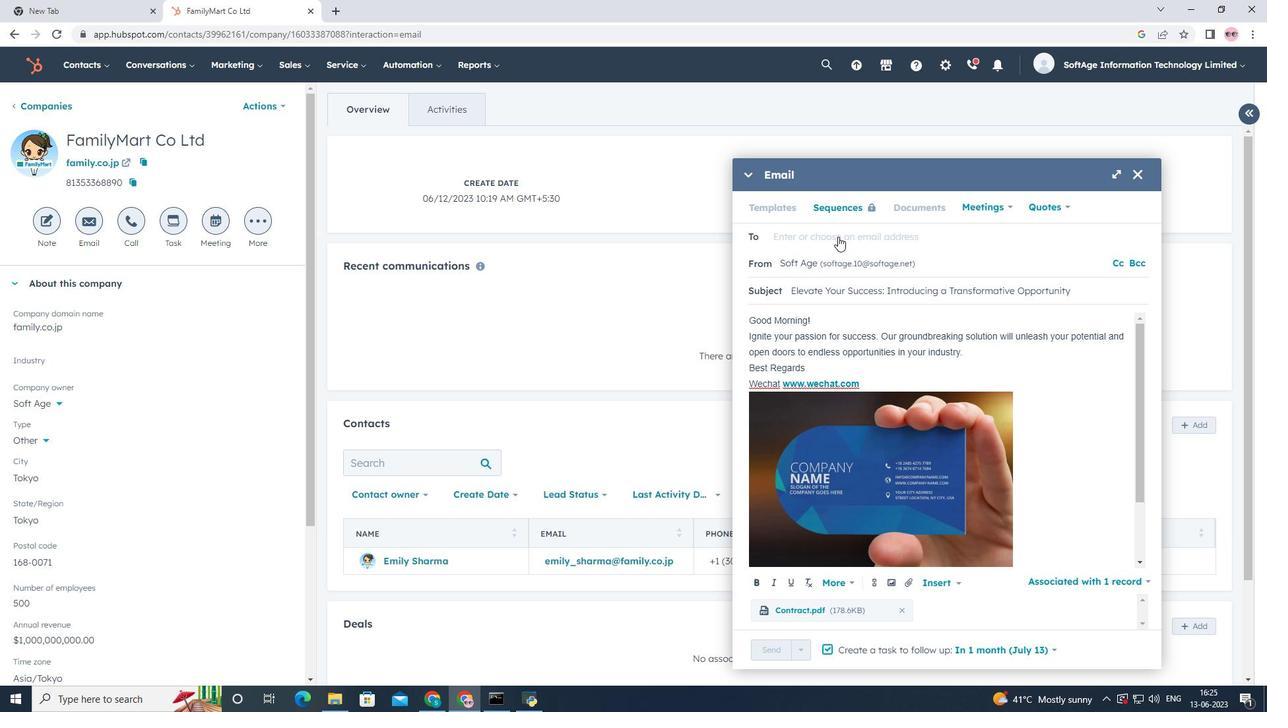 
Action: Mouse pressed left at (824, 236)
Screenshot: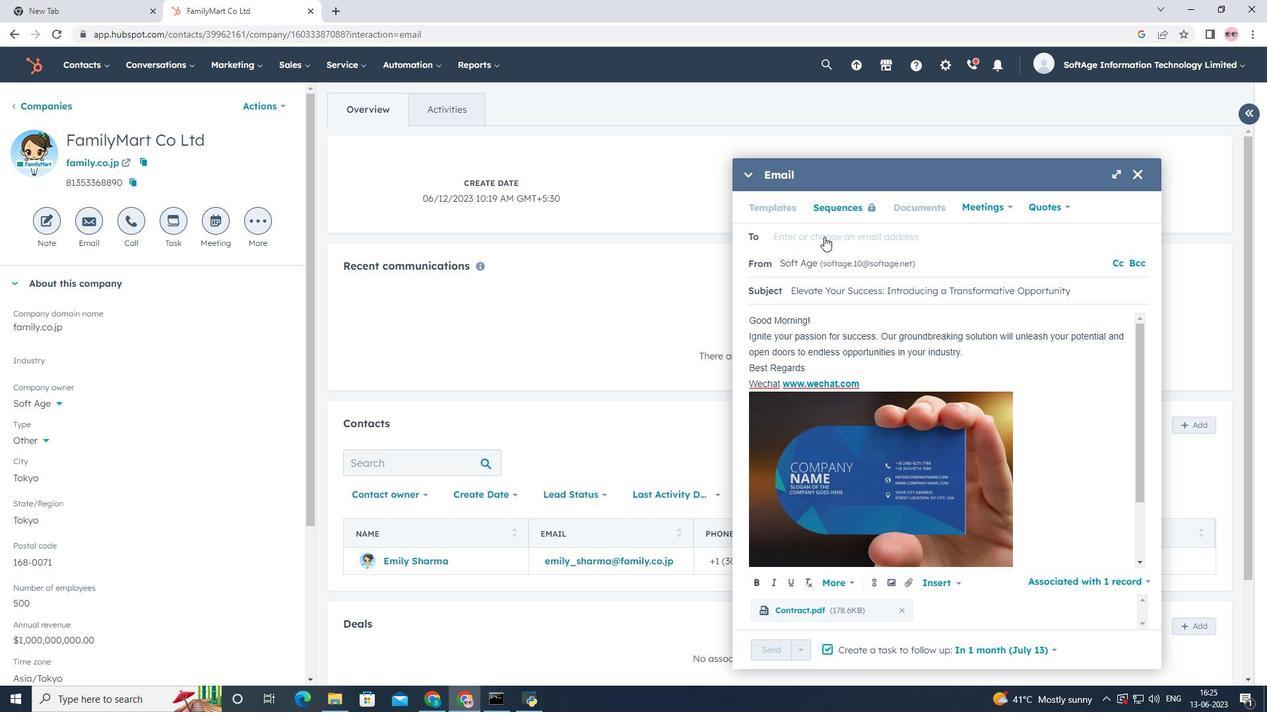 
Action: Mouse moved to (820, 271)
Screenshot: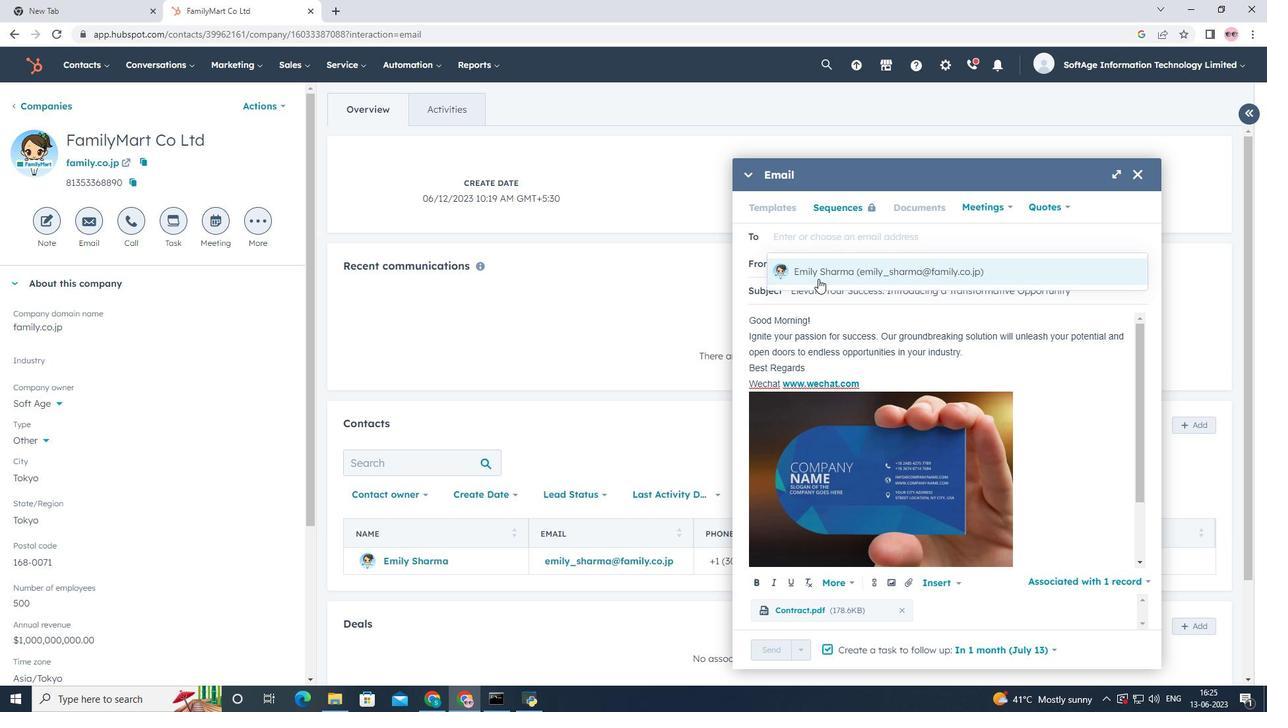 
Action: Mouse pressed left at (820, 271)
Screenshot: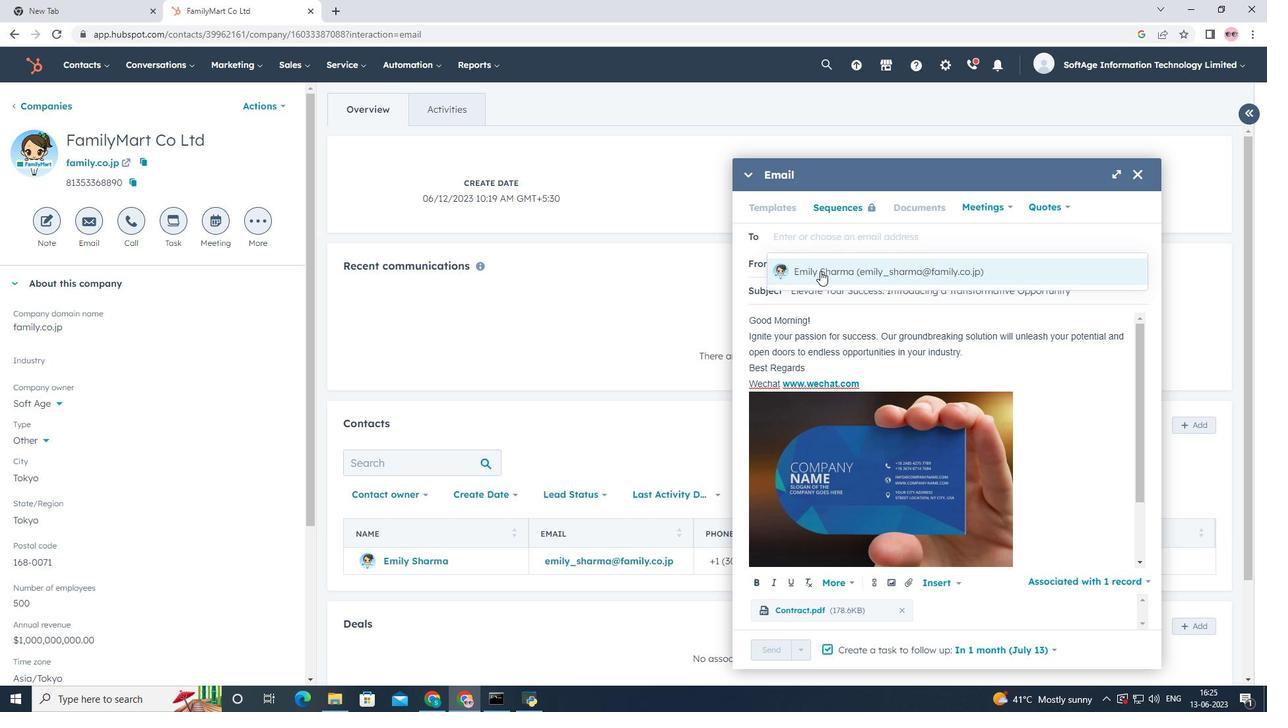 
Action: Mouse moved to (847, 364)
Screenshot: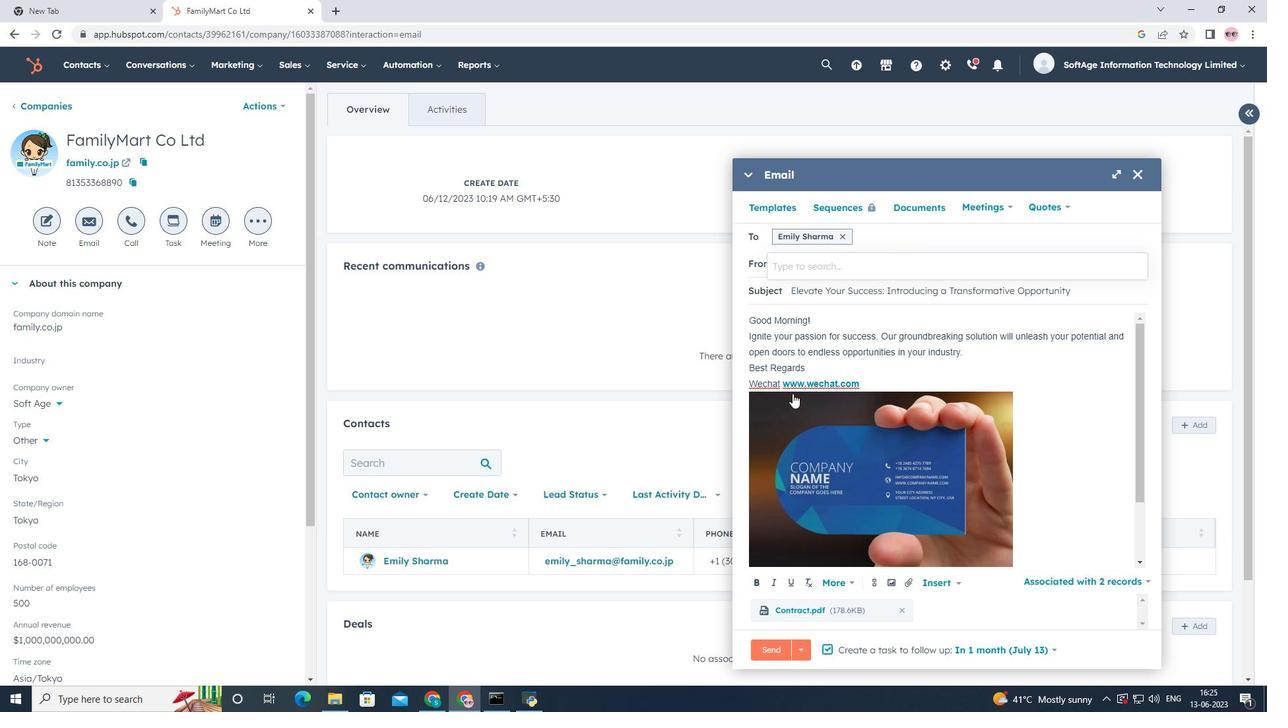 
Action: Mouse scrolled (847, 364) with delta (0, 0)
Screenshot: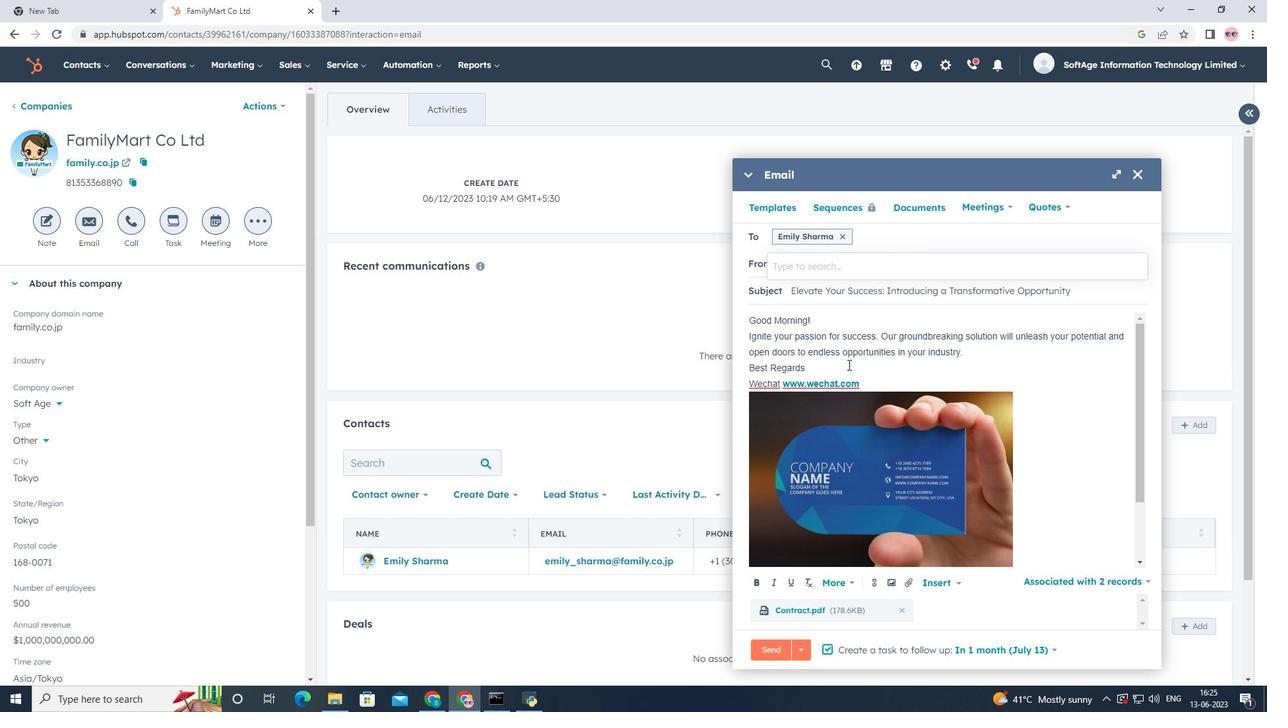 
Action: Mouse moved to (848, 364)
Screenshot: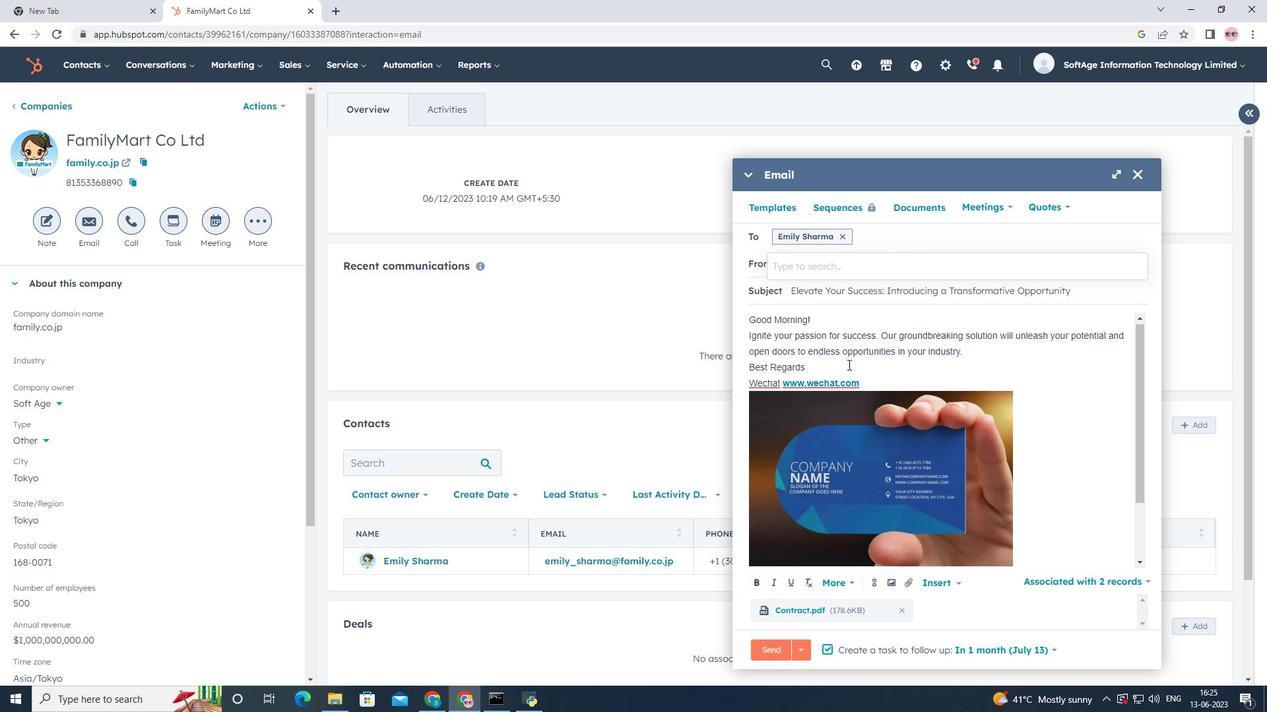 
Action: Mouse scrolled (848, 364) with delta (0, 0)
Screenshot: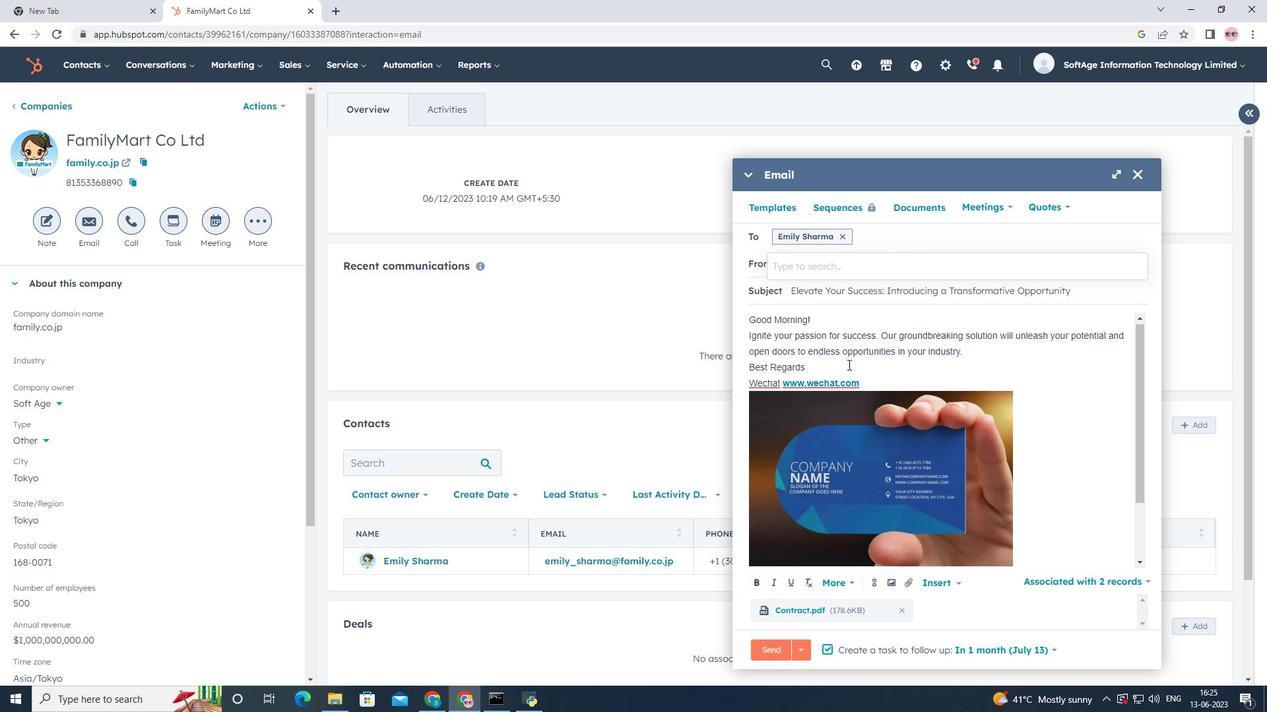 
Action: Mouse moved to (847, 374)
Screenshot: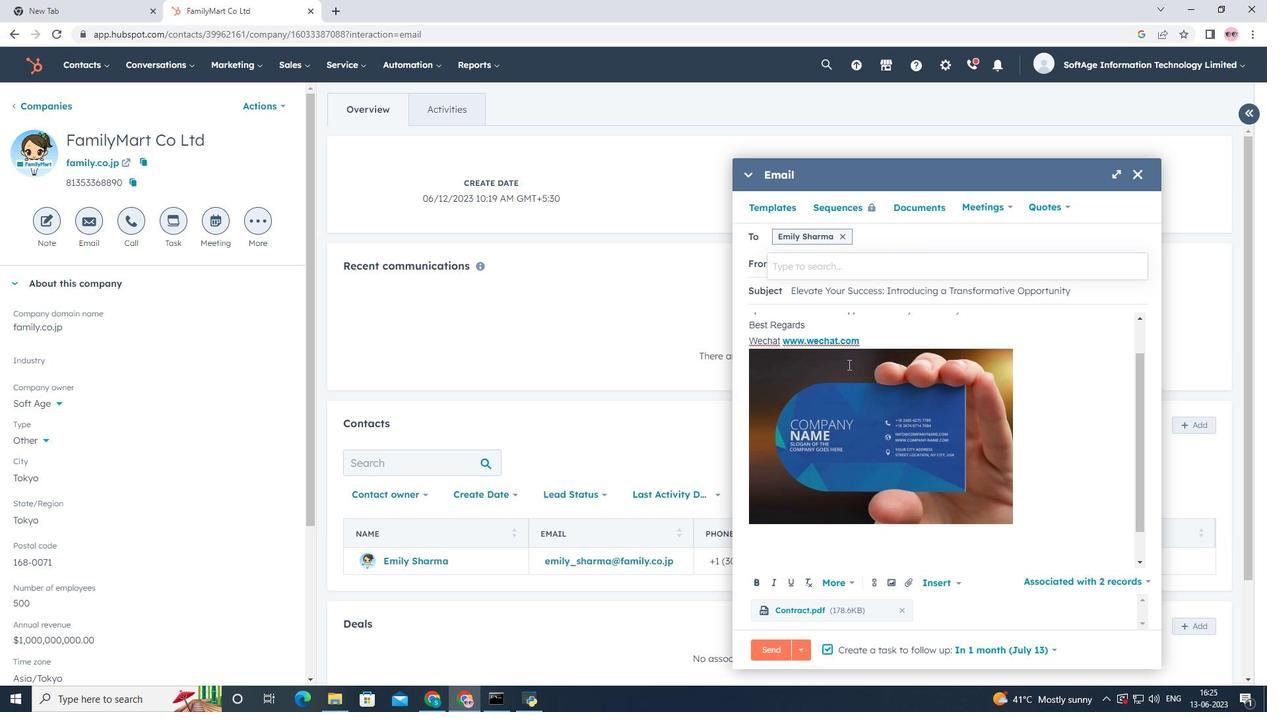 
Action: Mouse scrolled (848, 364) with delta (0, 0)
Screenshot: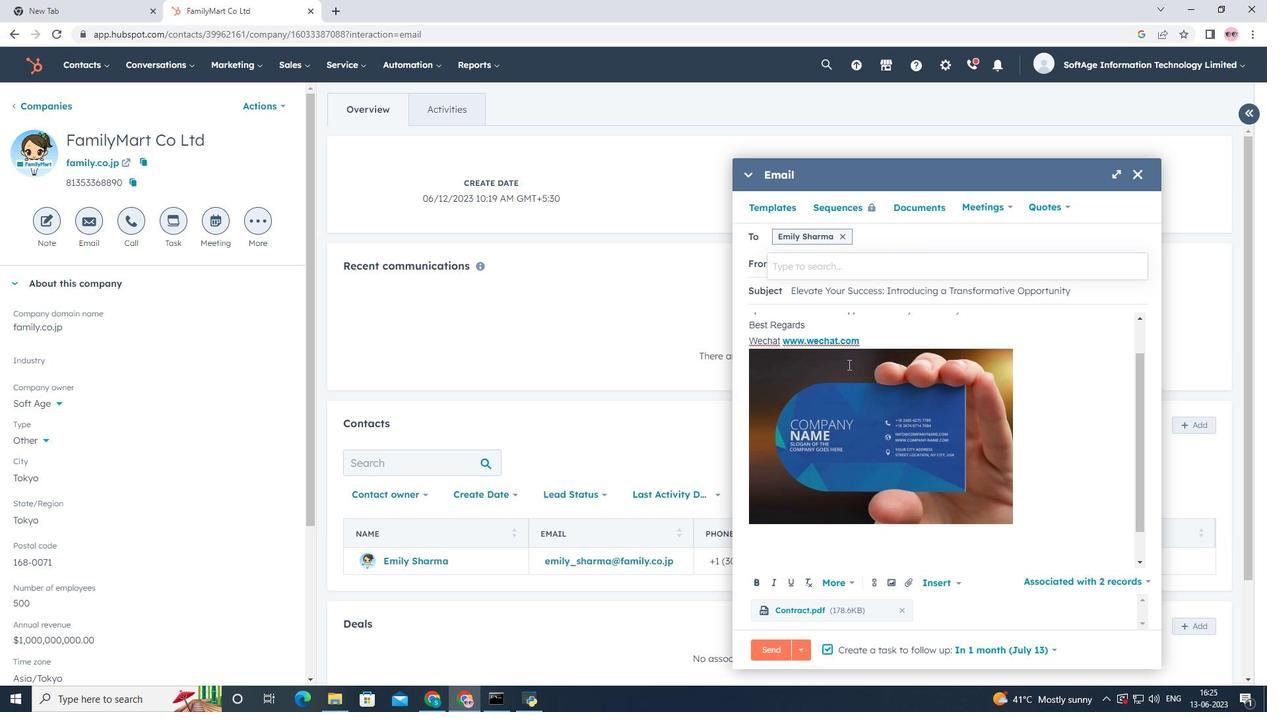 
Action: Mouse scrolled (848, 368) with delta (0, 0)
Screenshot: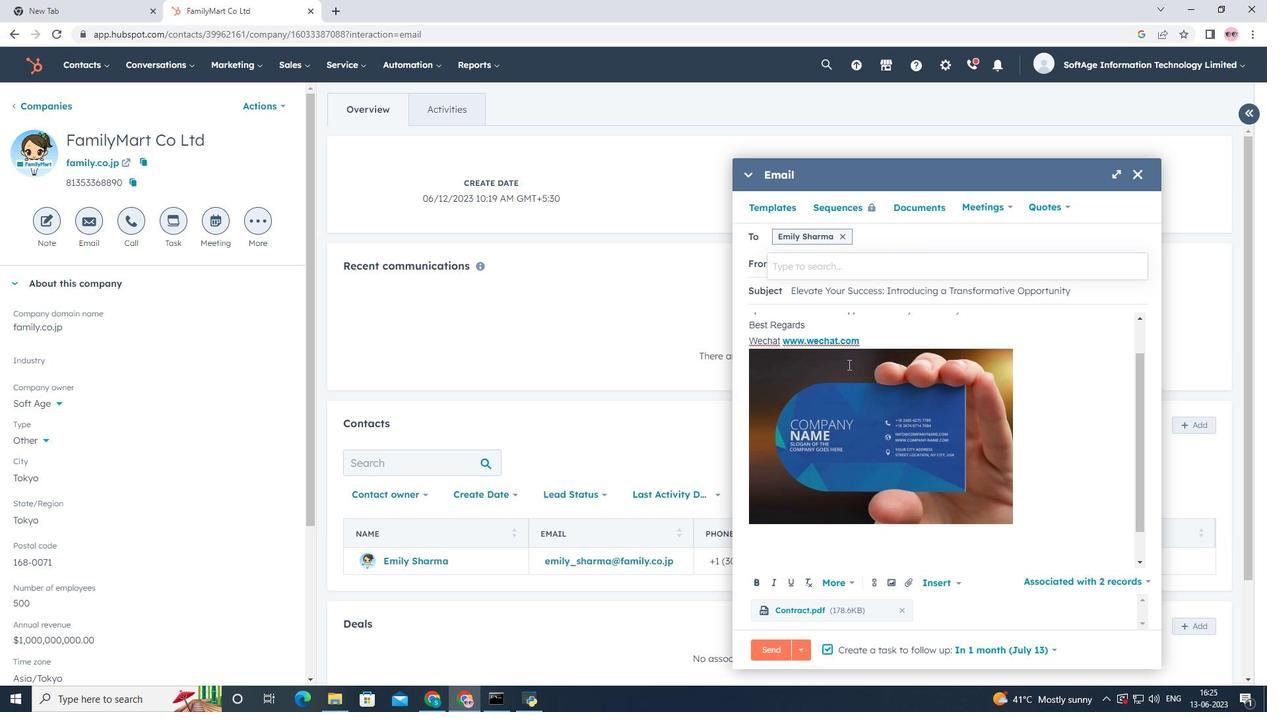 
Action: Mouse moved to (853, 356)
Screenshot: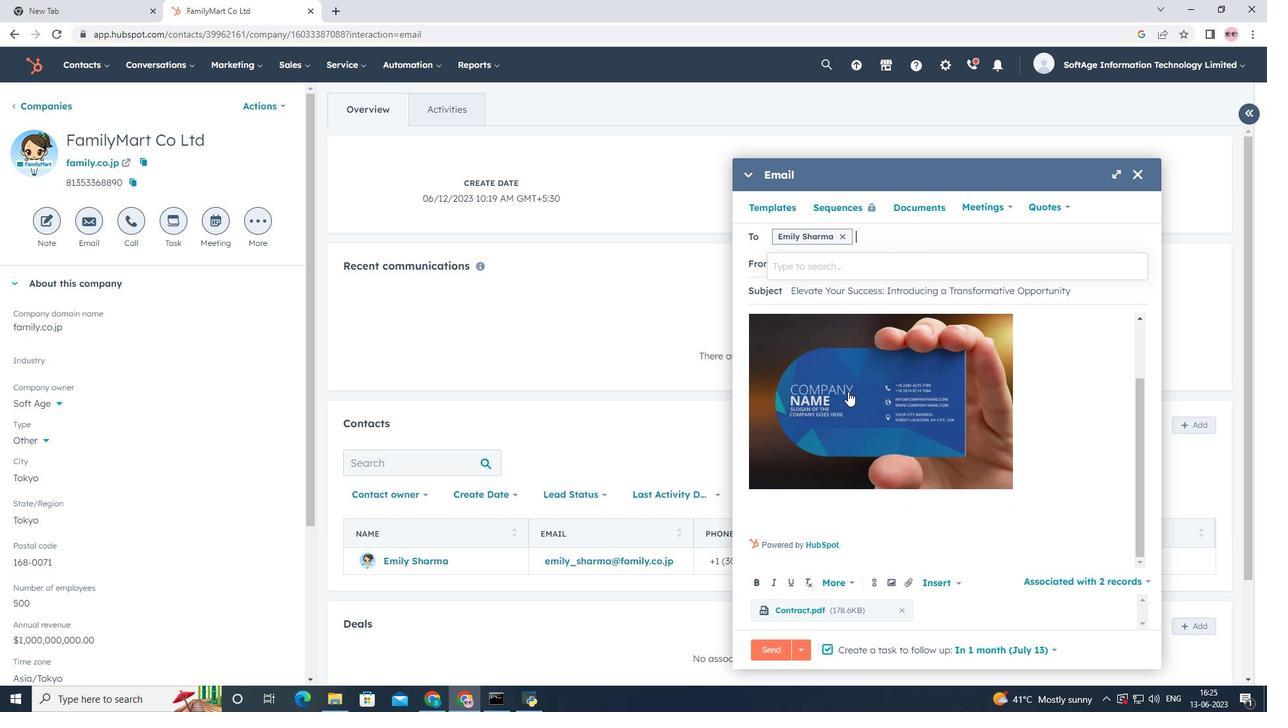 
Action: Mouse scrolled (853, 357) with delta (0, 0)
Screenshot: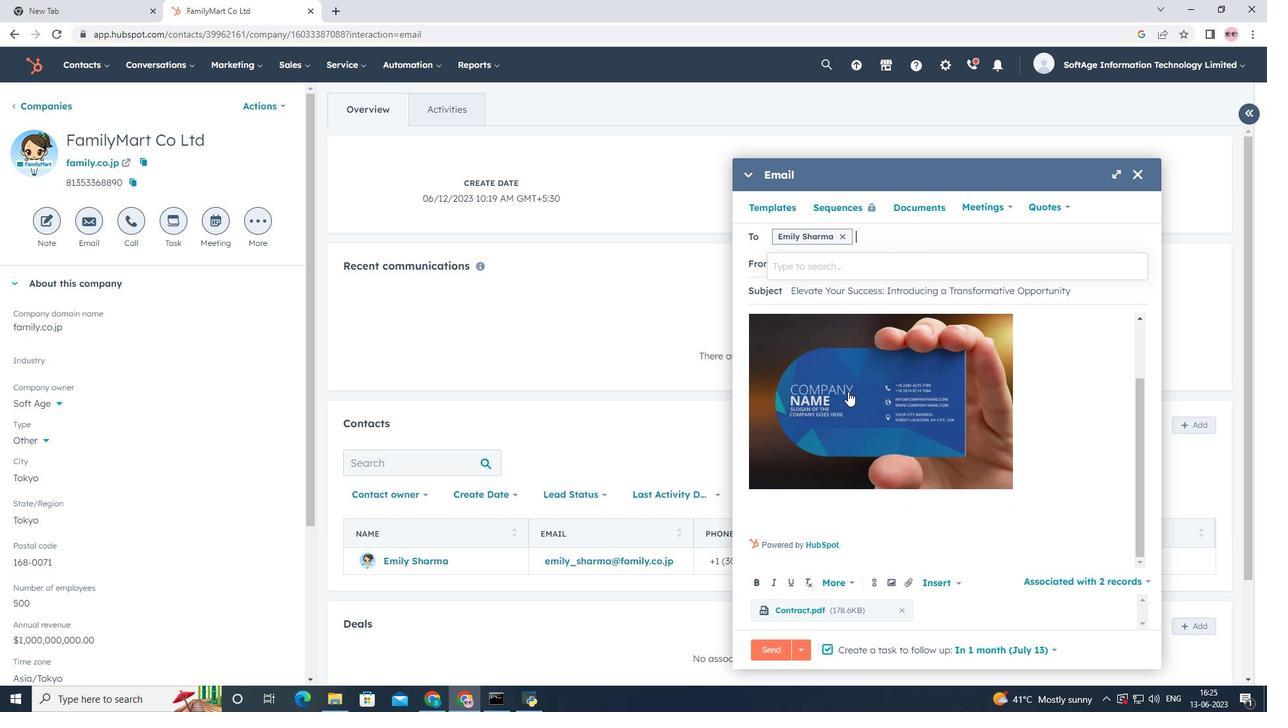 
Action: Mouse moved to (855, 349)
Screenshot: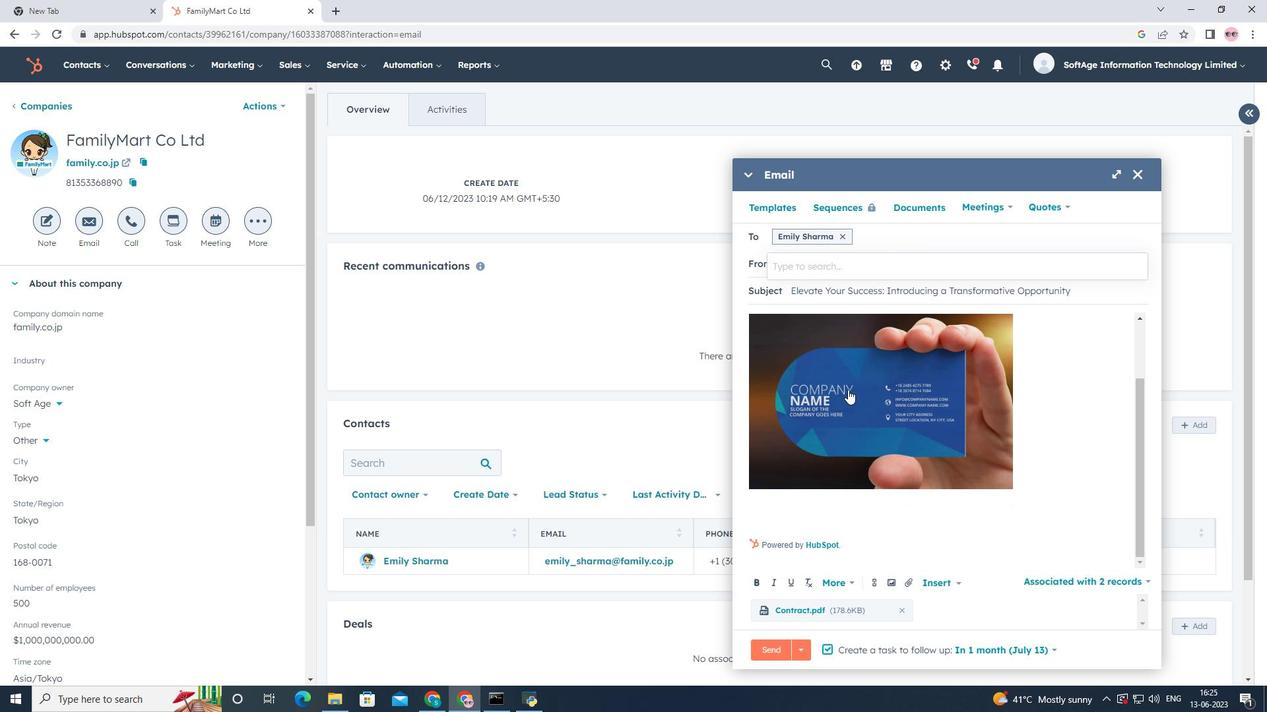 
Action: Mouse scrolled (855, 349) with delta (0, 0)
Screenshot: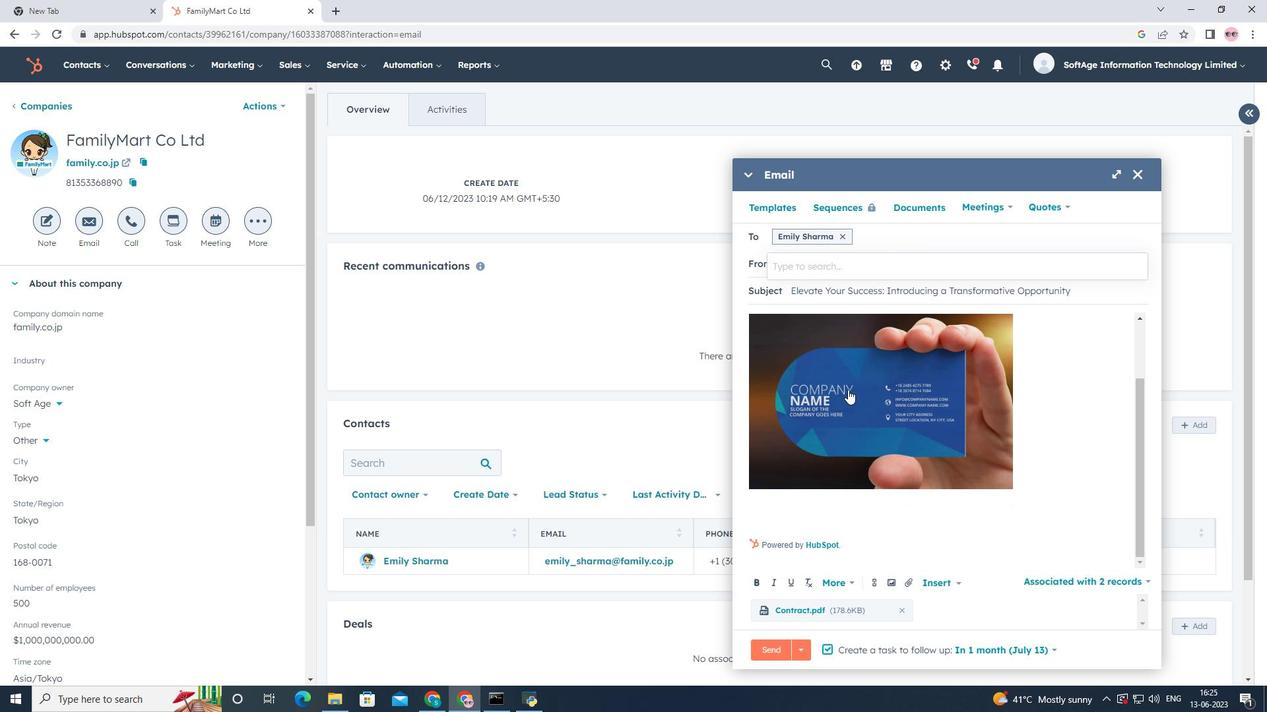 
Action: Mouse moved to (860, 323)
Screenshot: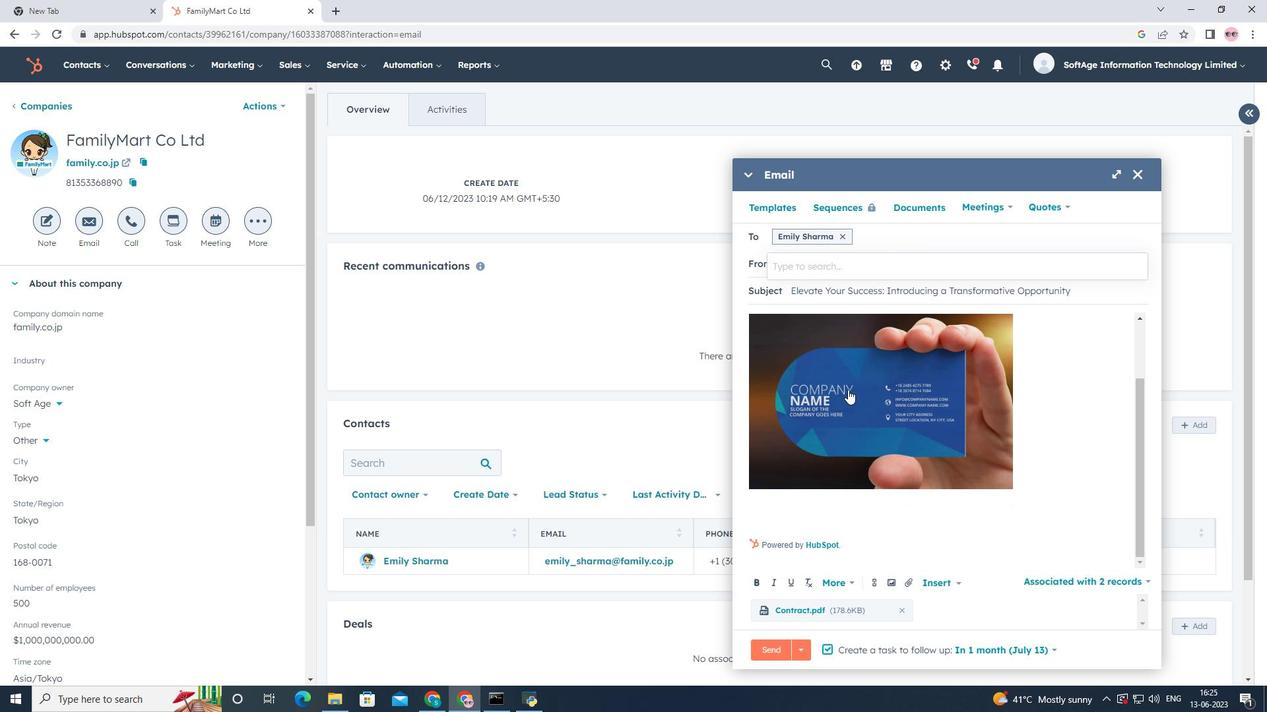 
Action: Mouse scrolled (860, 324) with delta (0, 0)
Screenshot: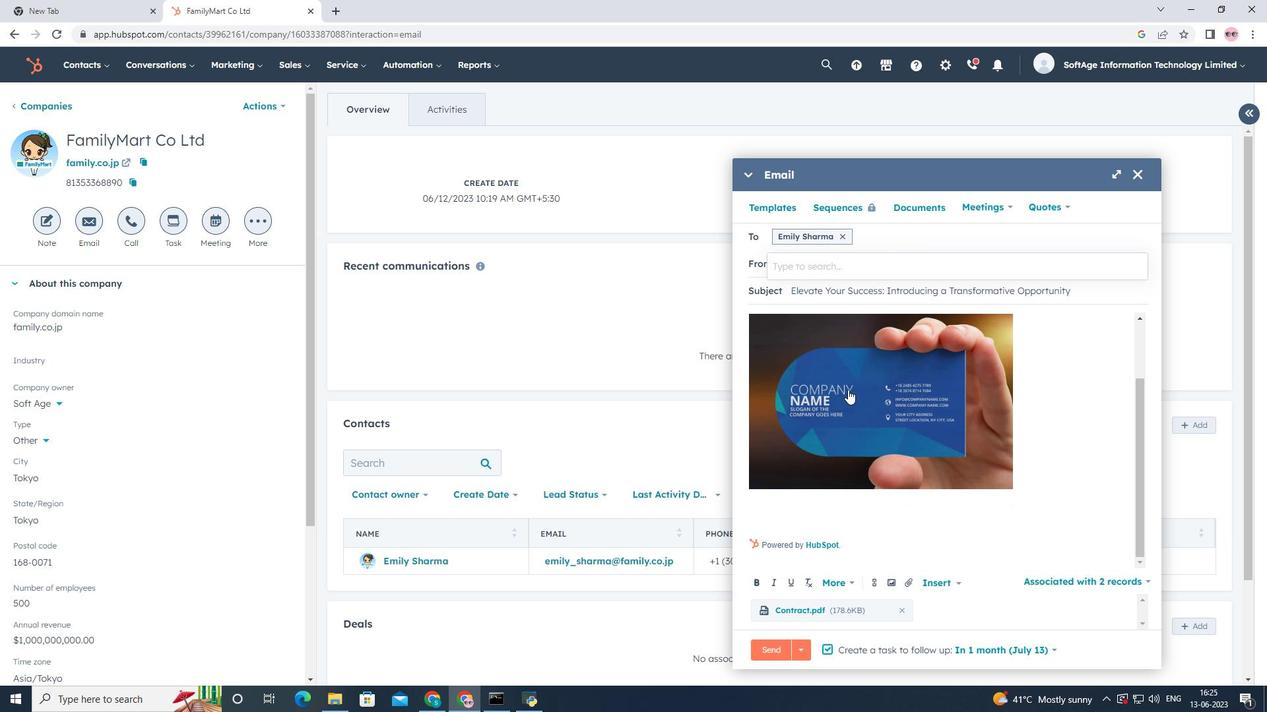 
Action: Mouse moved to (866, 301)
Screenshot: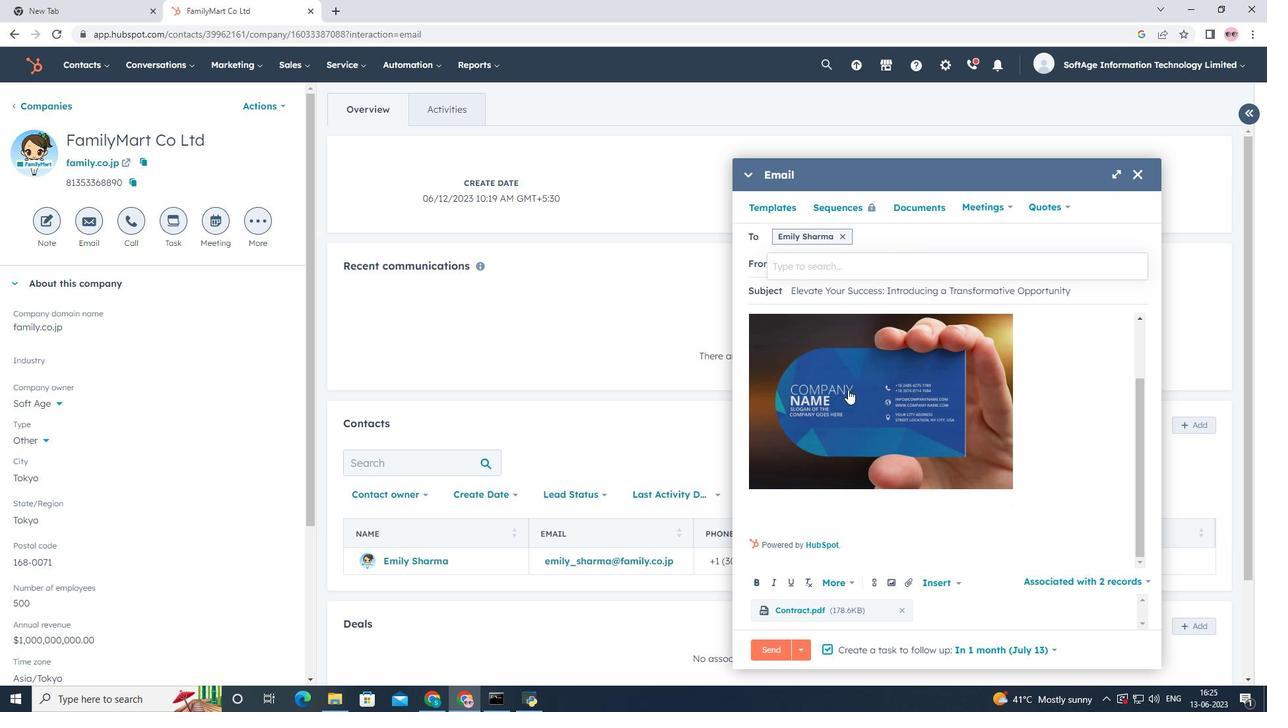 
Action: Mouse scrolled (866, 302) with delta (0, 0)
Screenshot: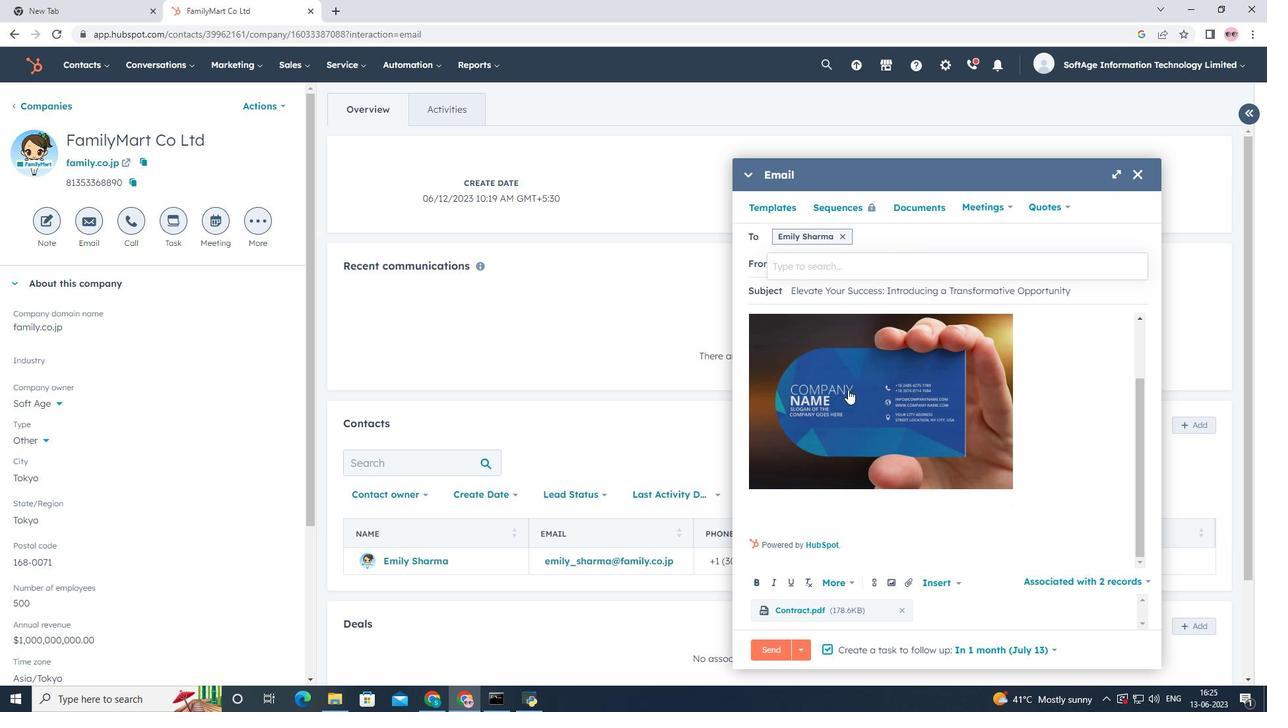 
Action: Mouse moved to (777, 649)
Screenshot: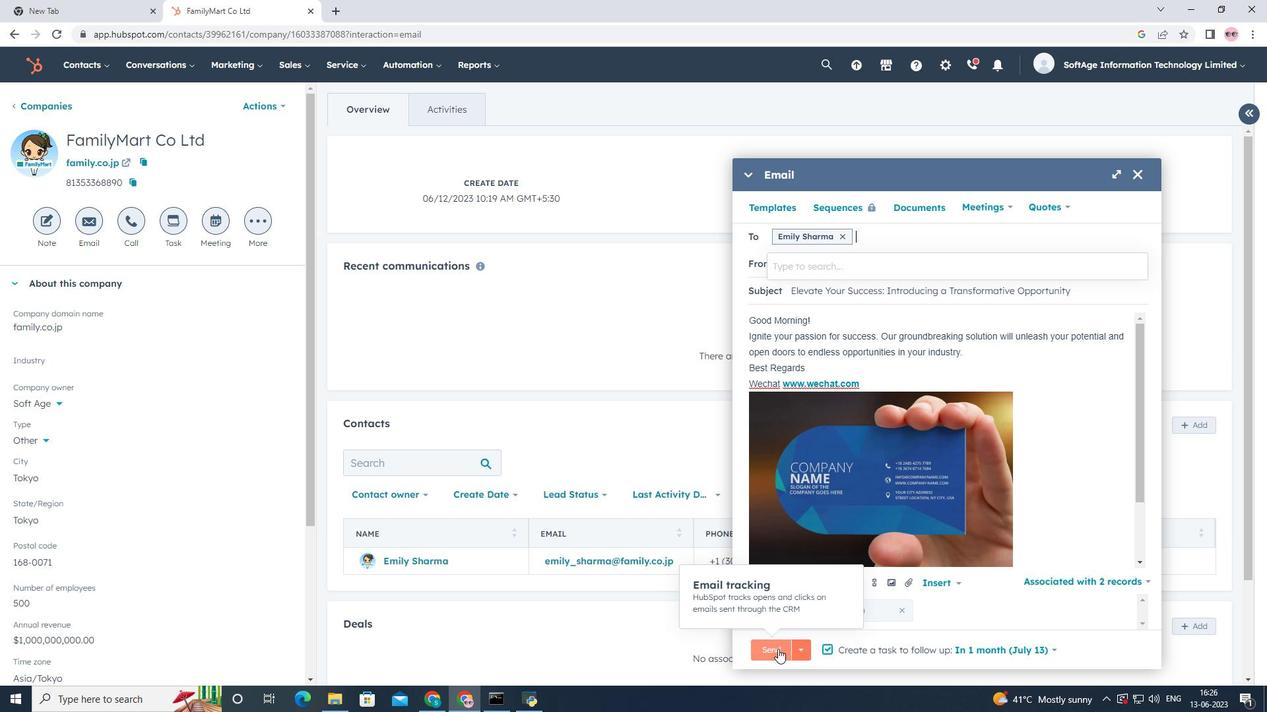 
Action: Mouse pressed left at (777, 649)
Screenshot: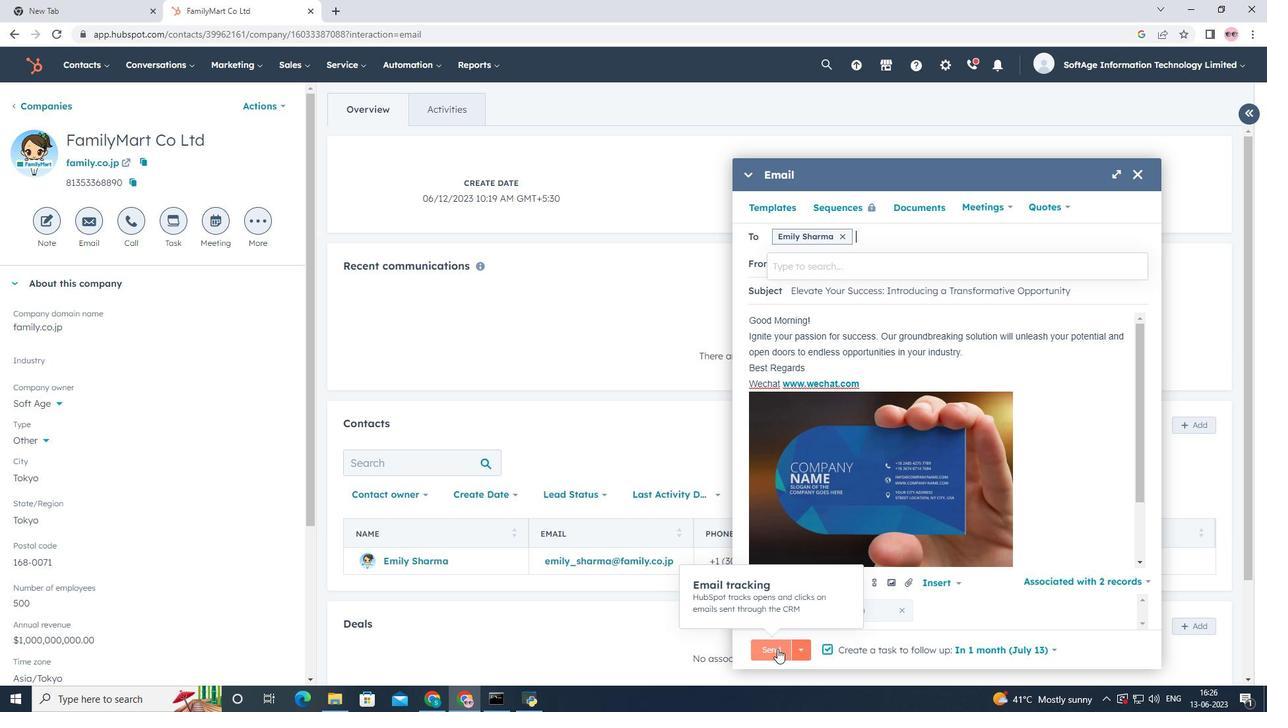
Action: Mouse moved to (659, 312)
Screenshot: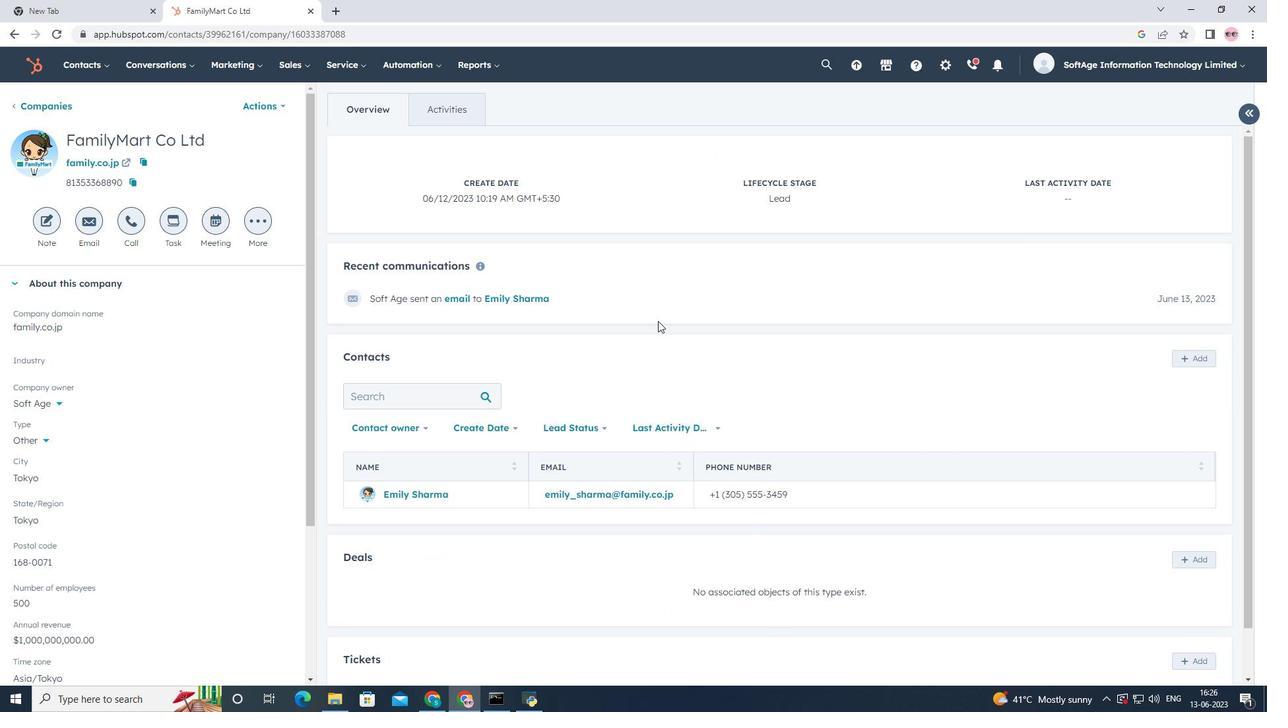 
Action: Mouse scrolled (659, 312) with delta (0, 0)
Screenshot: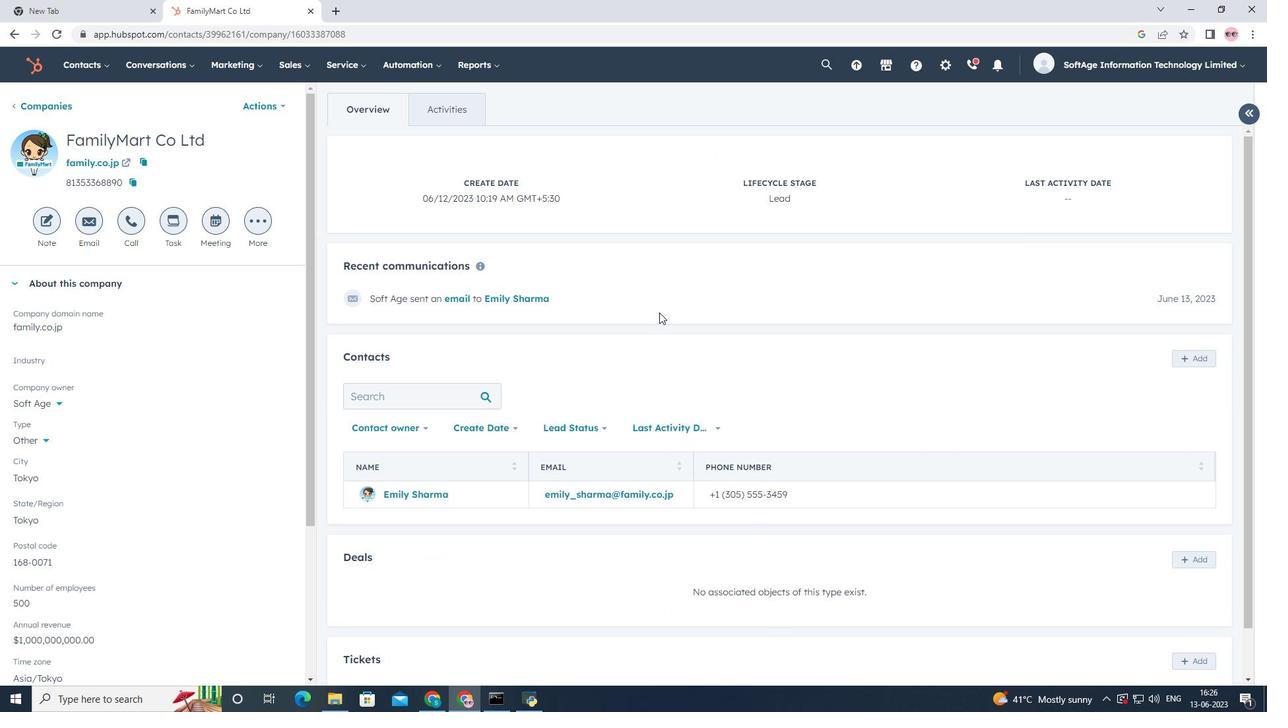 
Action: Mouse scrolled (659, 312) with delta (0, 0)
Screenshot: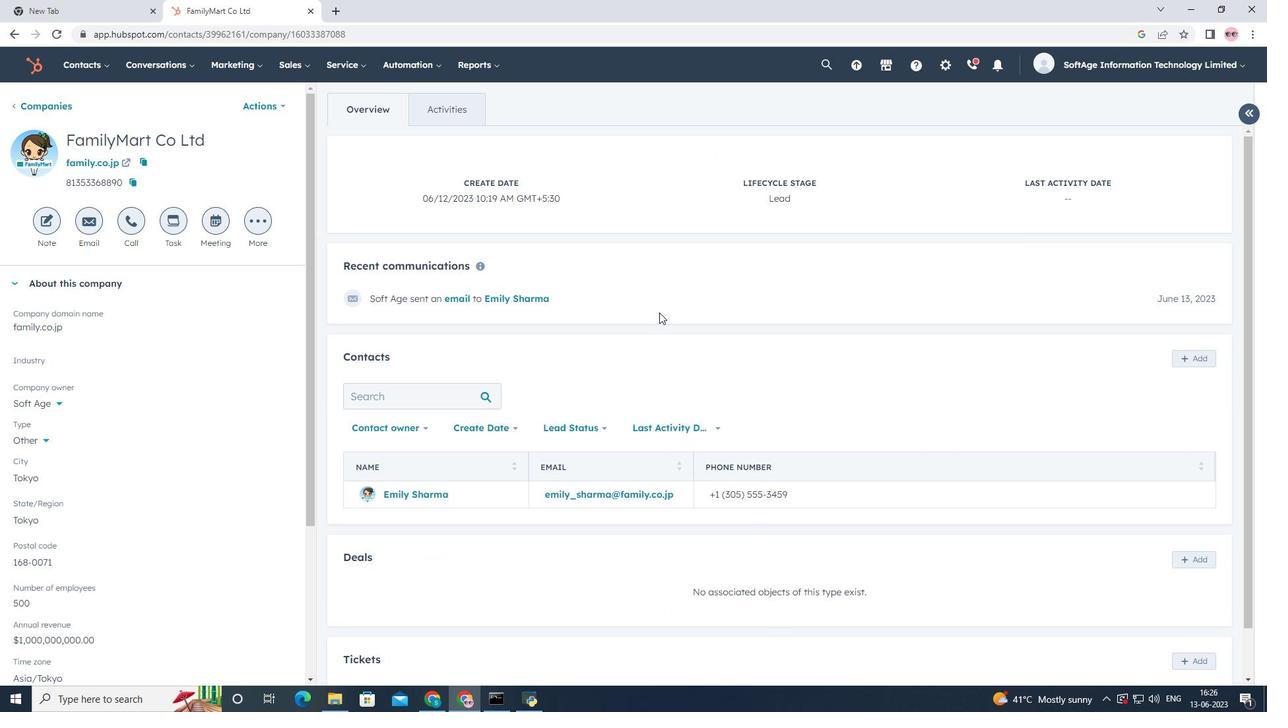 
Action: Mouse scrolled (659, 312) with delta (0, 0)
Screenshot: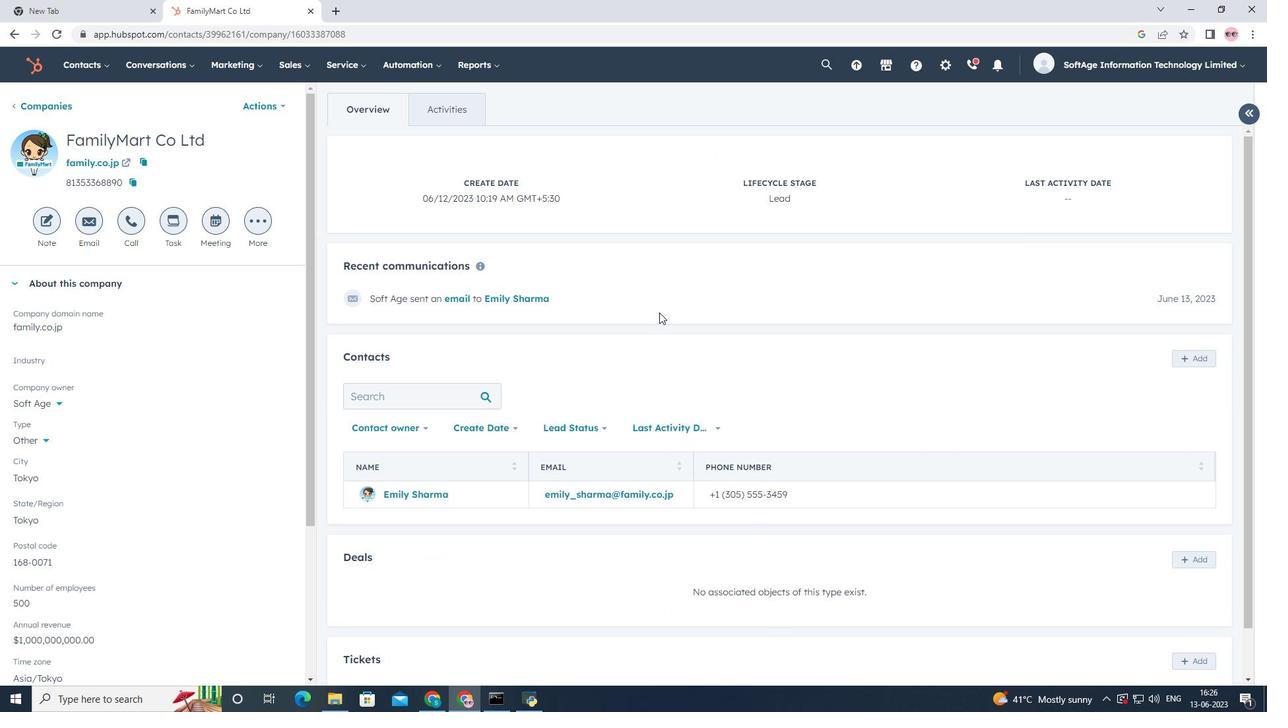 
Action: Mouse scrolled (659, 312) with delta (0, 0)
Screenshot: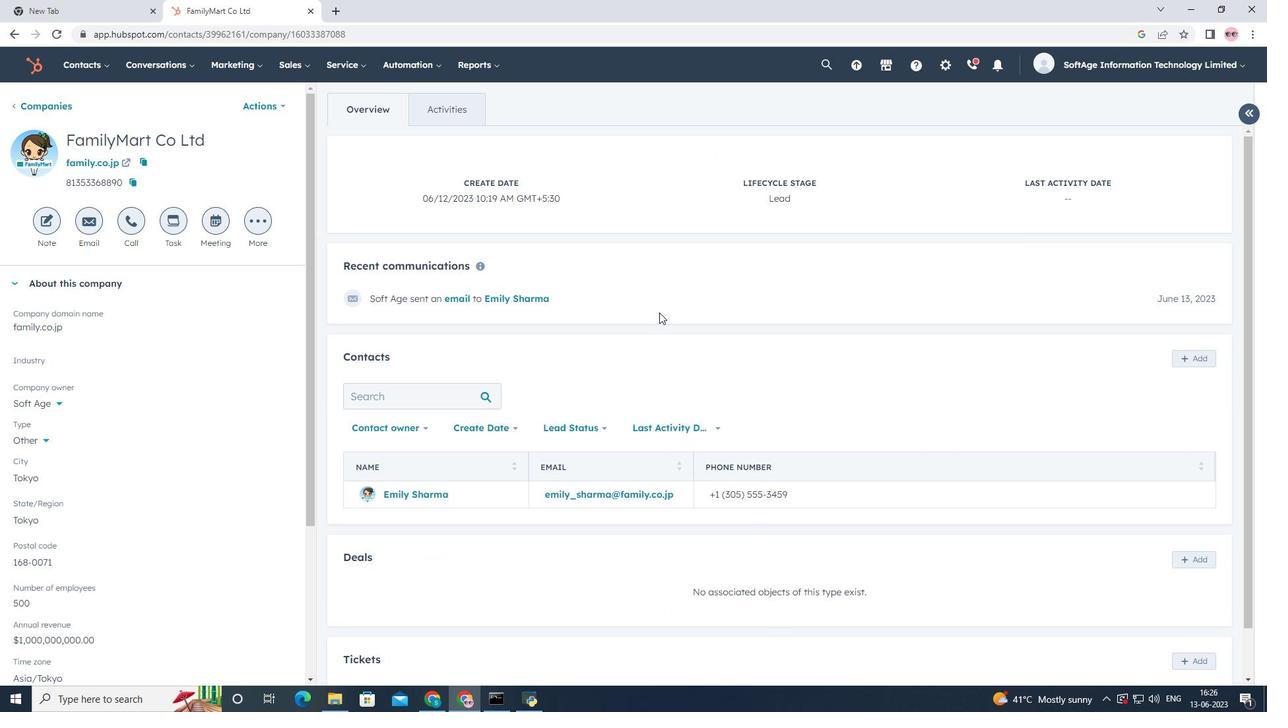 
Action: Mouse scrolled (659, 313) with delta (0, 0)
Screenshot: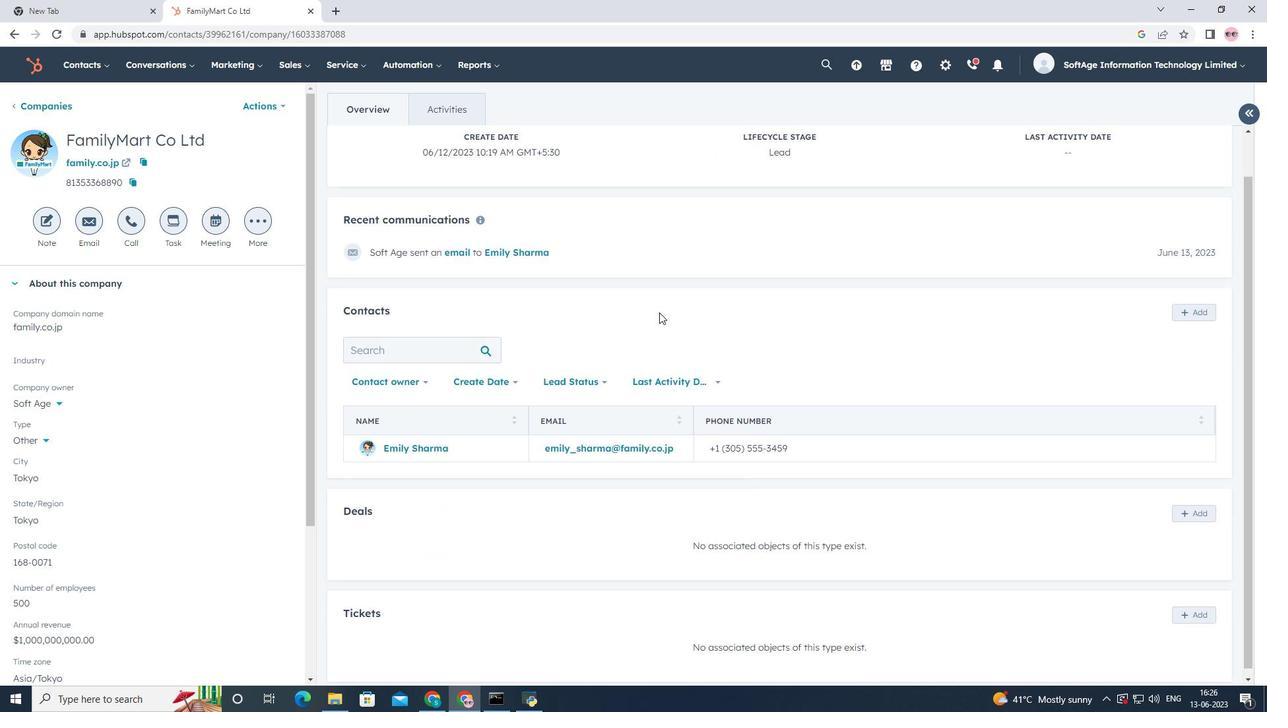 
Action: Mouse scrolled (659, 313) with delta (0, 0)
Screenshot: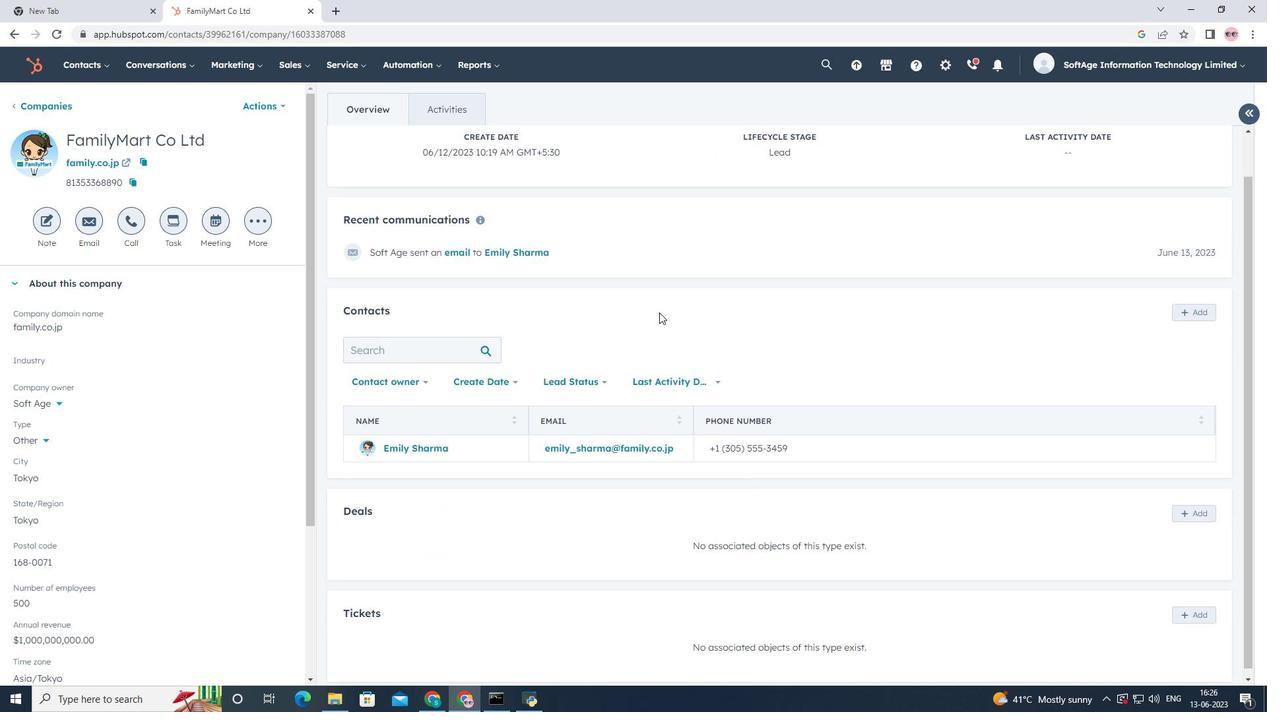 
Action: Mouse scrolled (659, 313) with delta (0, 0)
Screenshot: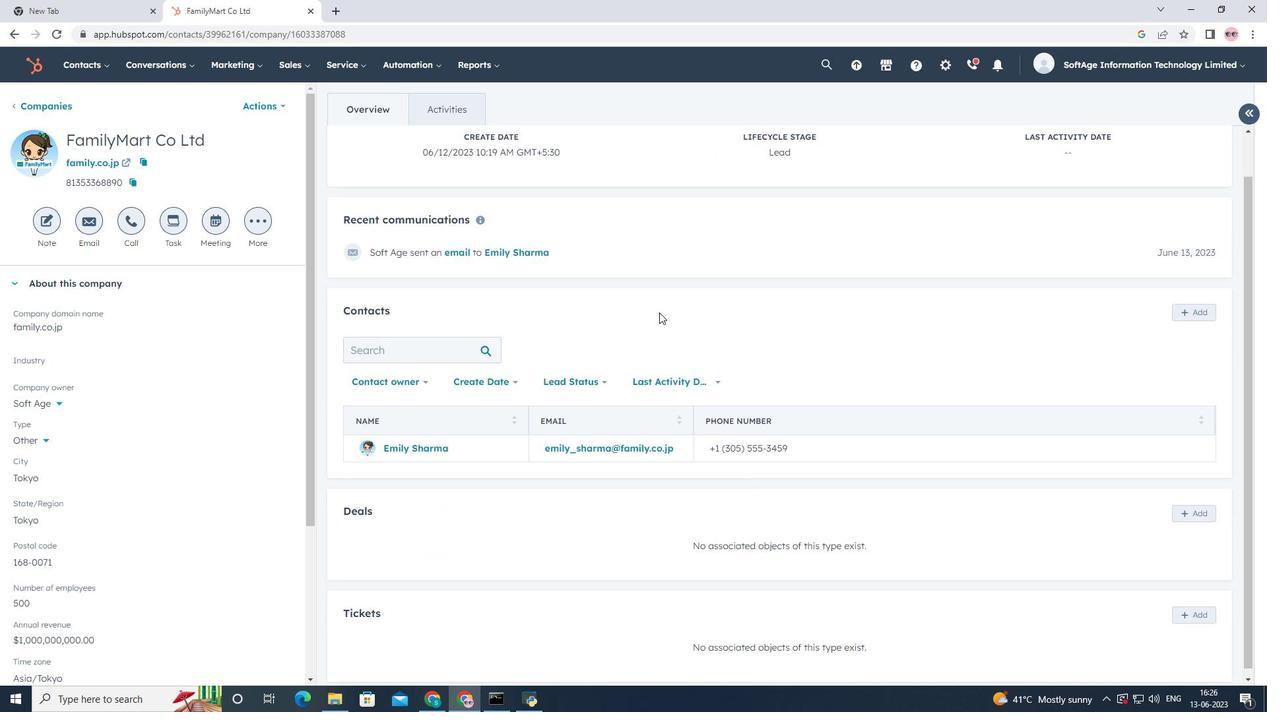 
Action: Mouse scrolled (659, 313) with delta (0, 0)
Screenshot: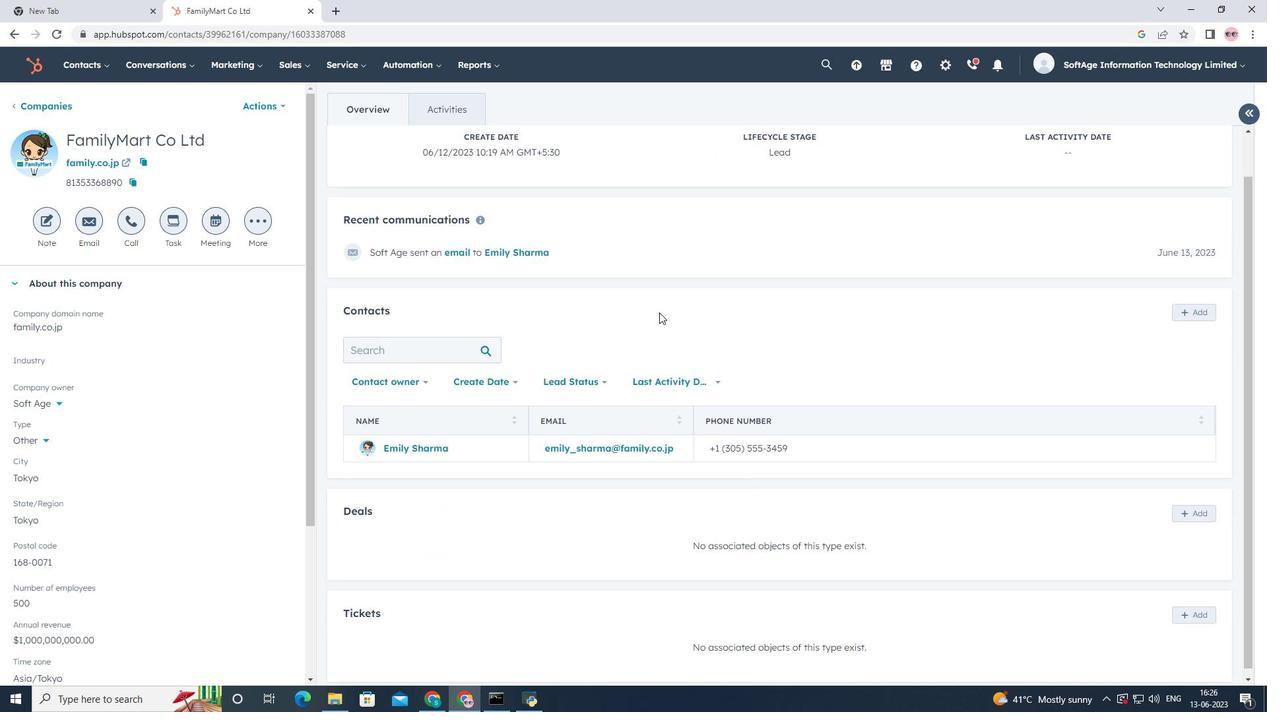 
Action: Mouse scrolled (659, 313) with delta (0, 0)
Screenshot: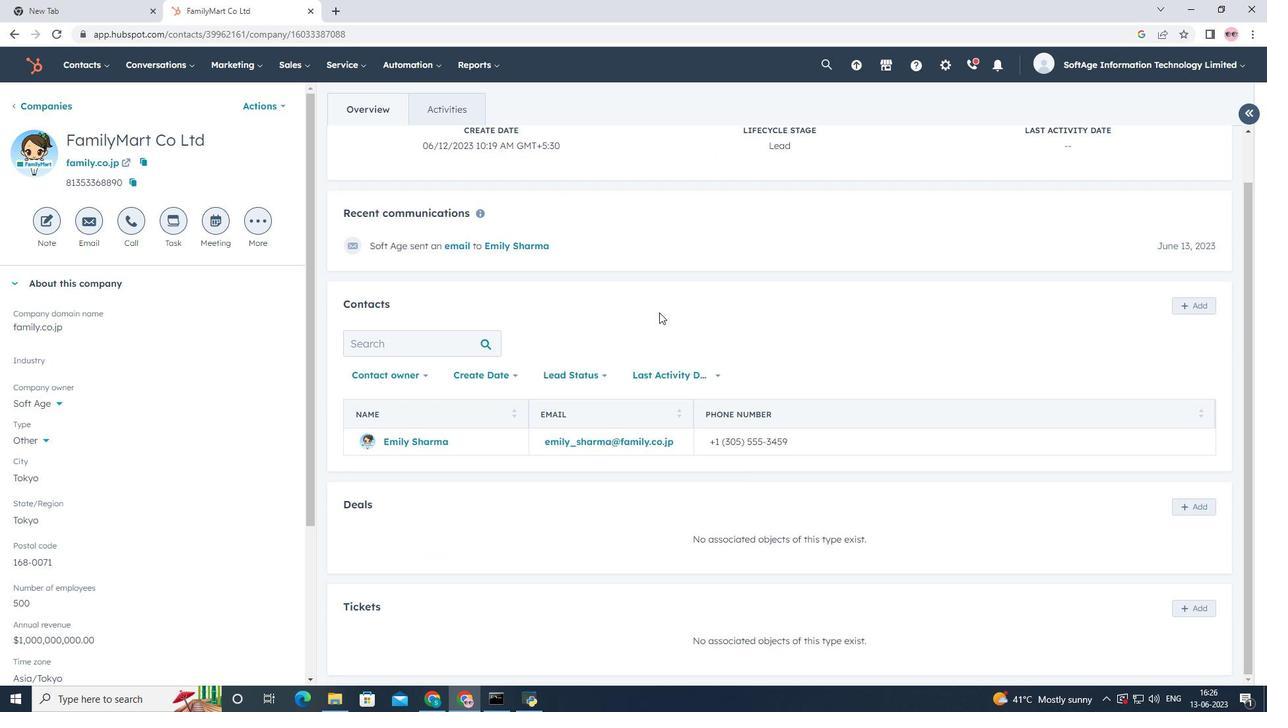 
Action: Mouse scrolled (659, 313) with delta (0, 0)
Screenshot: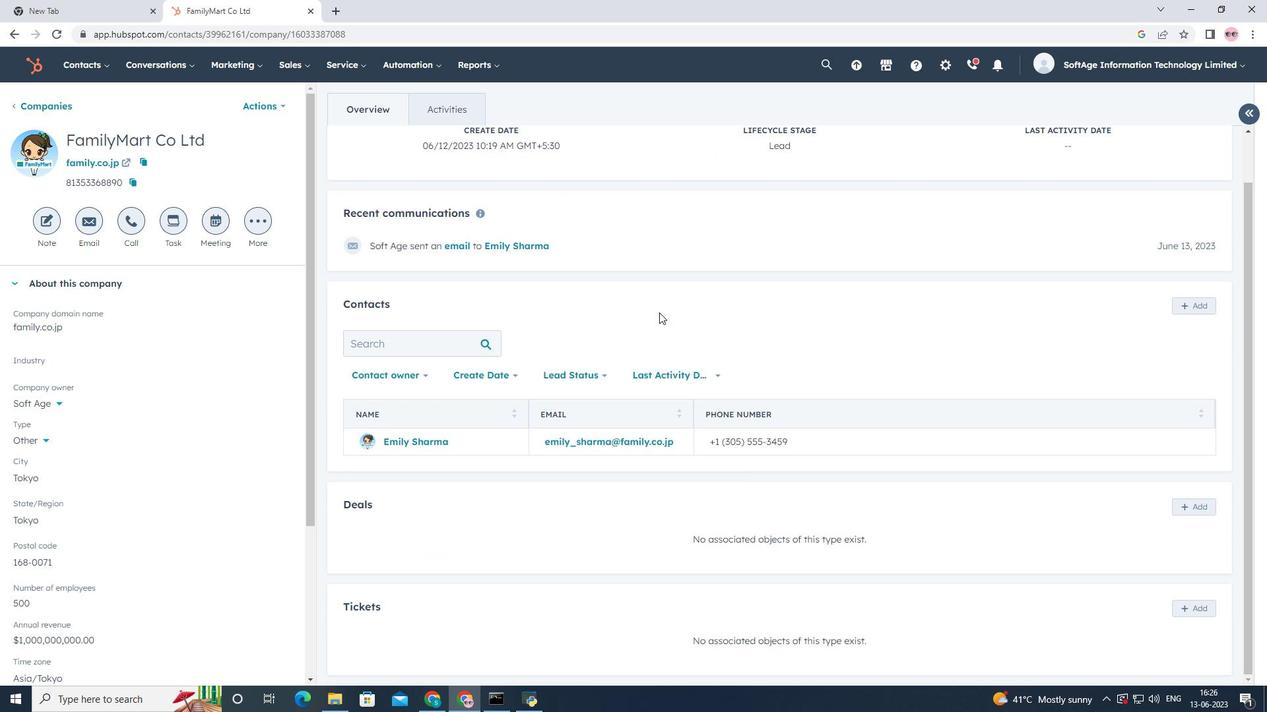 
